 Task: Search for a stay in Zhuangyuan, China, from 6th to 18th September for 3 guests, with a price range of ₹6000 - ₹12000, 2 bedrooms, 2 beds, 2 bathrooms, and free cancellation.
Action: Mouse moved to (555, 111)
Screenshot: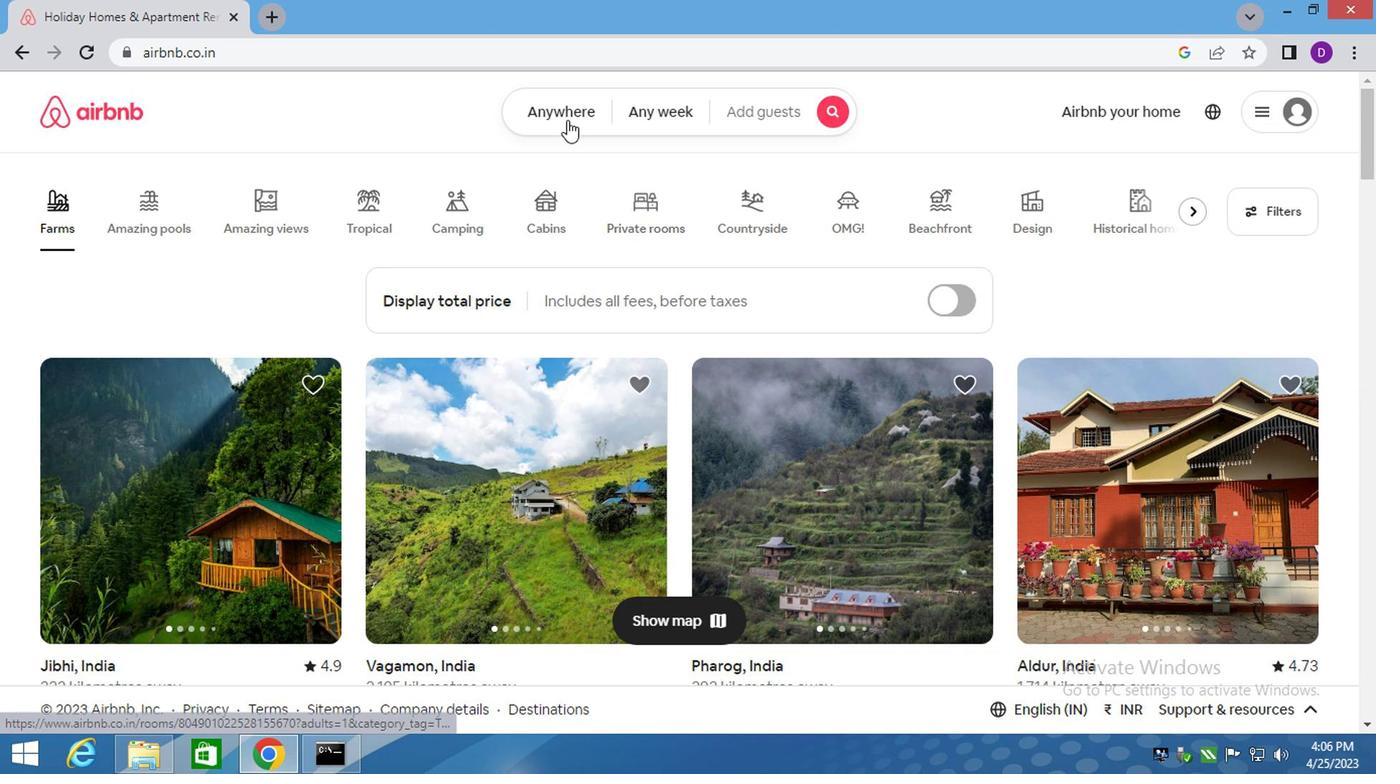 
Action: Mouse pressed left at (555, 111)
Screenshot: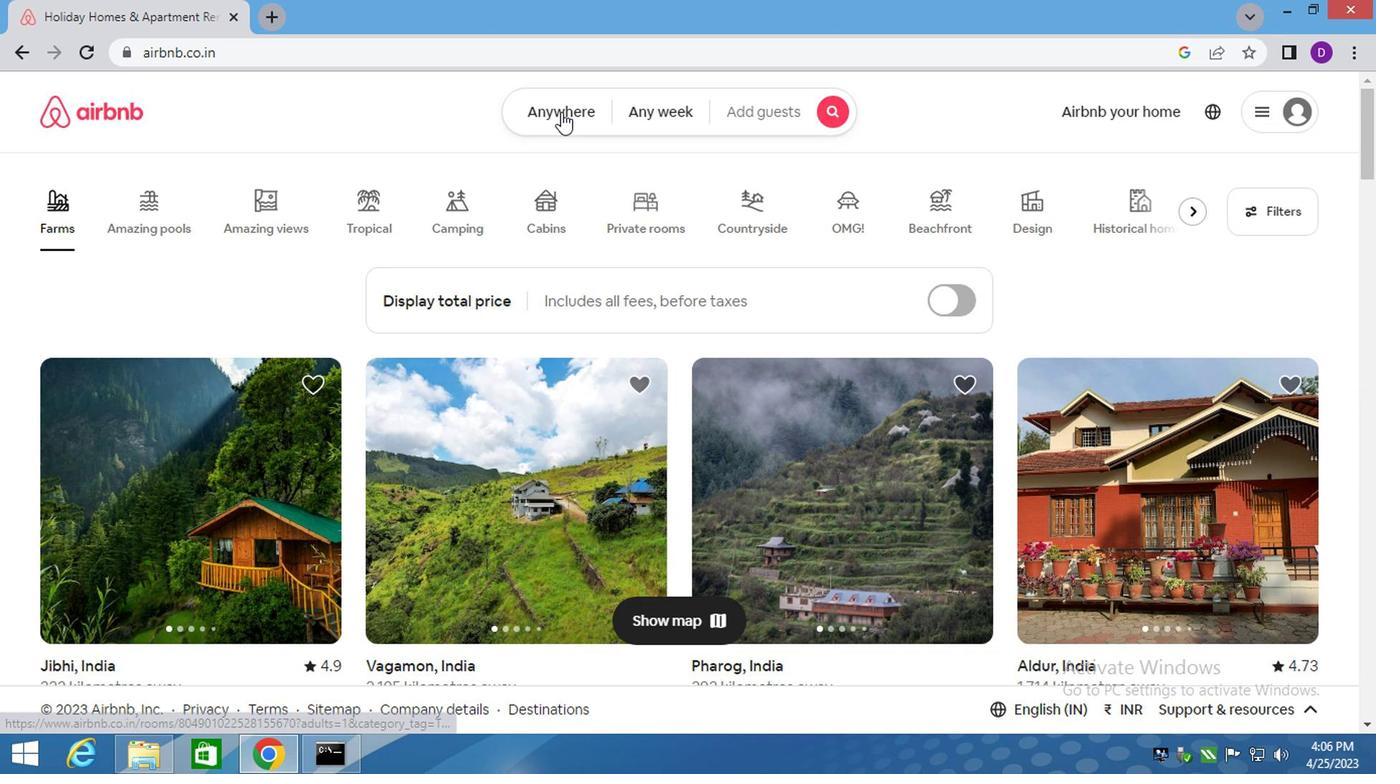 
Action: Mouse moved to (345, 200)
Screenshot: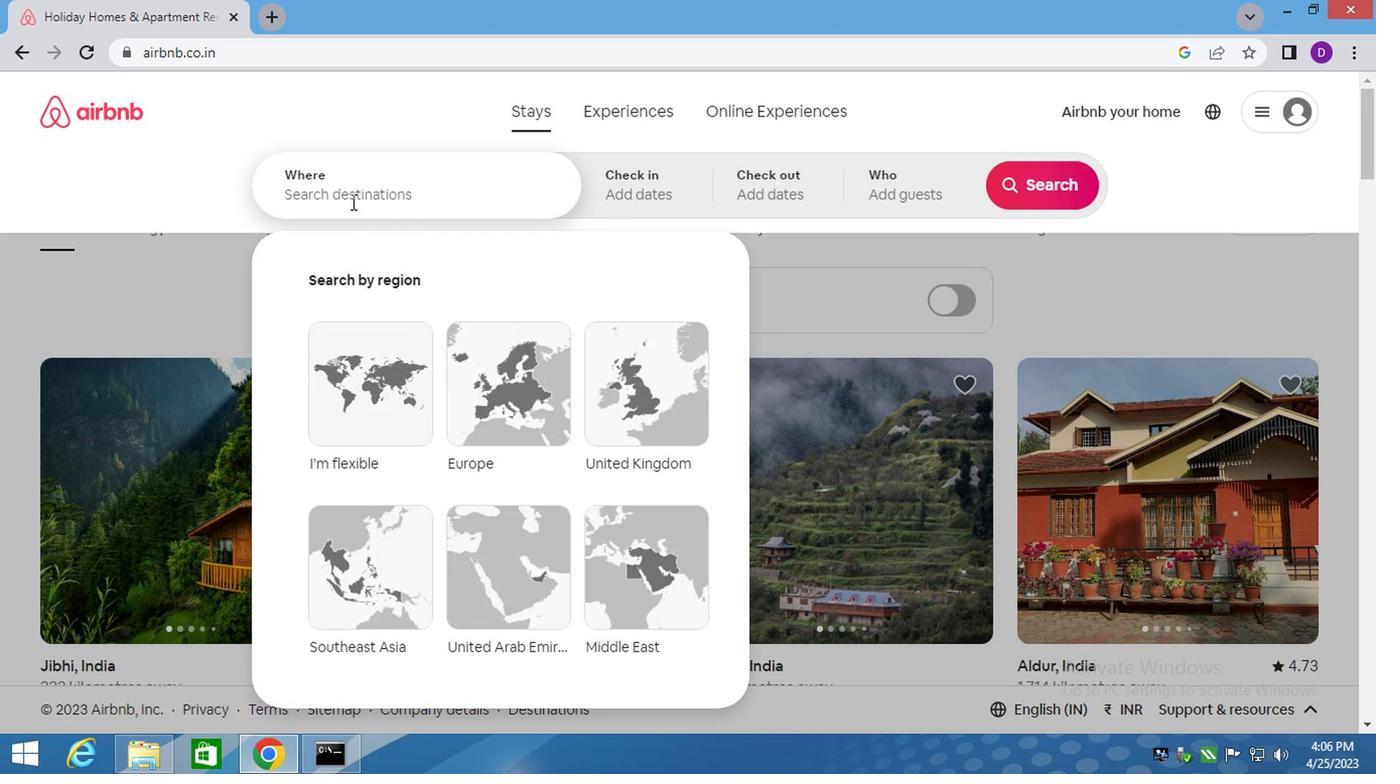 
Action: Mouse pressed left at (345, 200)
Screenshot: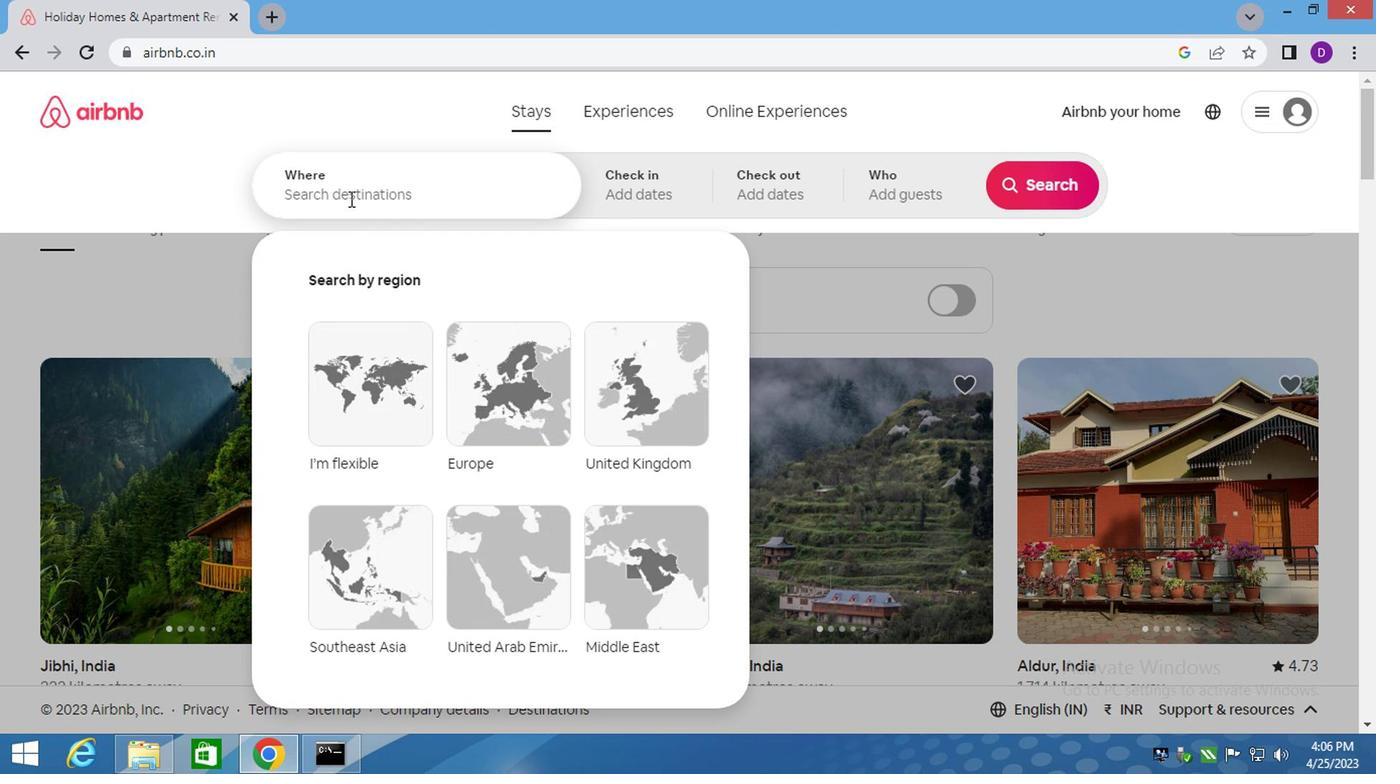 
Action: Key pressed <Key.shift>ZHUANGYUAN,<Key.space><Key.shift><Key.shift><Key.shift><Key.shift><Key.shift><Key.shift><Key.shift>CHINA<Key.enter>
Screenshot: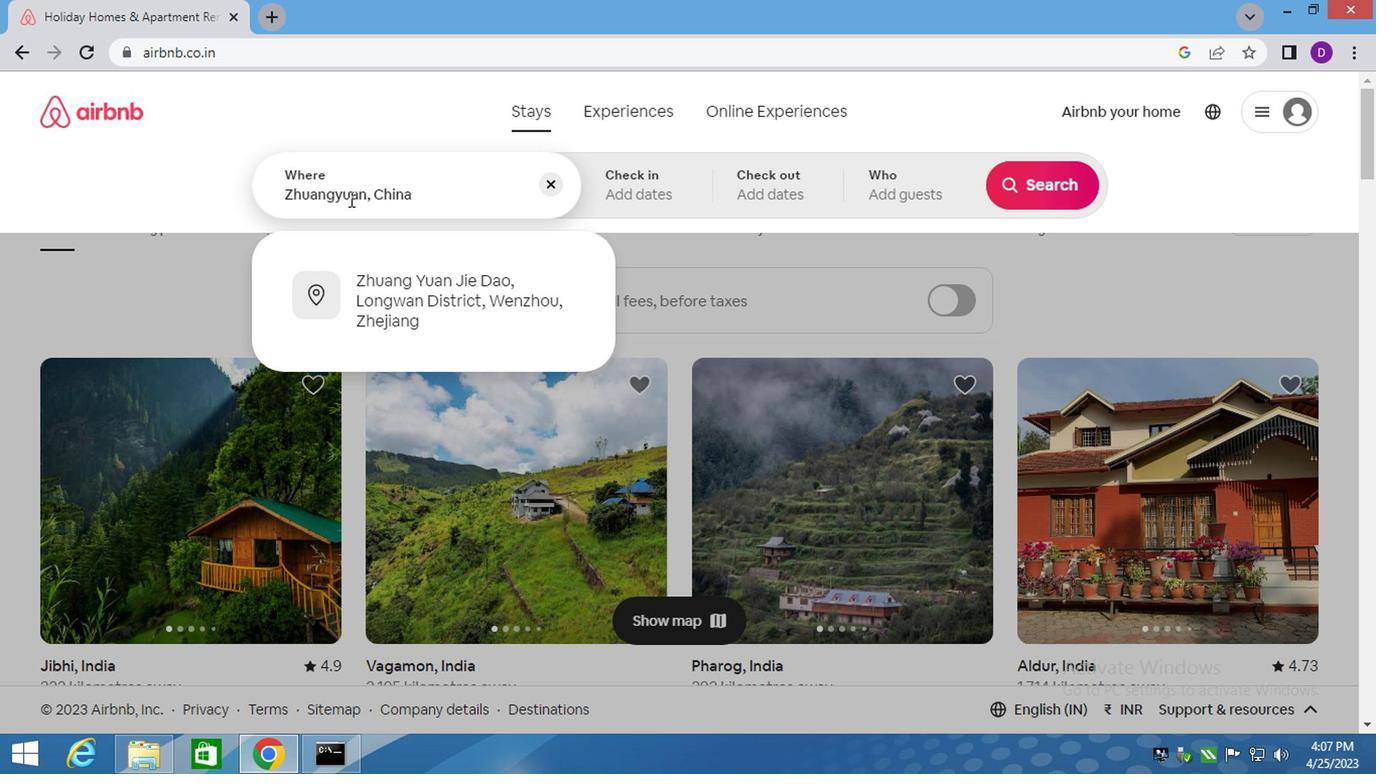 
Action: Mouse moved to (1023, 338)
Screenshot: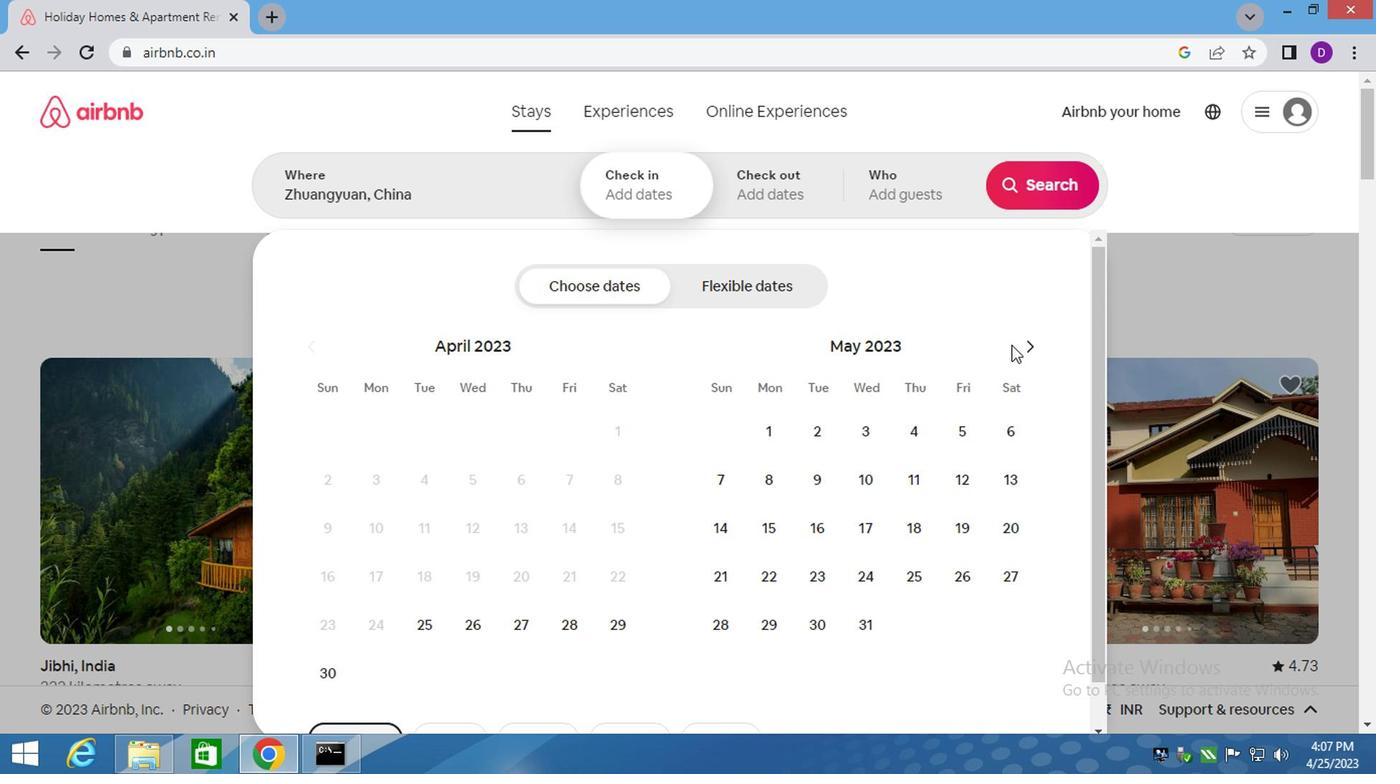 
Action: Mouse pressed left at (1023, 338)
Screenshot: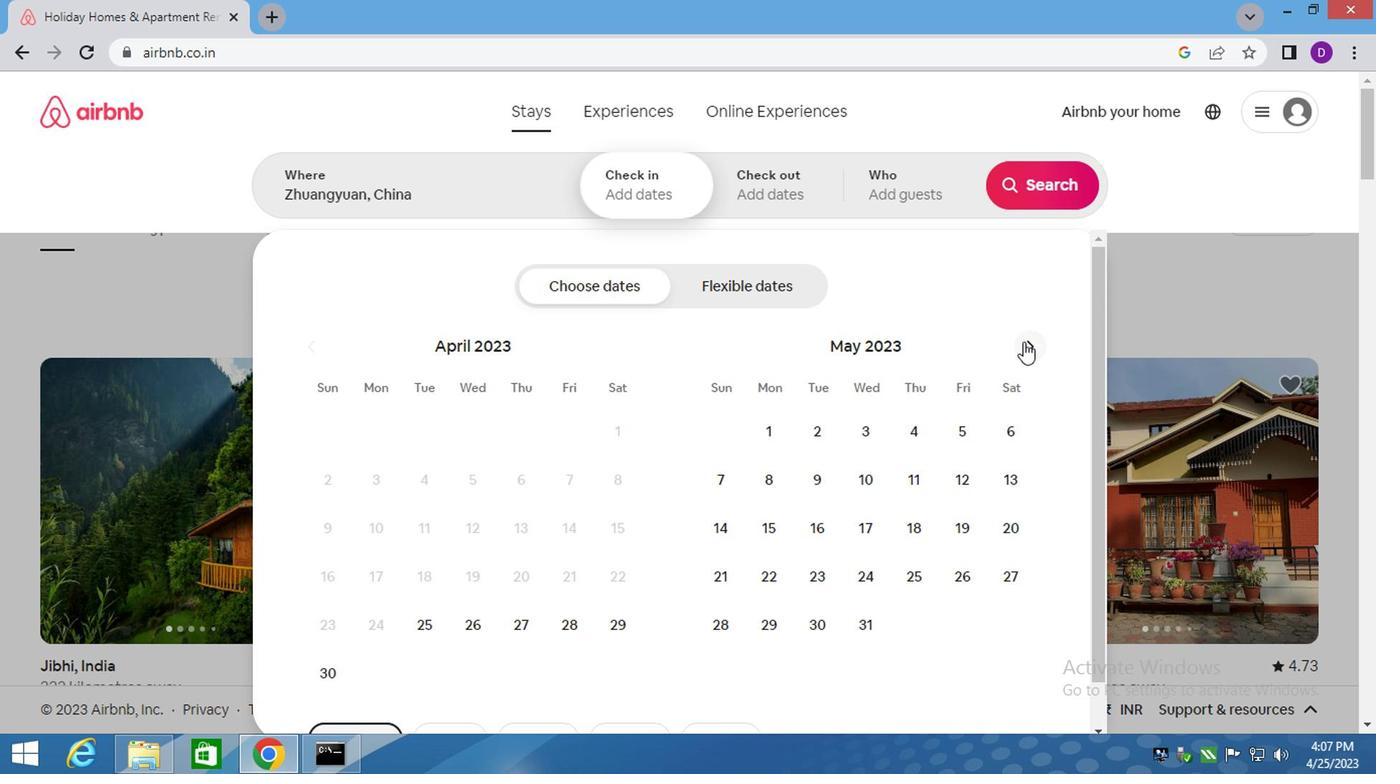 
Action: Mouse pressed left at (1023, 338)
Screenshot: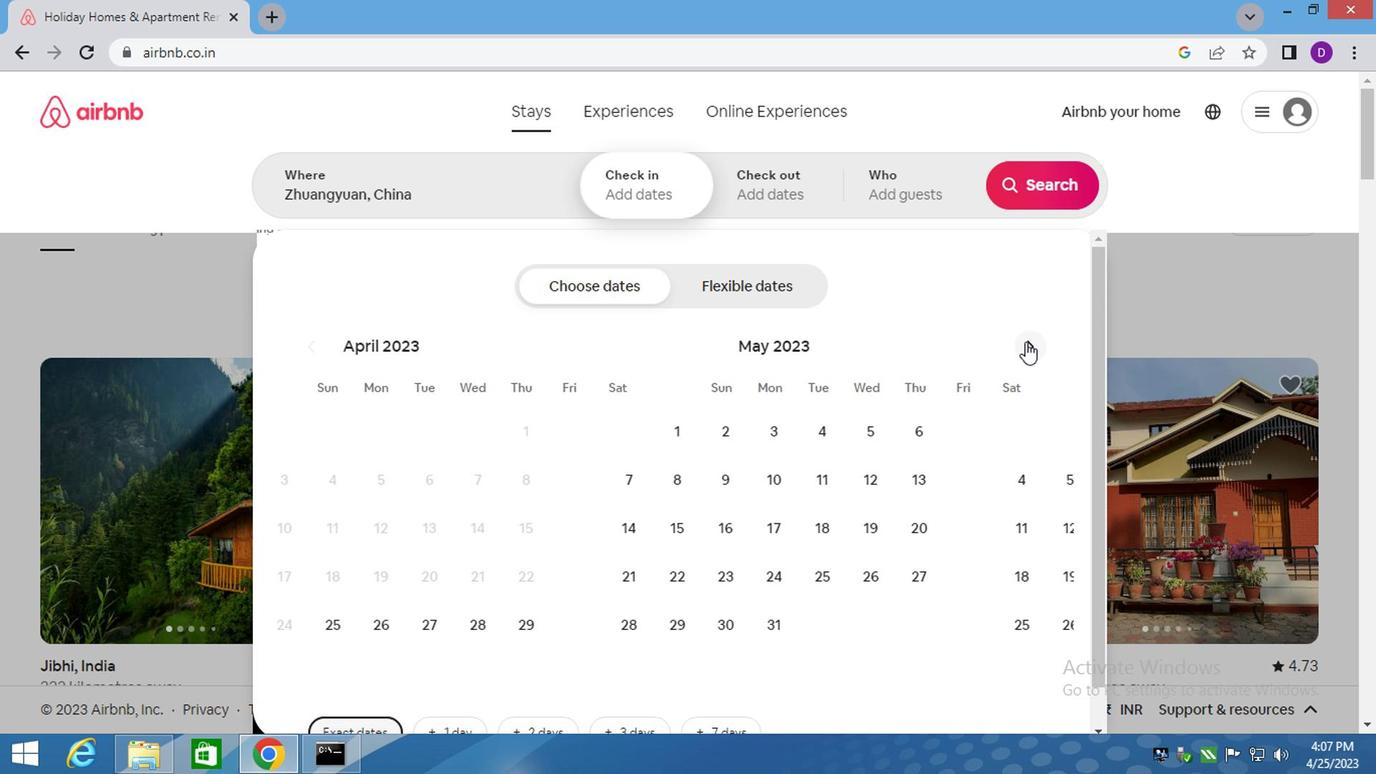 
Action: Mouse pressed left at (1023, 338)
Screenshot: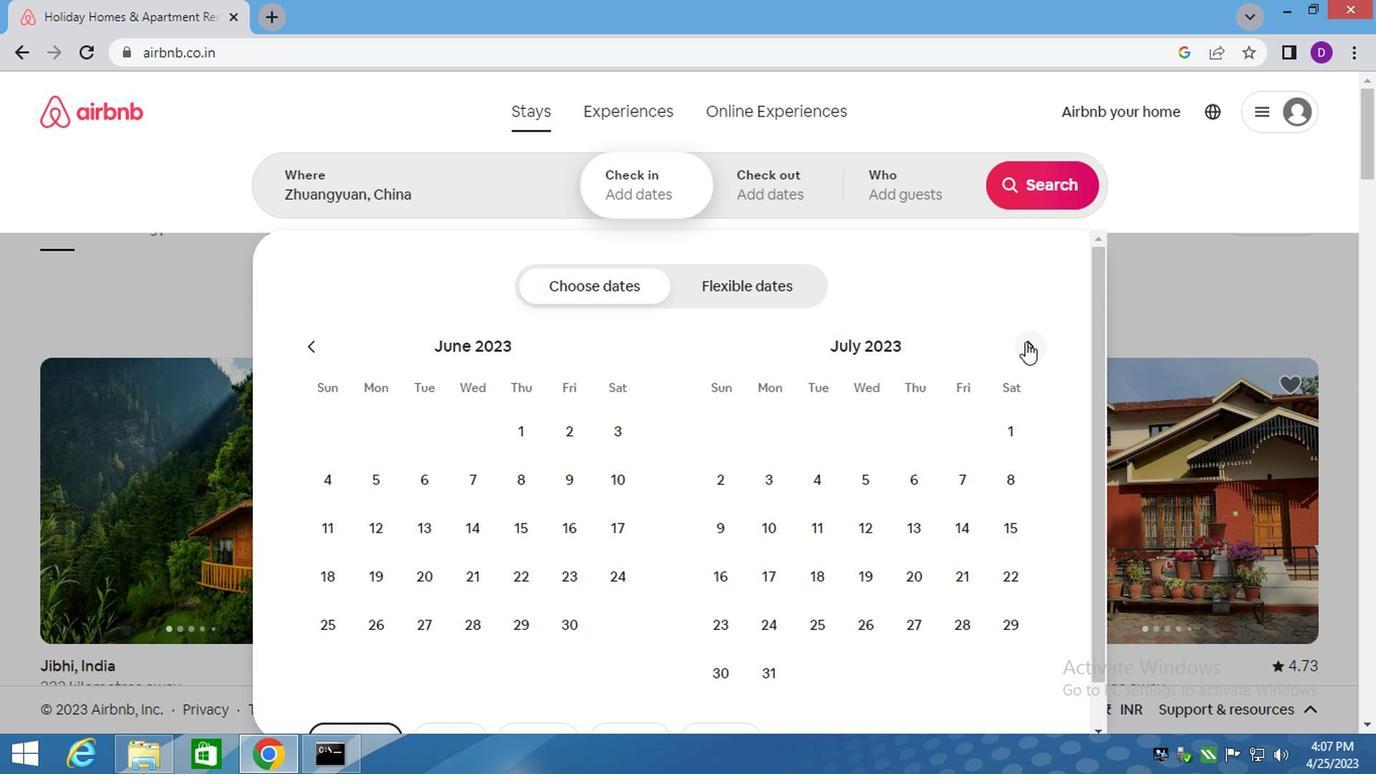 
Action: Mouse moved to (1024, 338)
Screenshot: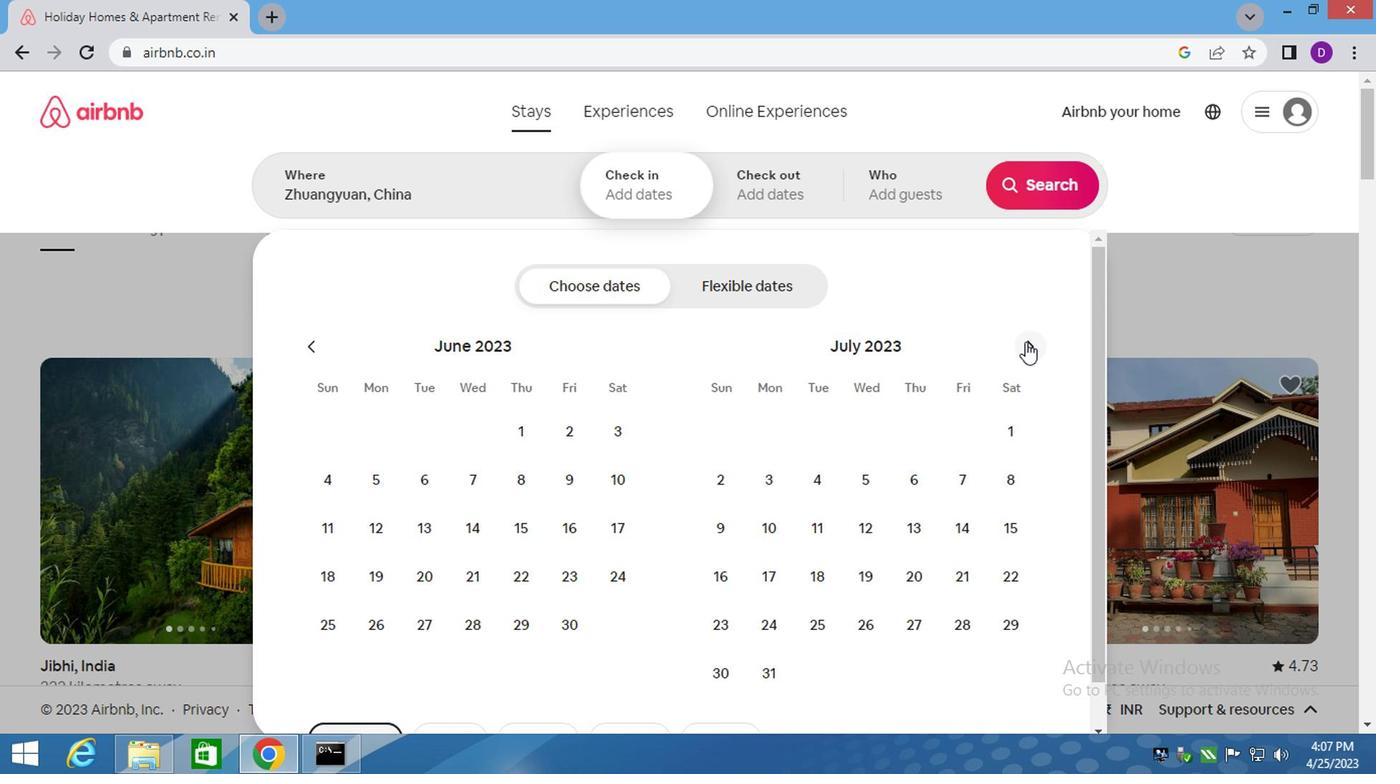 
Action: Mouse pressed left at (1024, 338)
Screenshot: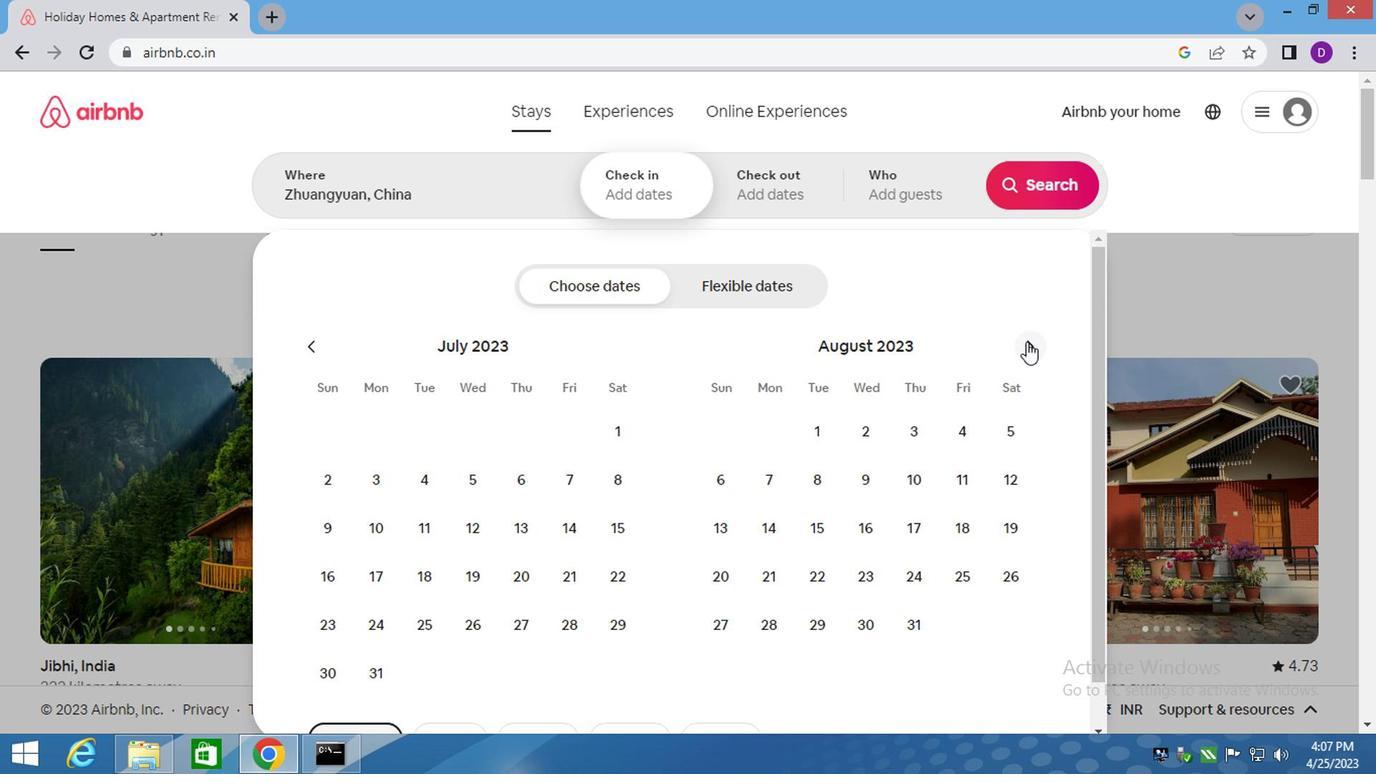 
Action: Mouse pressed left at (1024, 338)
Screenshot: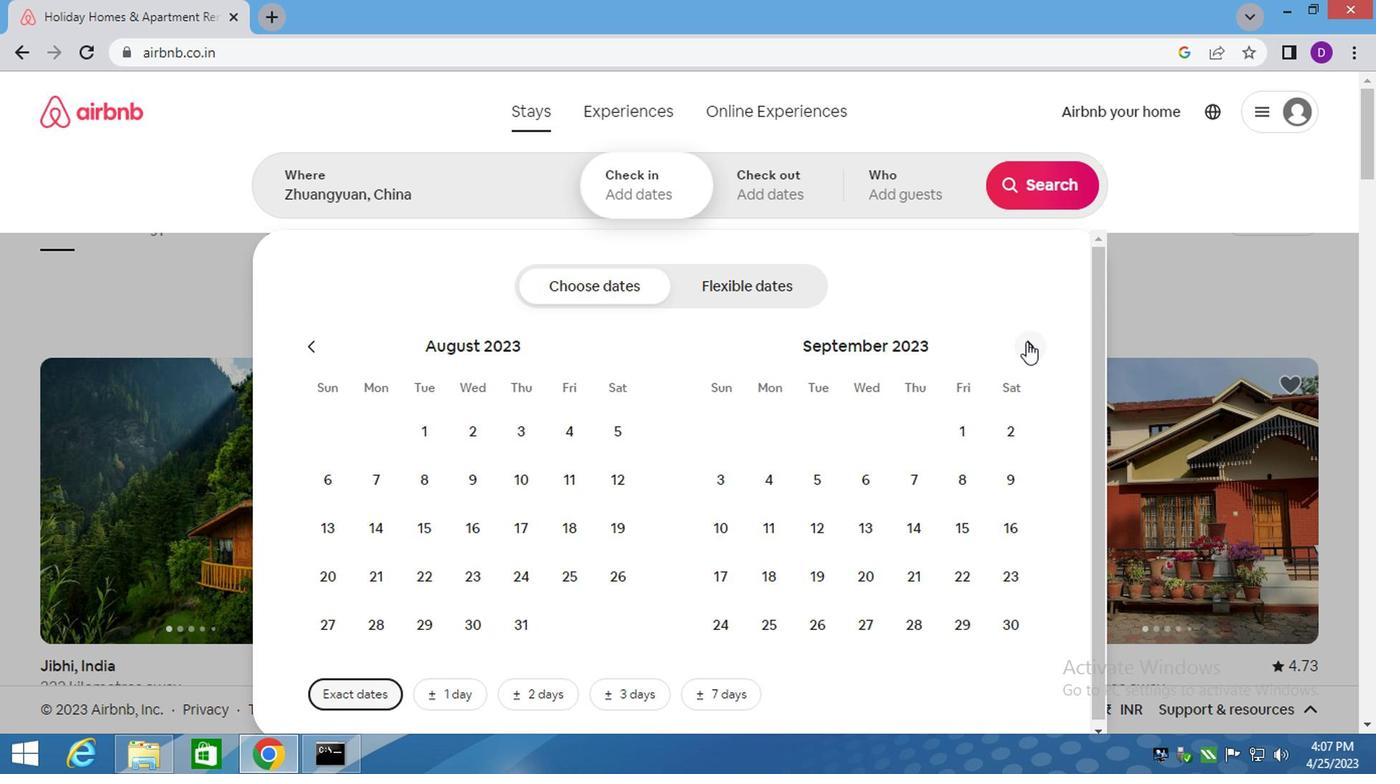 
Action: Mouse moved to (483, 468)
Screenshot: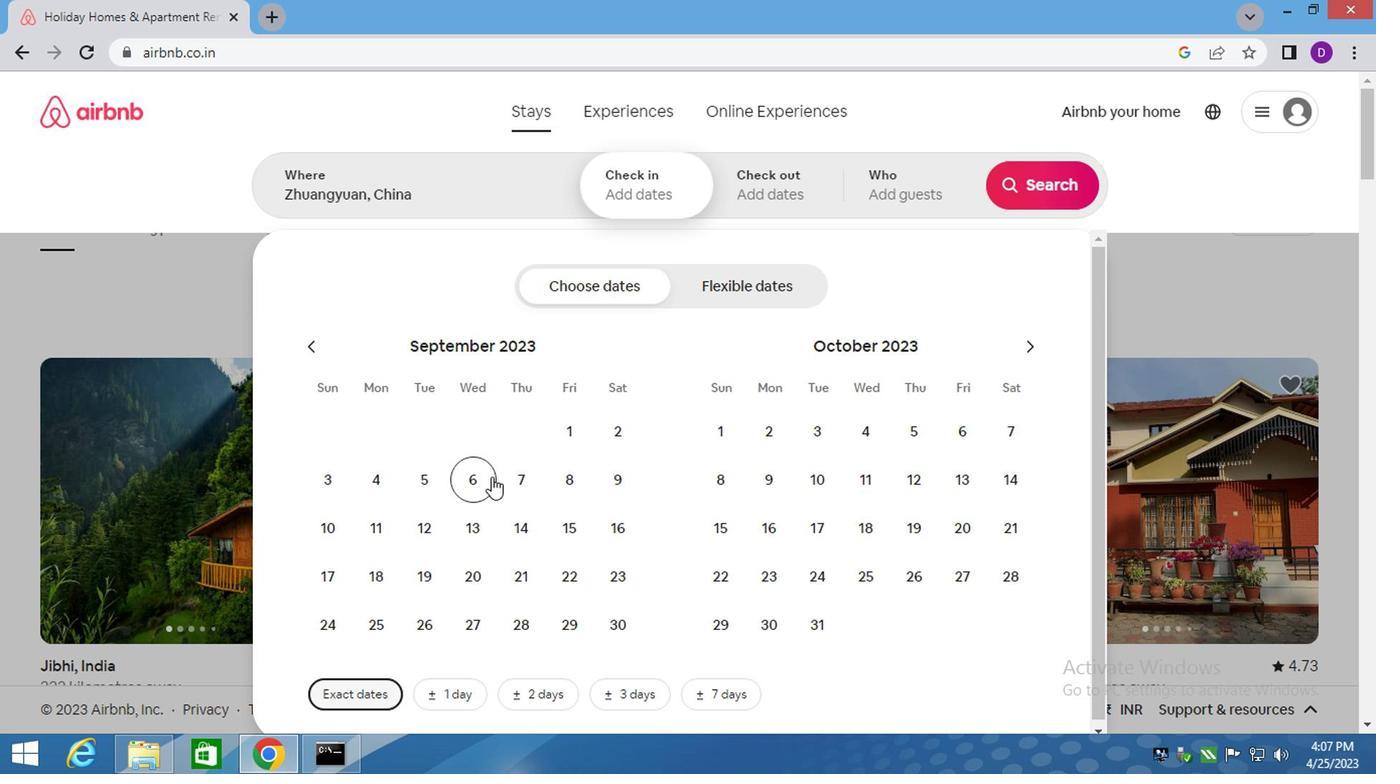 
Action: Mouse pressed left at (483, 468)
Screenshot: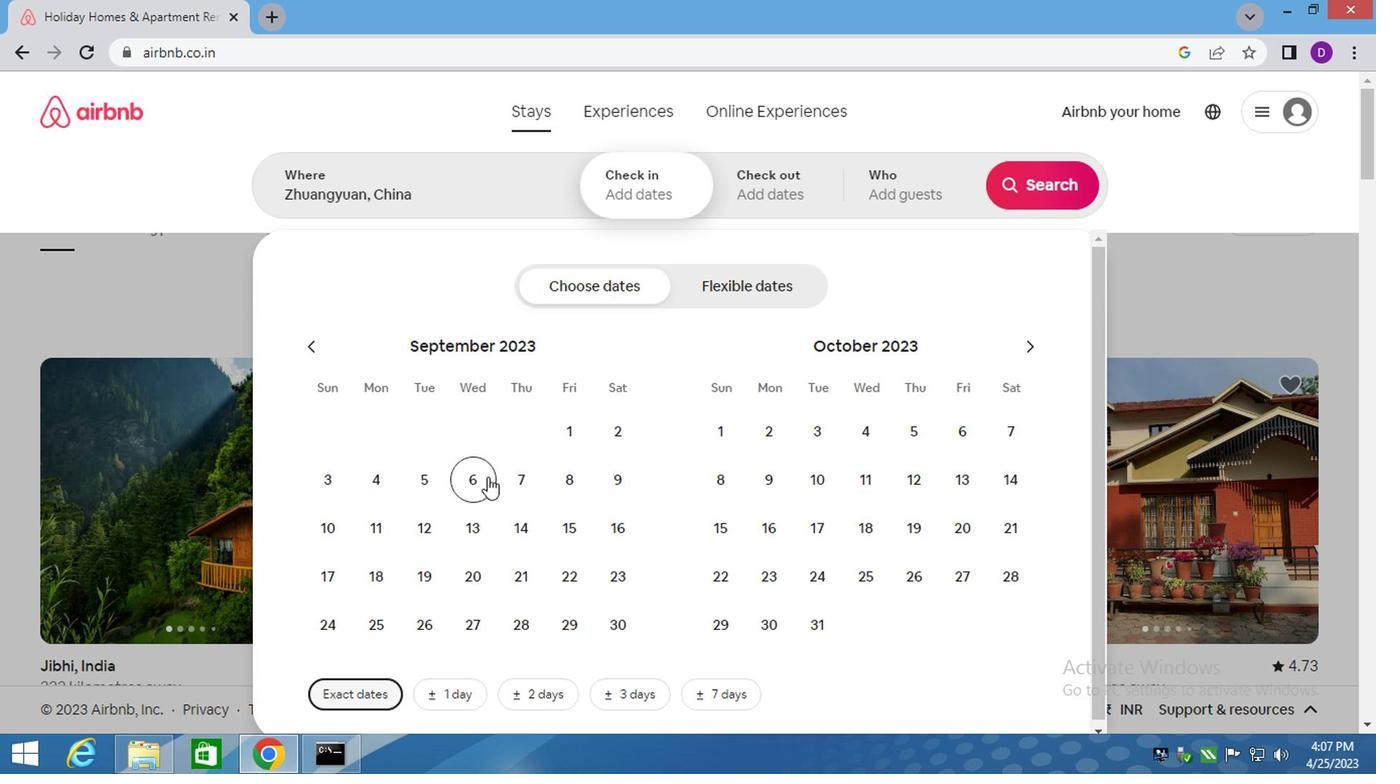 
Action: Mouse moved to (382, 568)
Screenshot: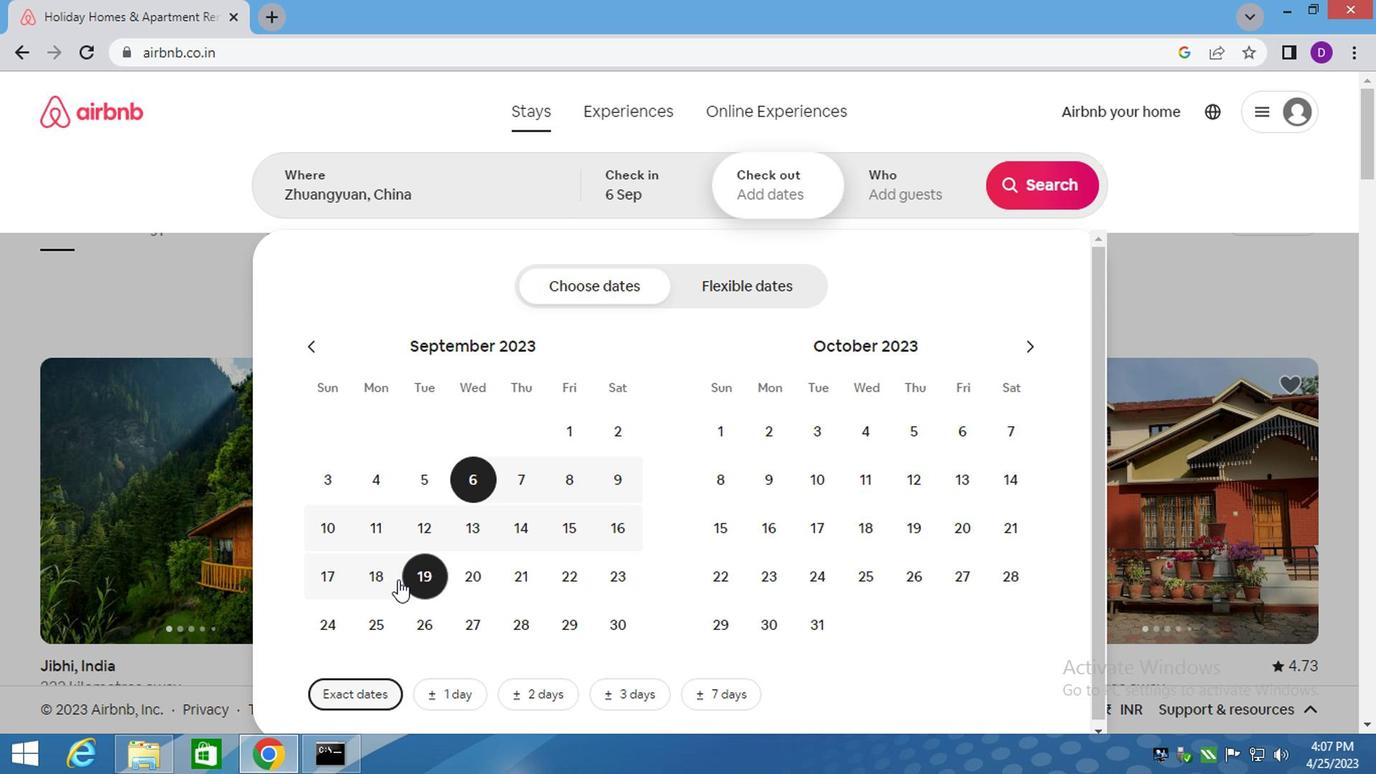 
Action: Mouse pressed left at (382, 568)
Screenshot: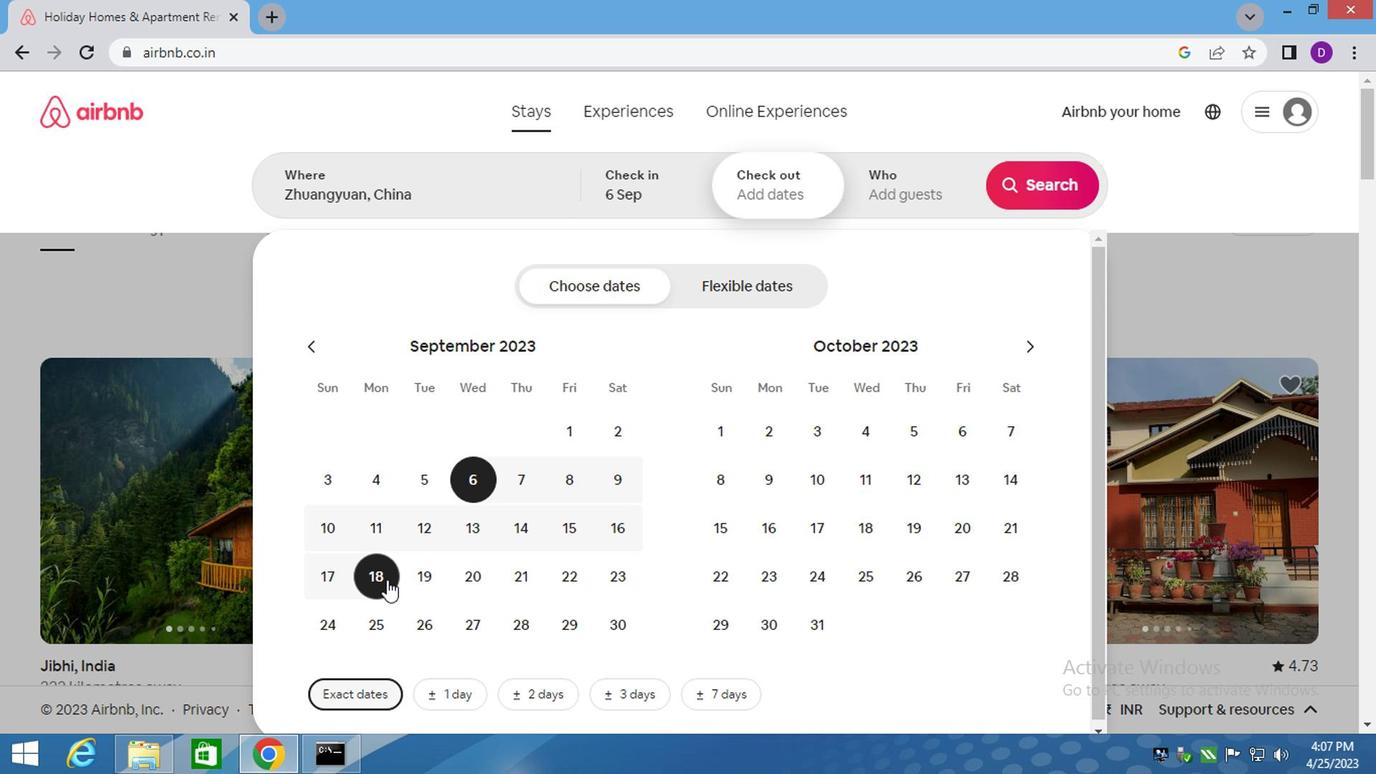 
Action: Mouse moved to (898, 202)
Screenshot: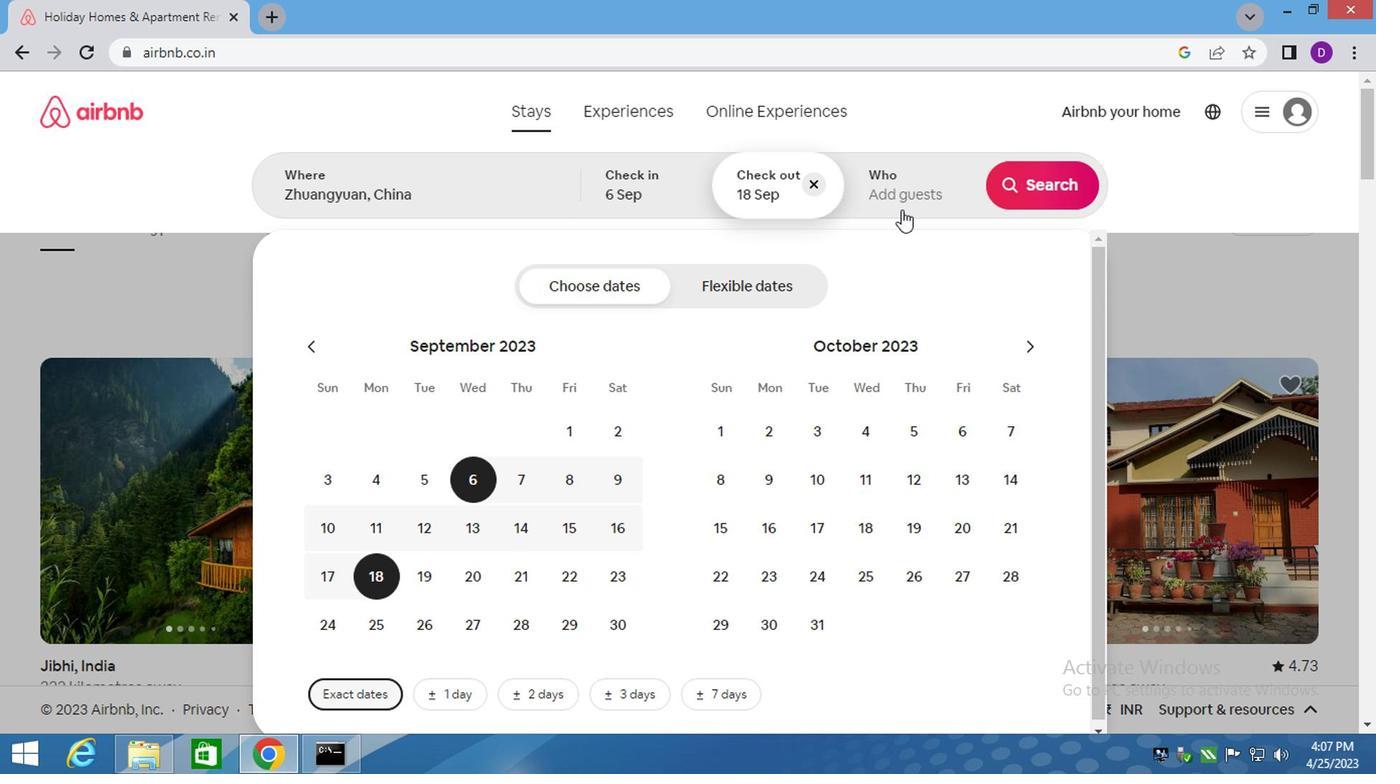 
Action: Mouse pressed left at (898, 202)
Screenshot: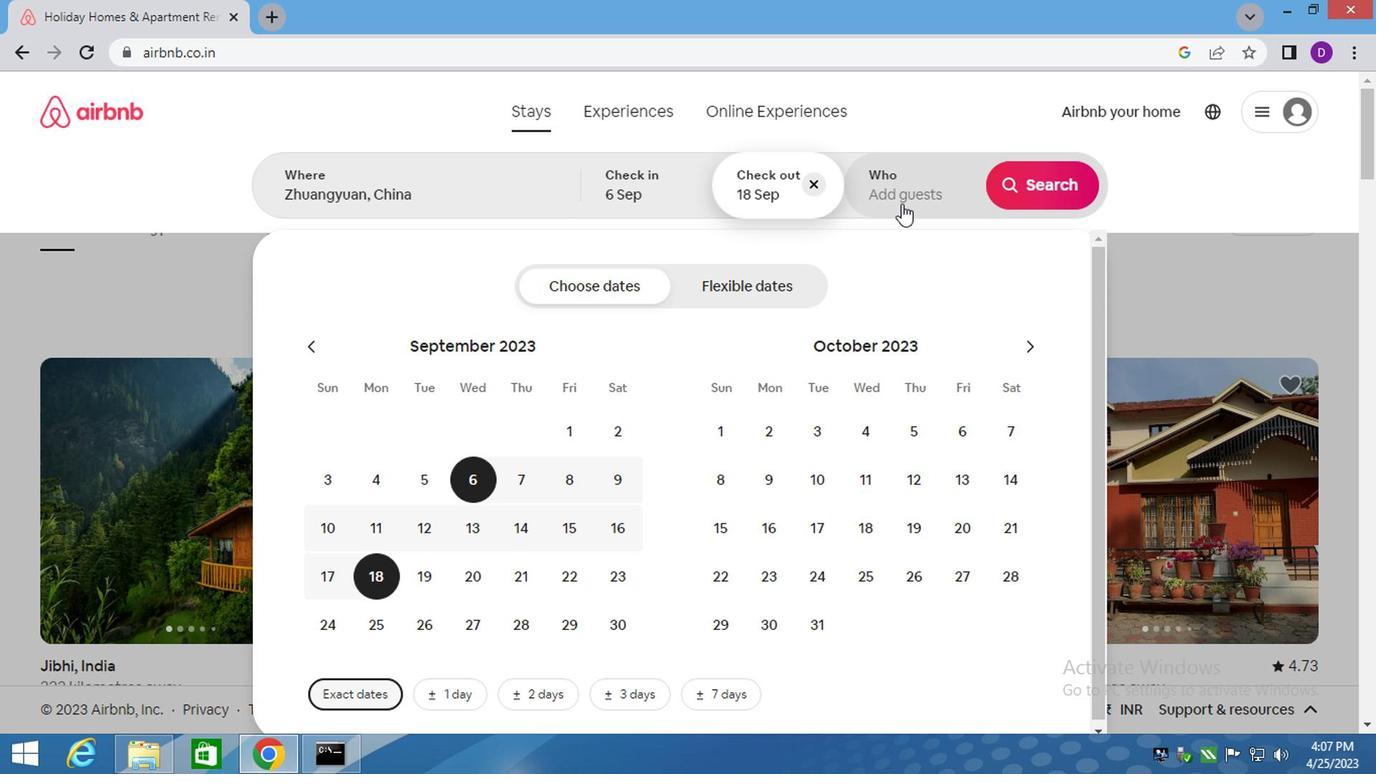 
Action: Mouse moved to (1046, 293)
Screenshot: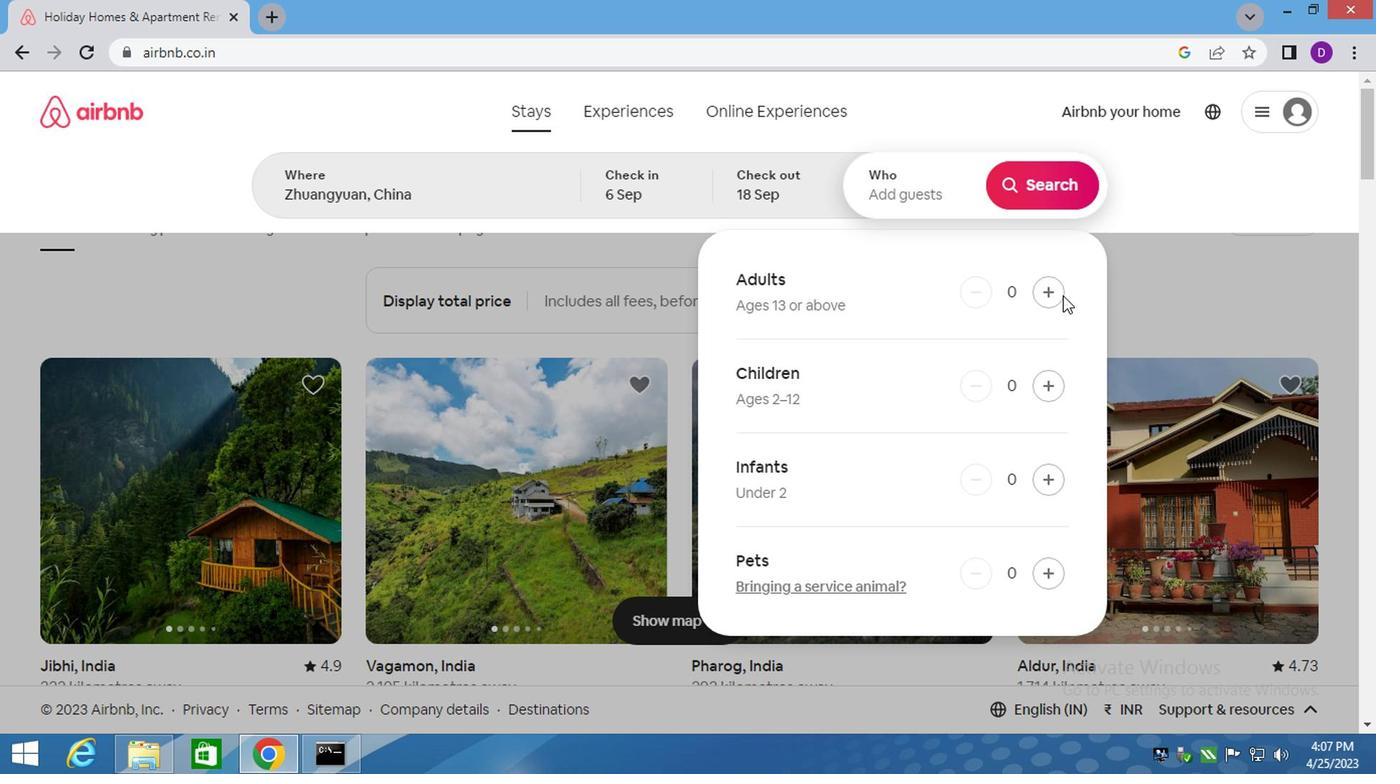 
Action: Mouse pressed left at (1046, 293)
Screenshot: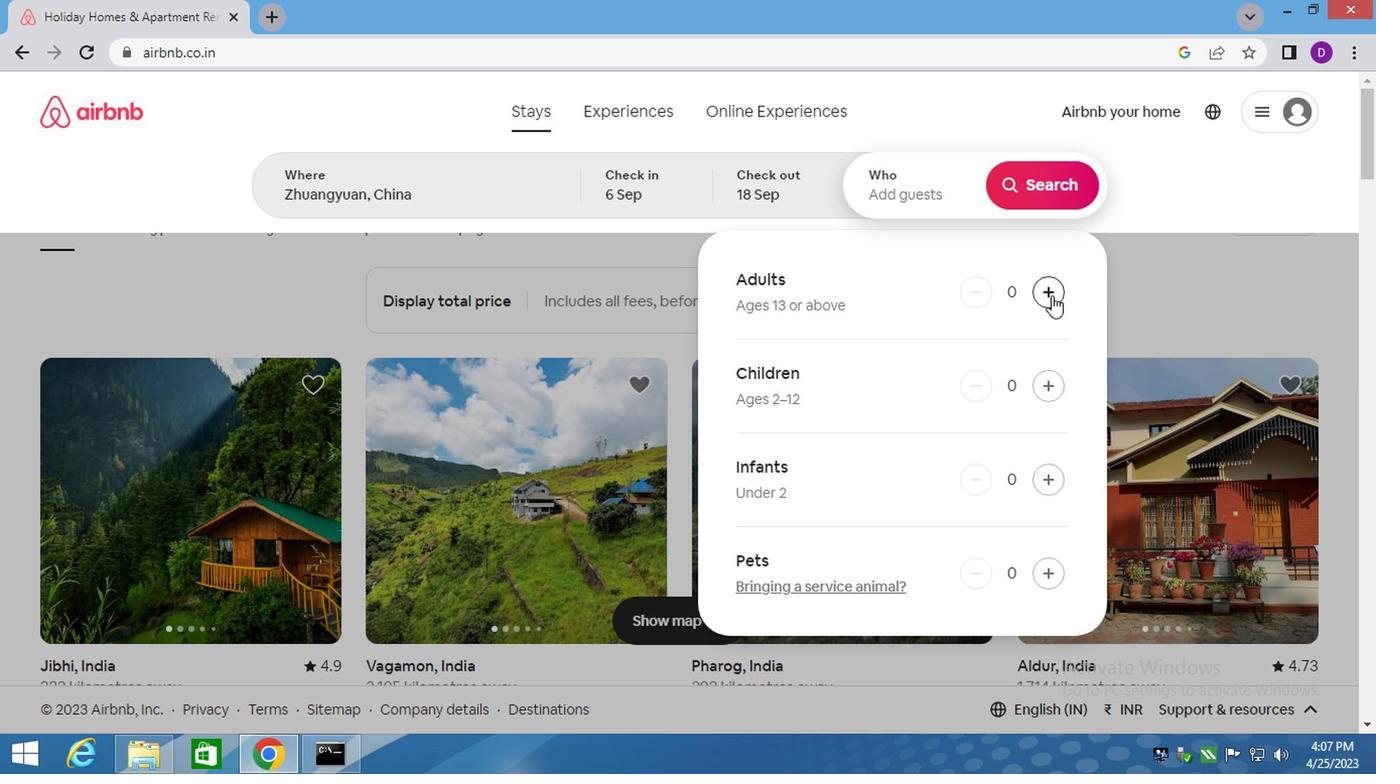 
Action: Mouse pressed left at (1046, 293)
Screenshot: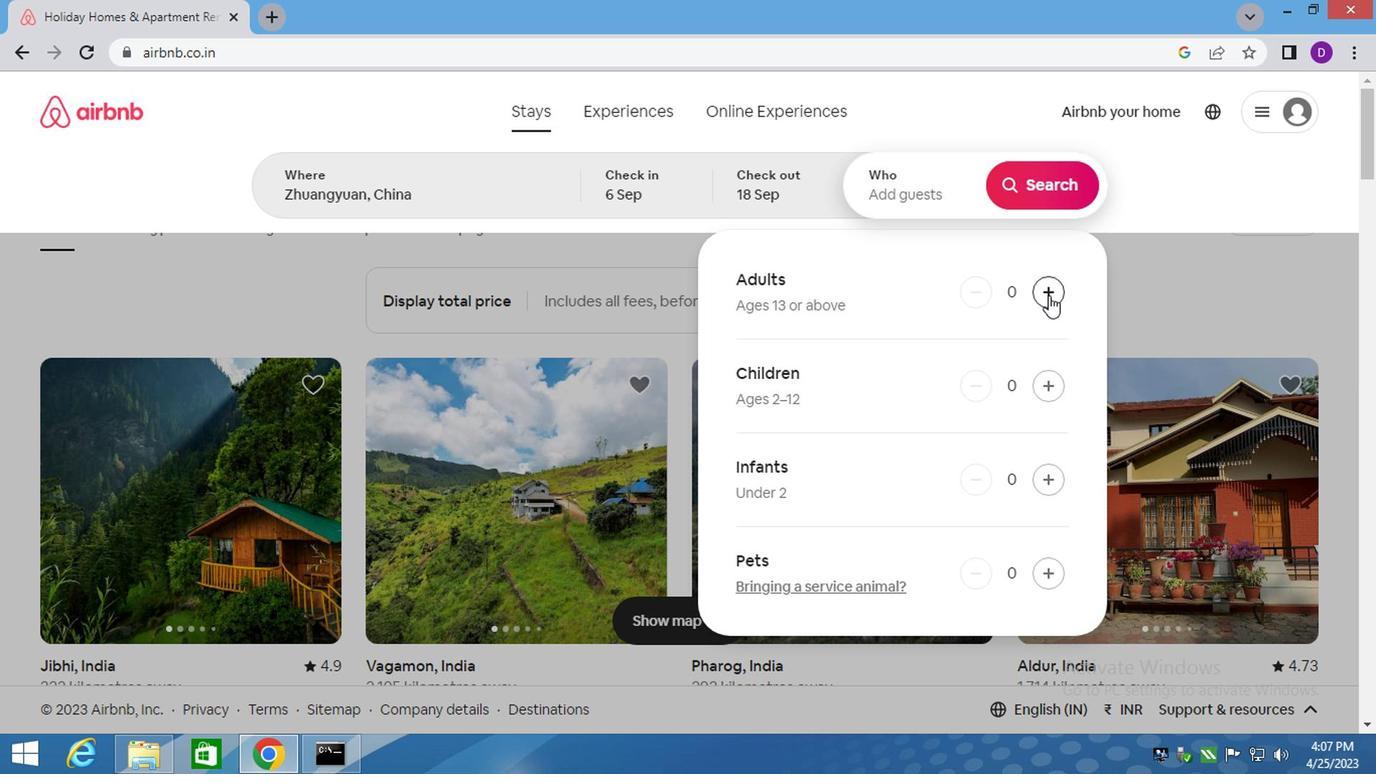 
Action: Mouse pressed left at (1046, 293)
Screenshot: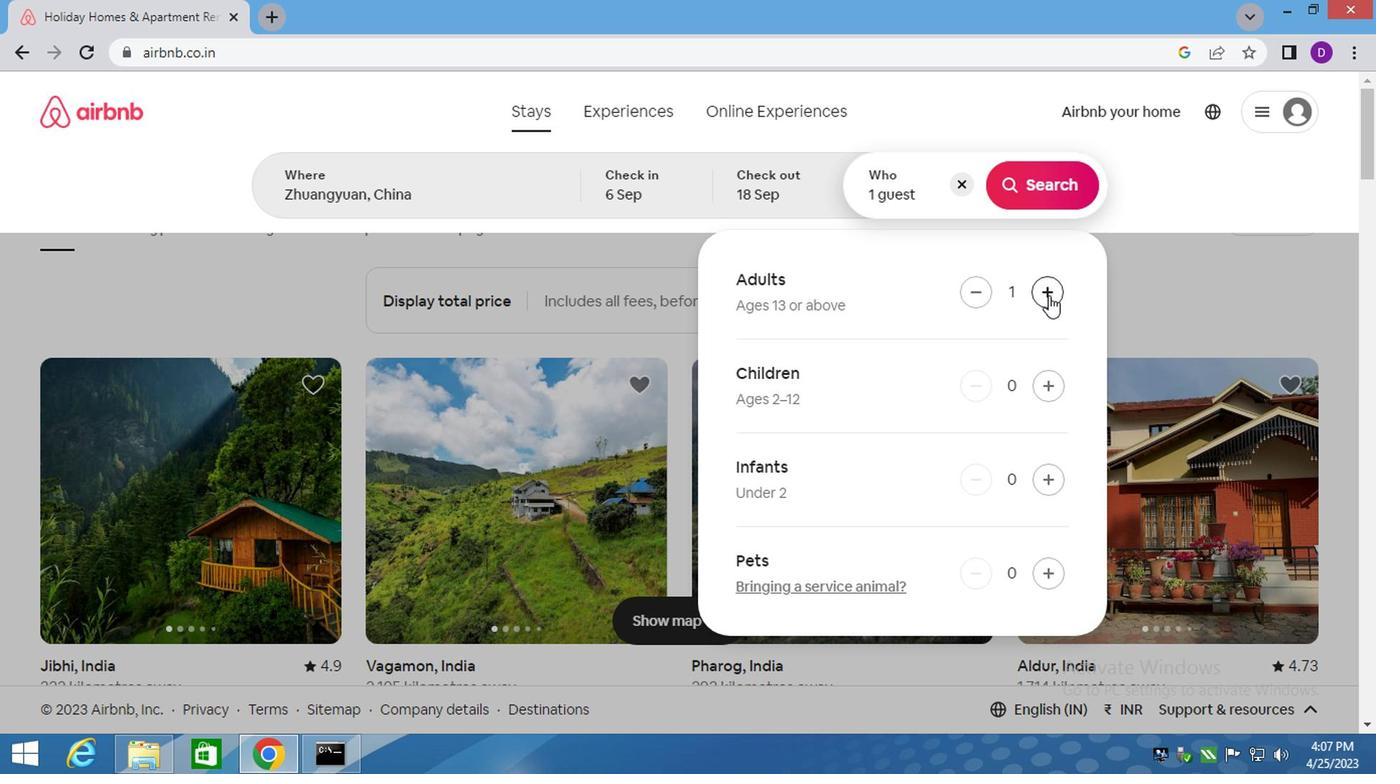 
Action: Mouse moved to (1039, 194)
Screenshot: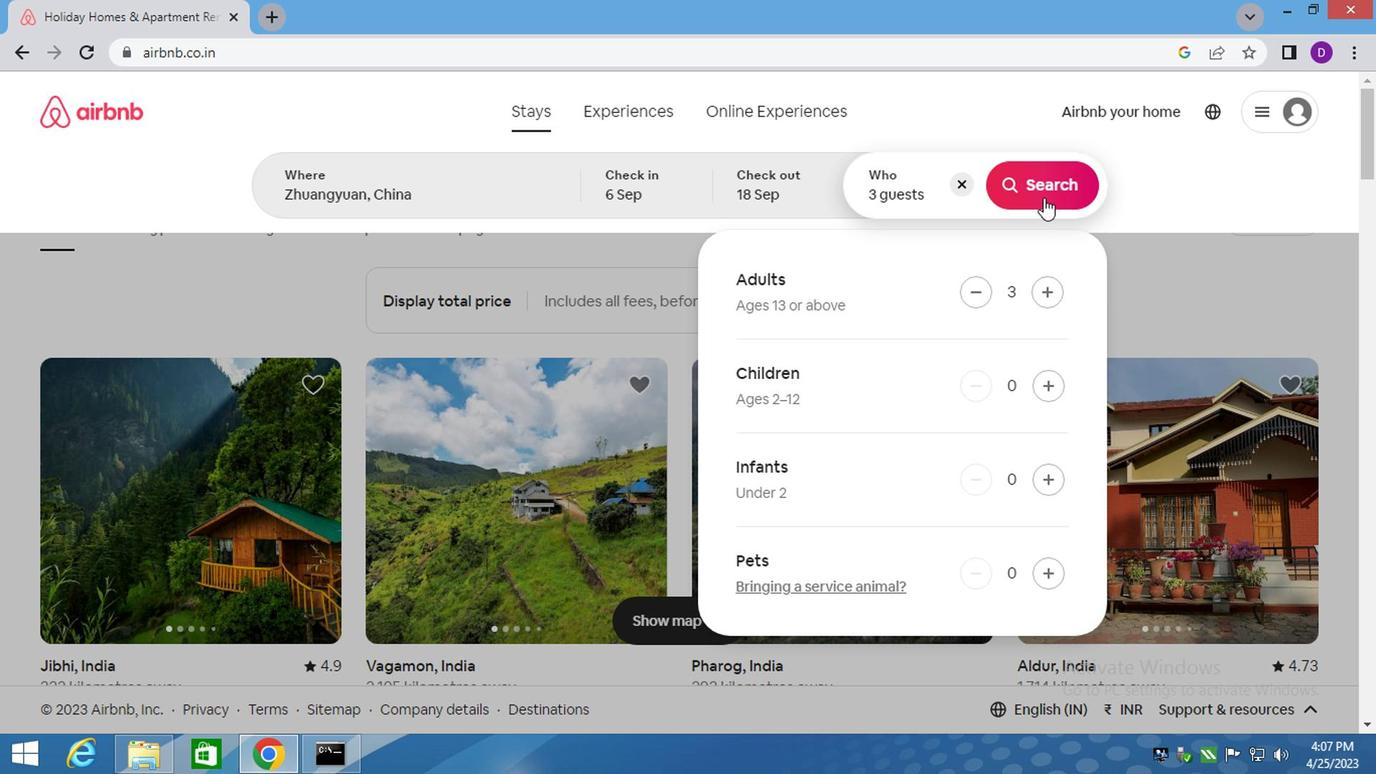 
Action: Mouse pressed left at (1039, 194)
Screenshot: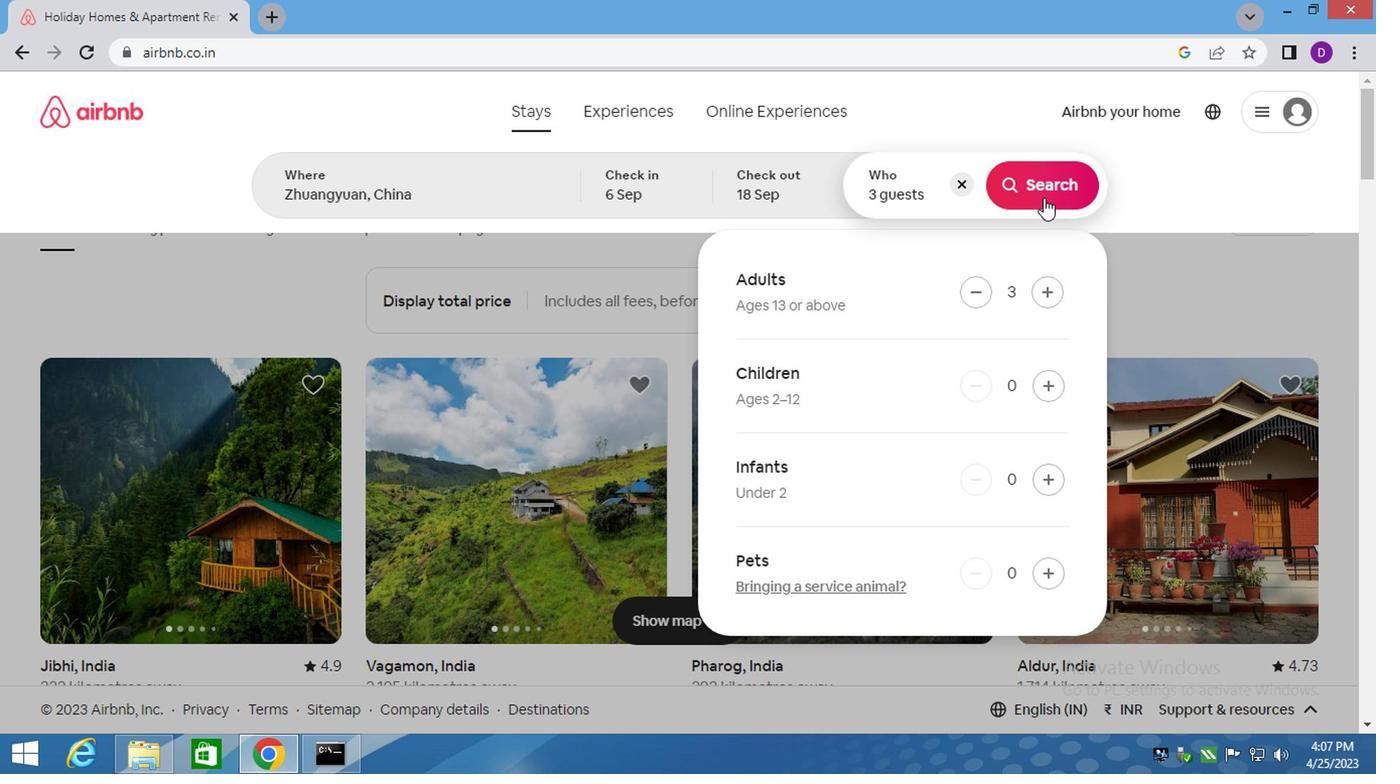 
Action: Mouse moved to (1253, 192)
Screenshot: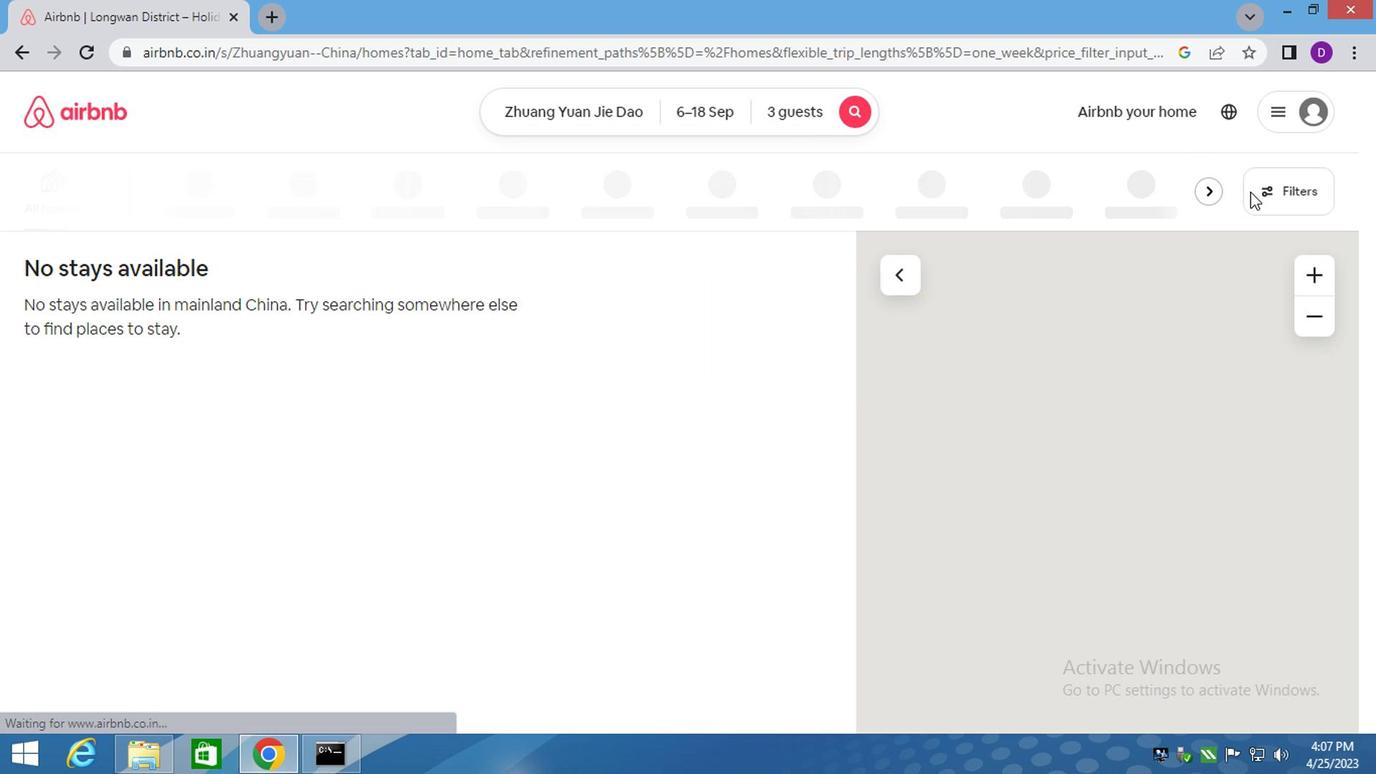 
Action: Mouse pressed left at (1253, 192)
Screenshot: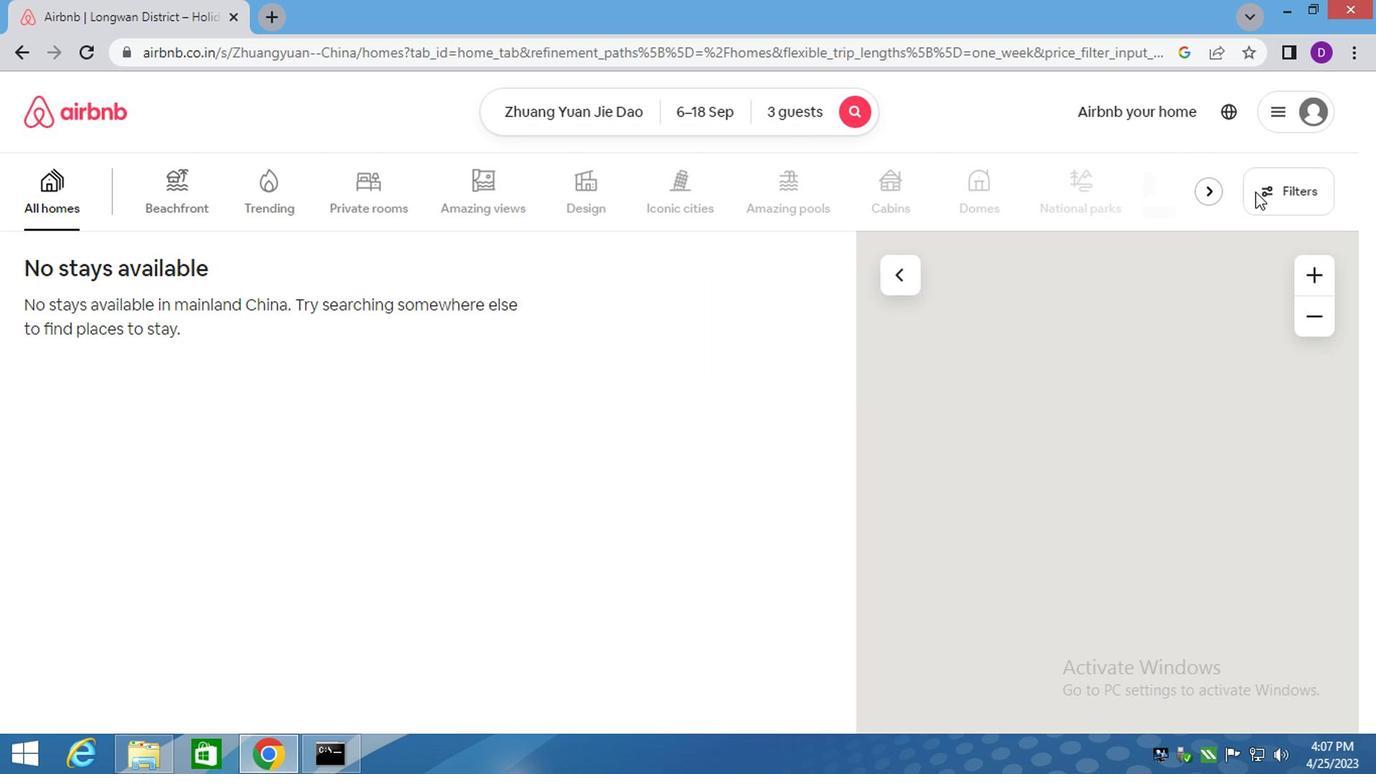 
Action: Mouse moved to (423, 321)
Screenshot: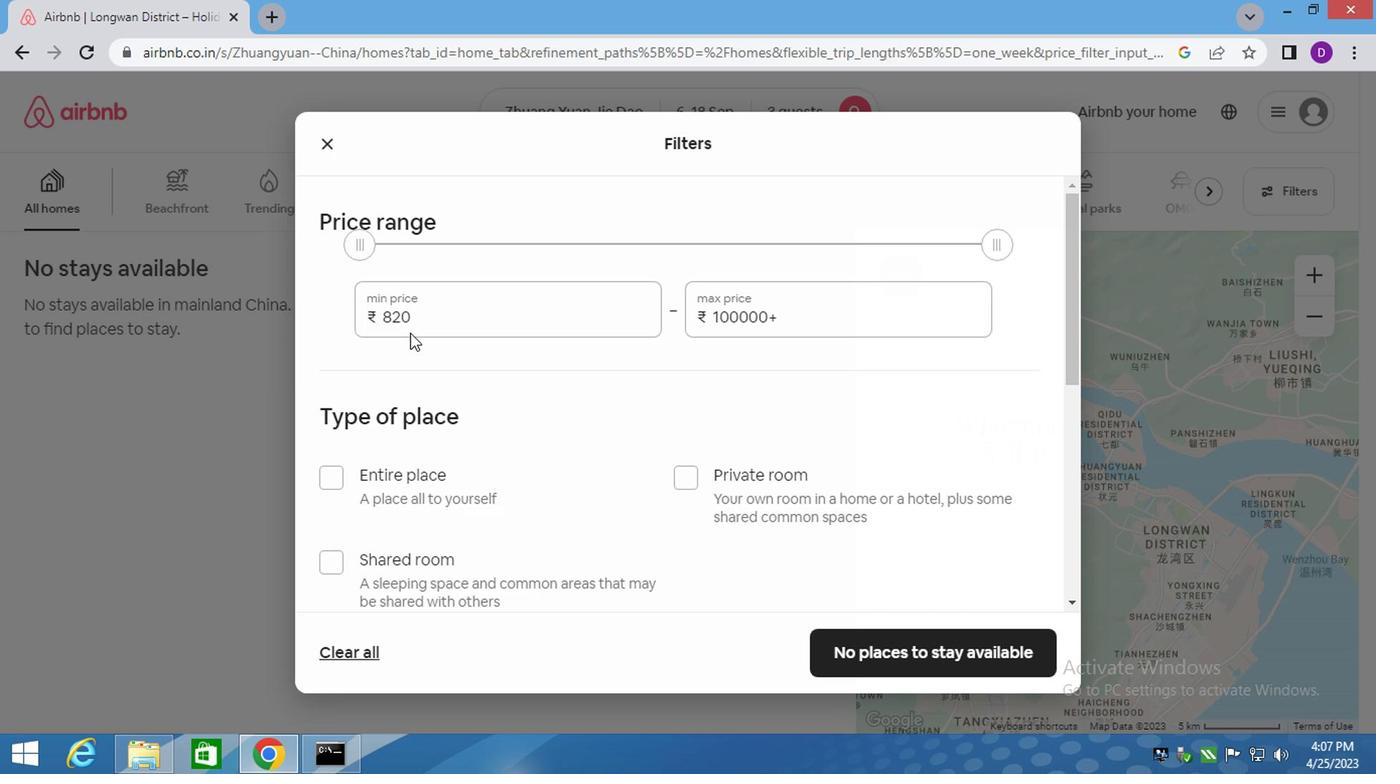 
Action: Mouse pressed left at (423, 321)
Screenshot: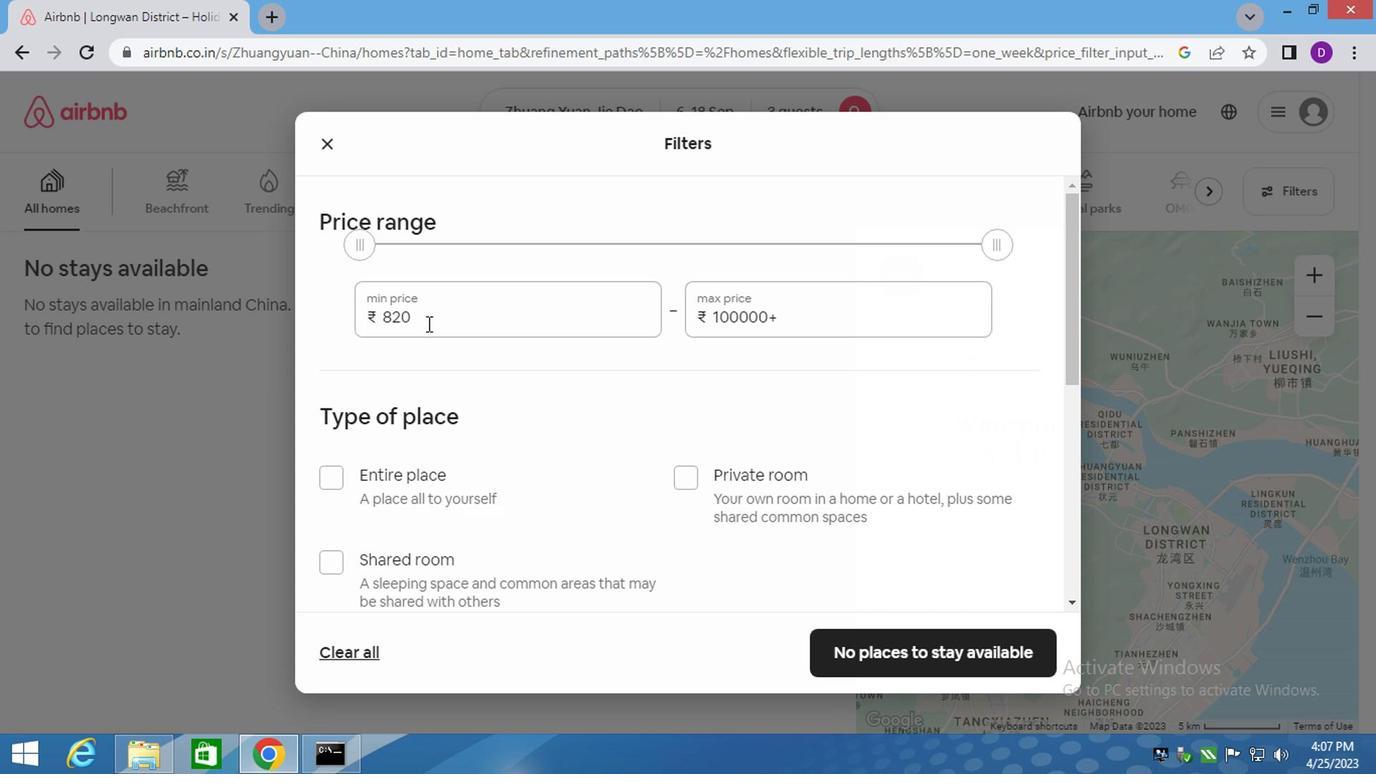 
Action: Mouse pressed left at (423, 321)
Screenshot: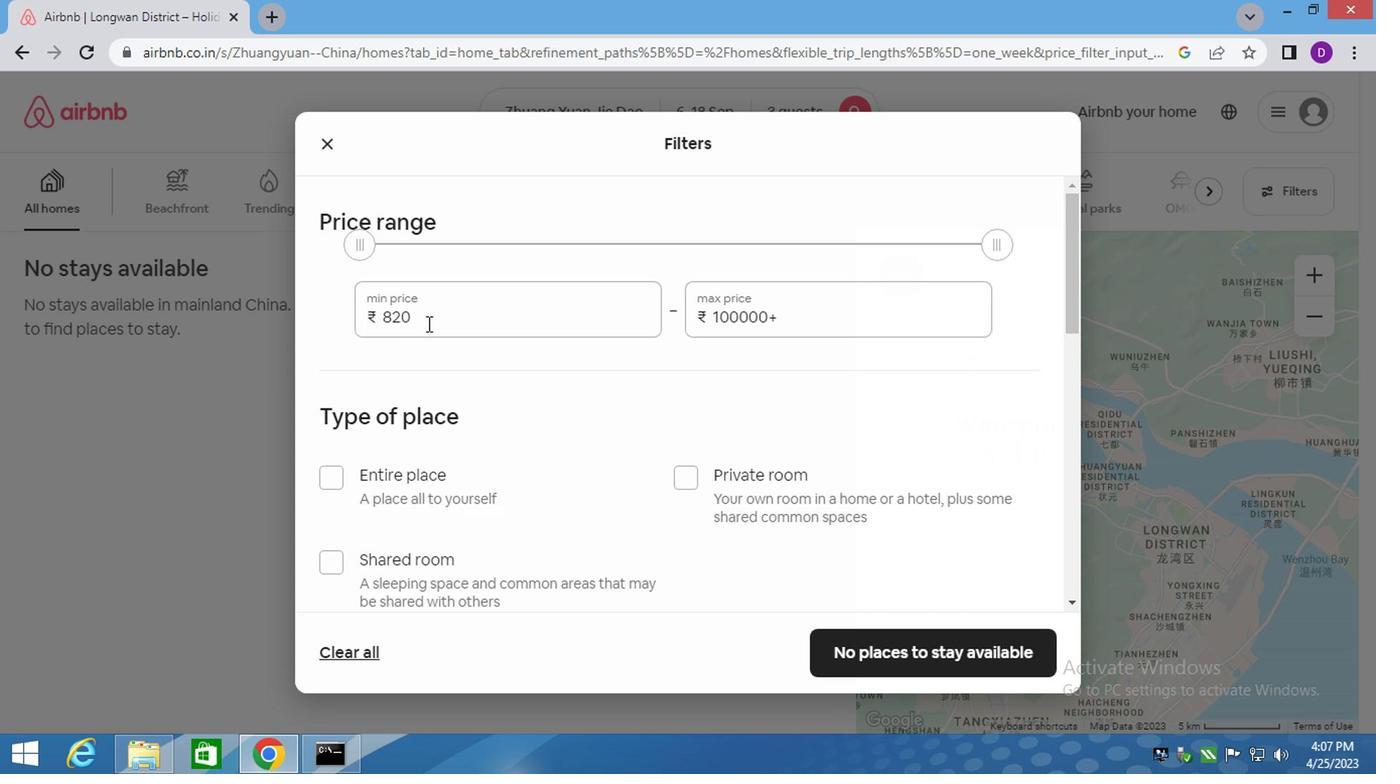 
Action: Key pressed 6000<Key.tab>12000
Screenshot: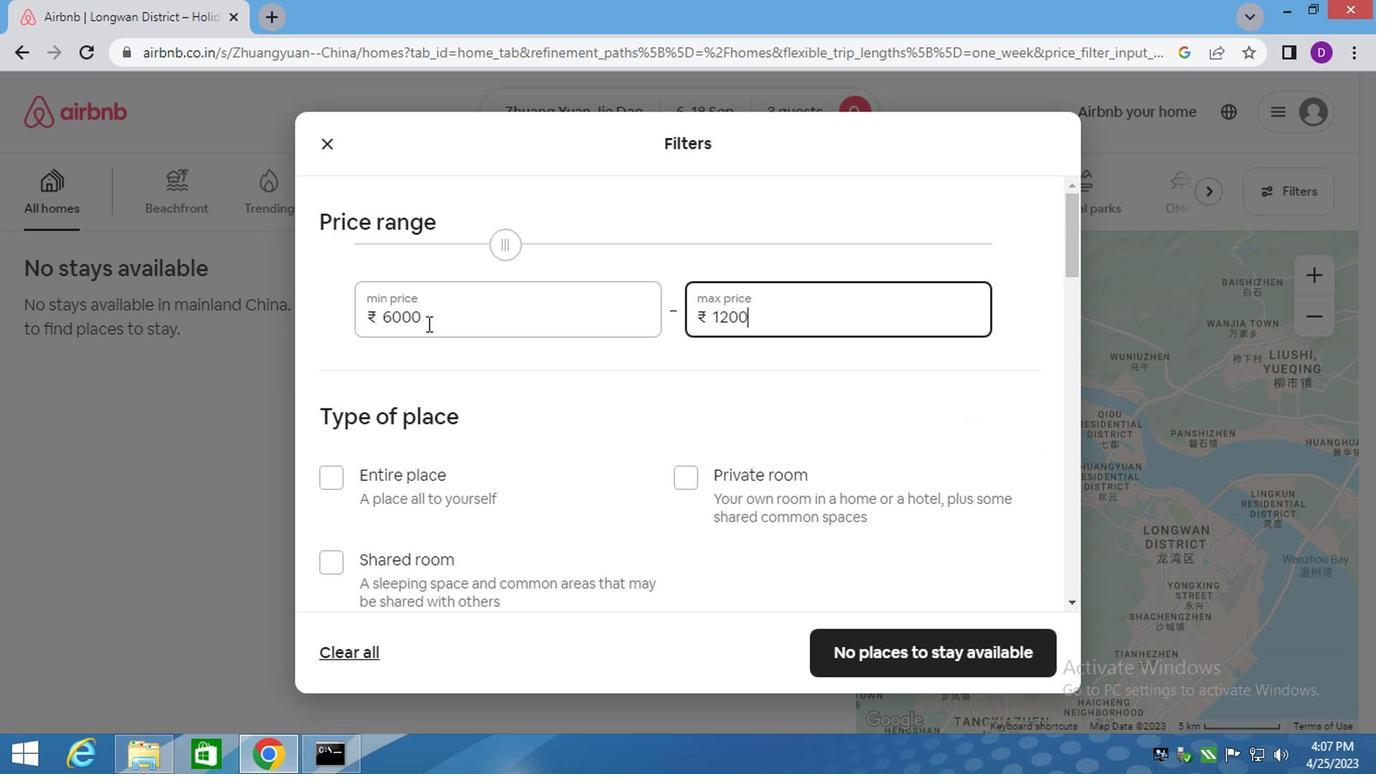 
Action: Mouse moved to (414, 382)
Screenshot: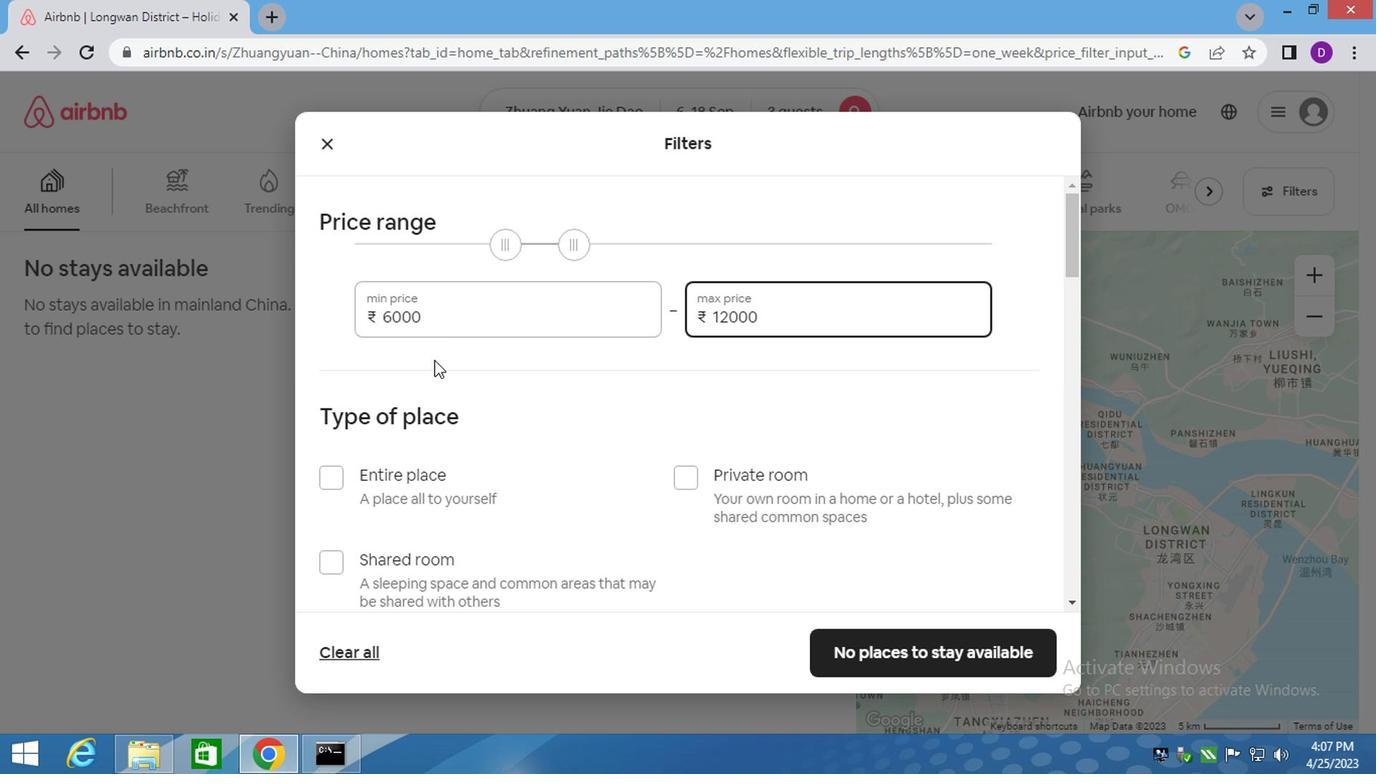 
Action: Mouse scrolled (414, 381) with delta (0, 0)
Screenshot: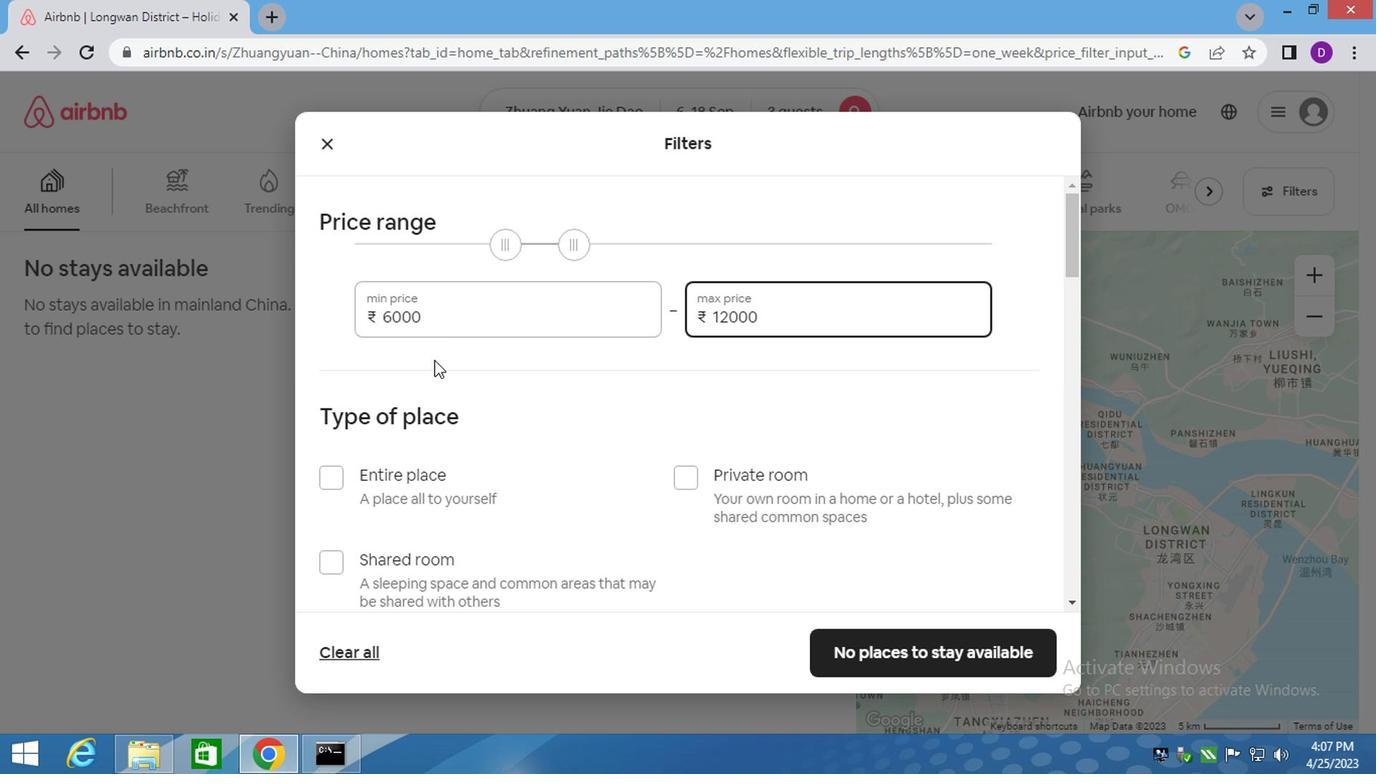 
Action: Mouse moved to (407, 390)
Screenshot: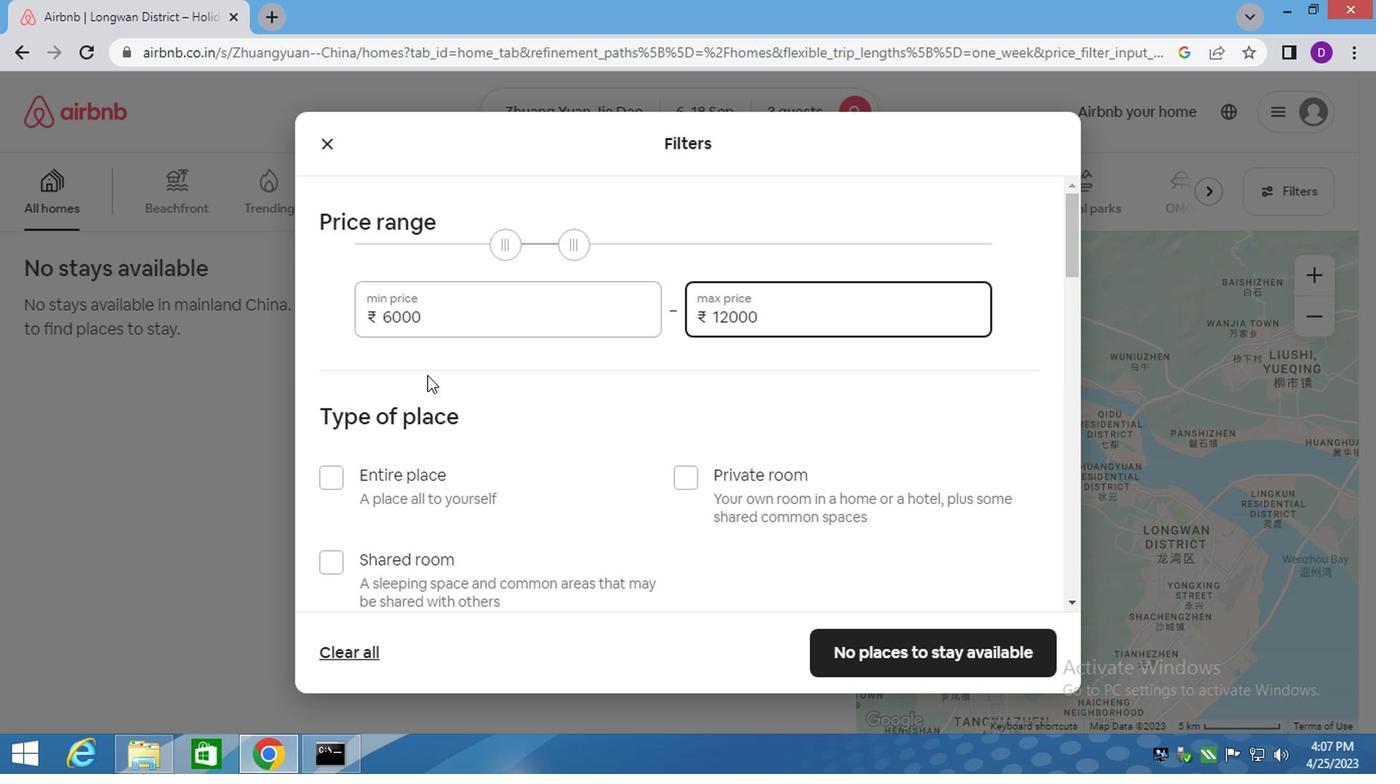 
Action: Mouse scrolled (407, 389) with delta (0, 0)
Screenshot: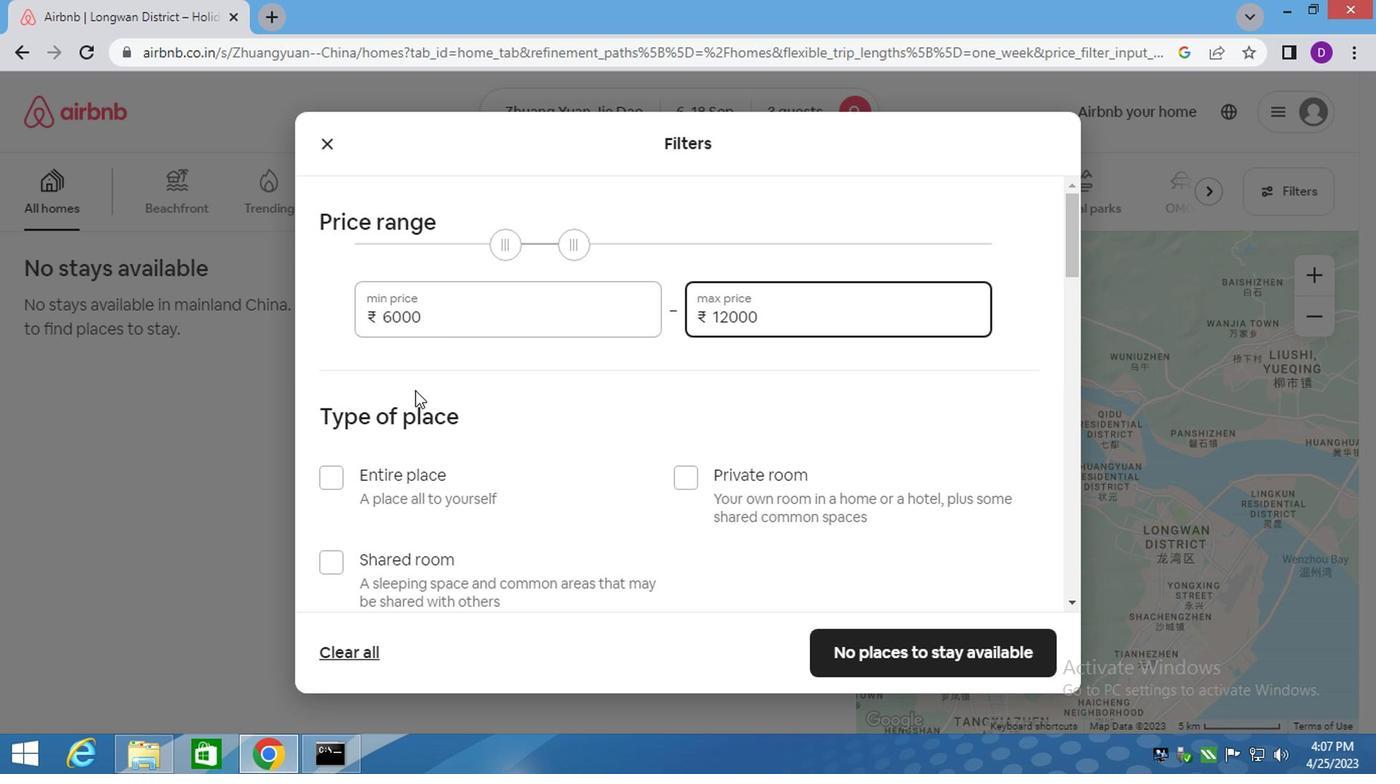 
Action: Mouse moved to (327, 283)
Screenshot: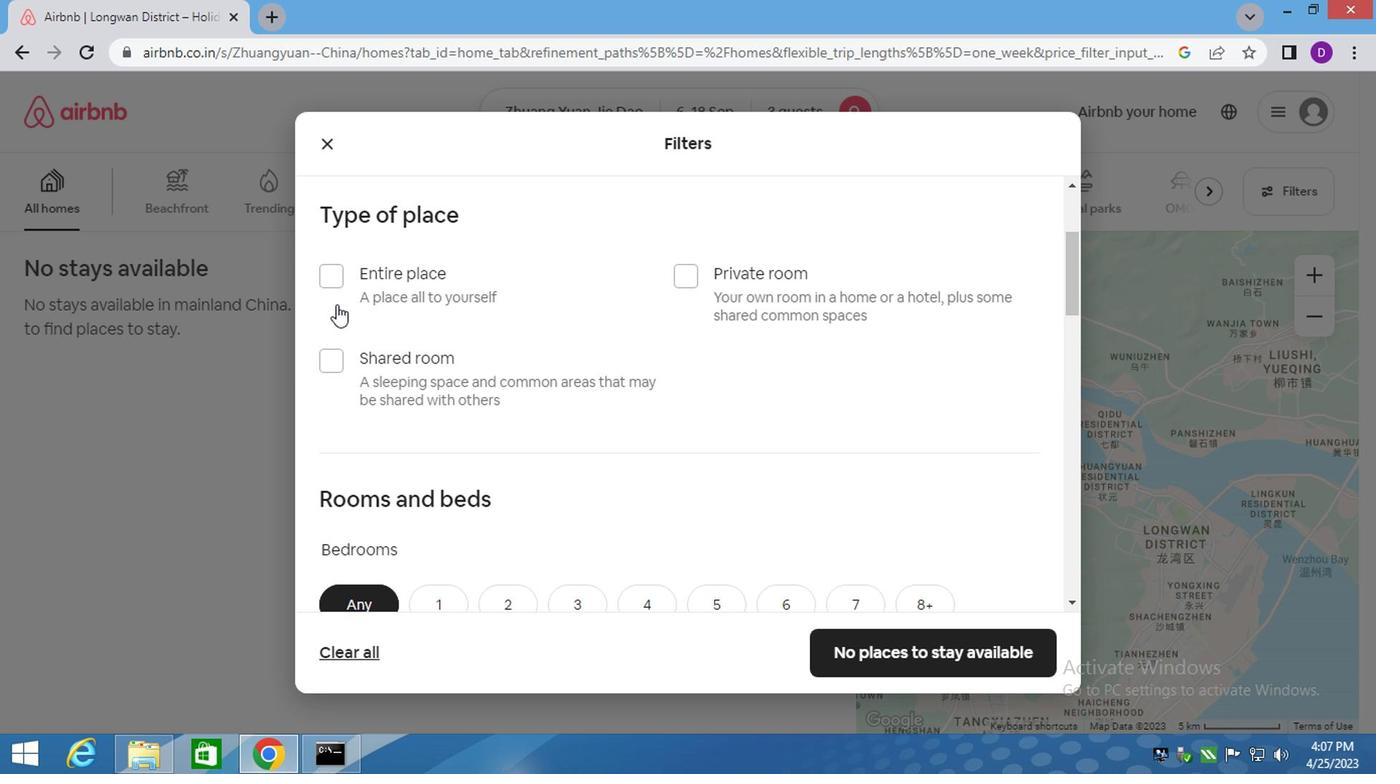
Action: Mouse pressed left at (327, 283)
Screenshot: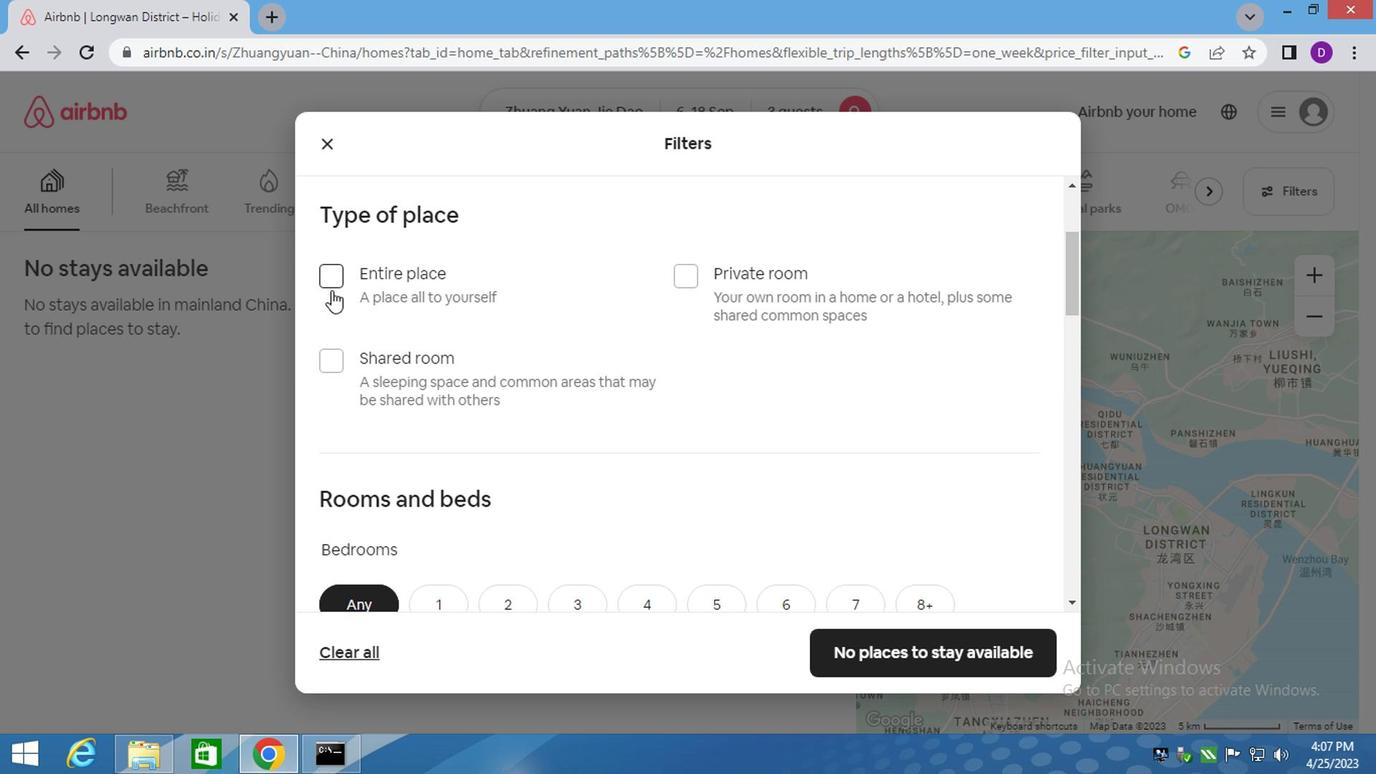 
Action: Mouse moved to (512, 376)
Screenshot: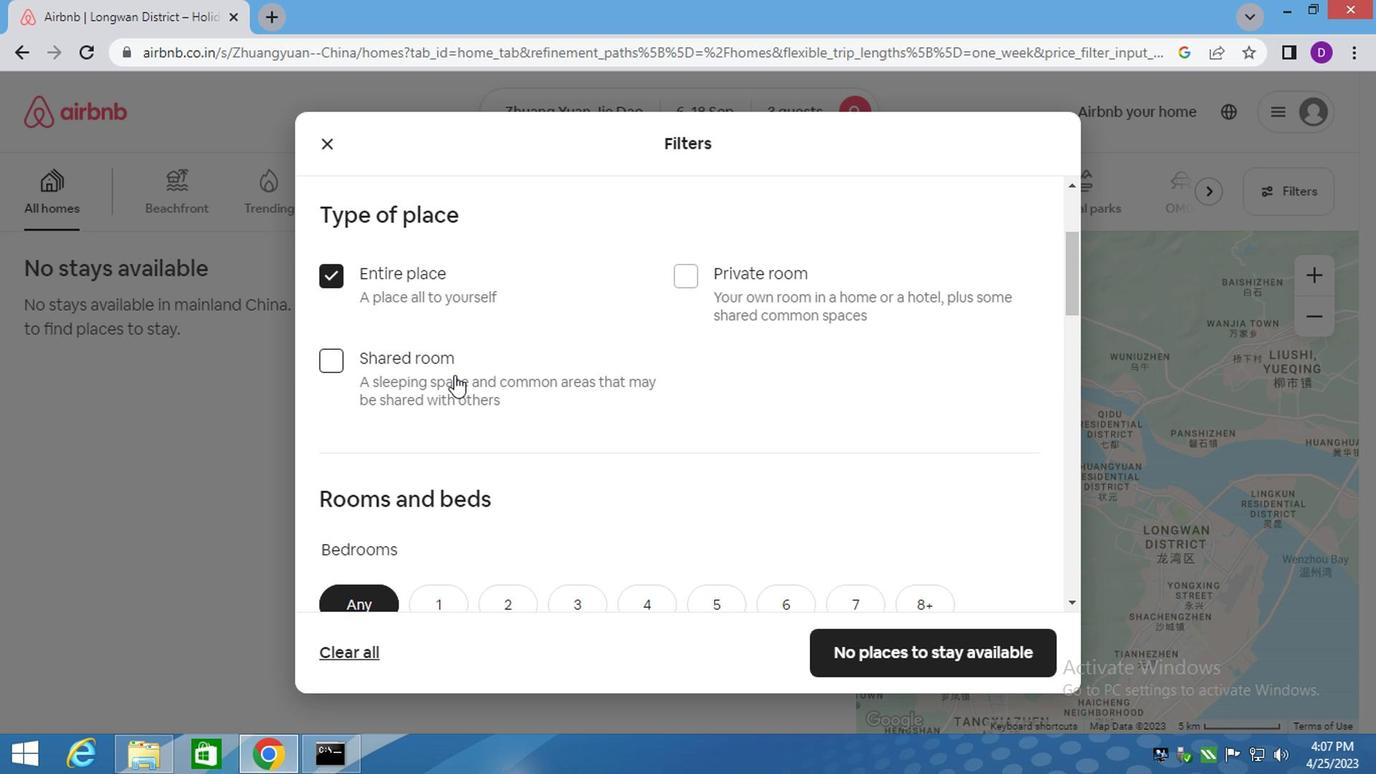 
Action: Mouse scrolled (512, 375) with delta (0, 0)
Screenshot: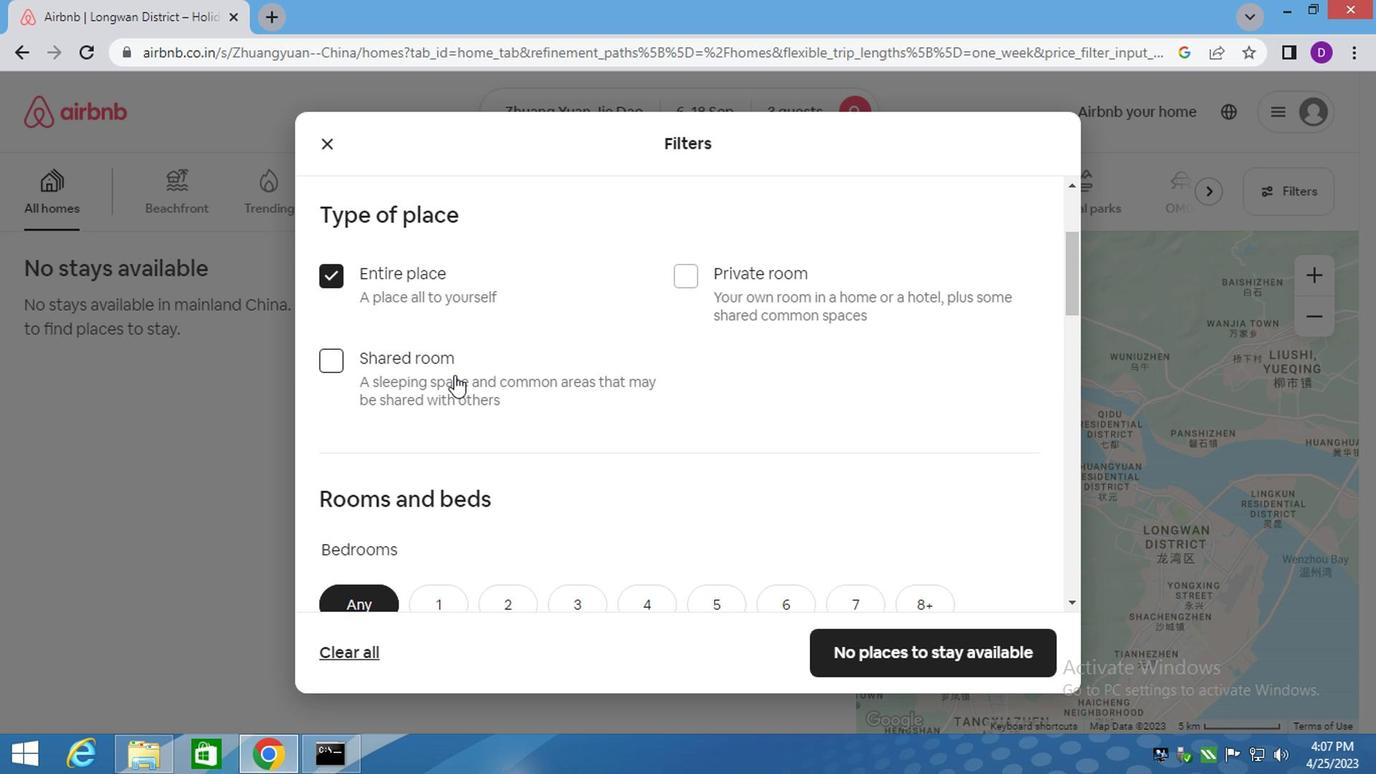 
Action: Mouse moved to (513, 378)
Screenshot: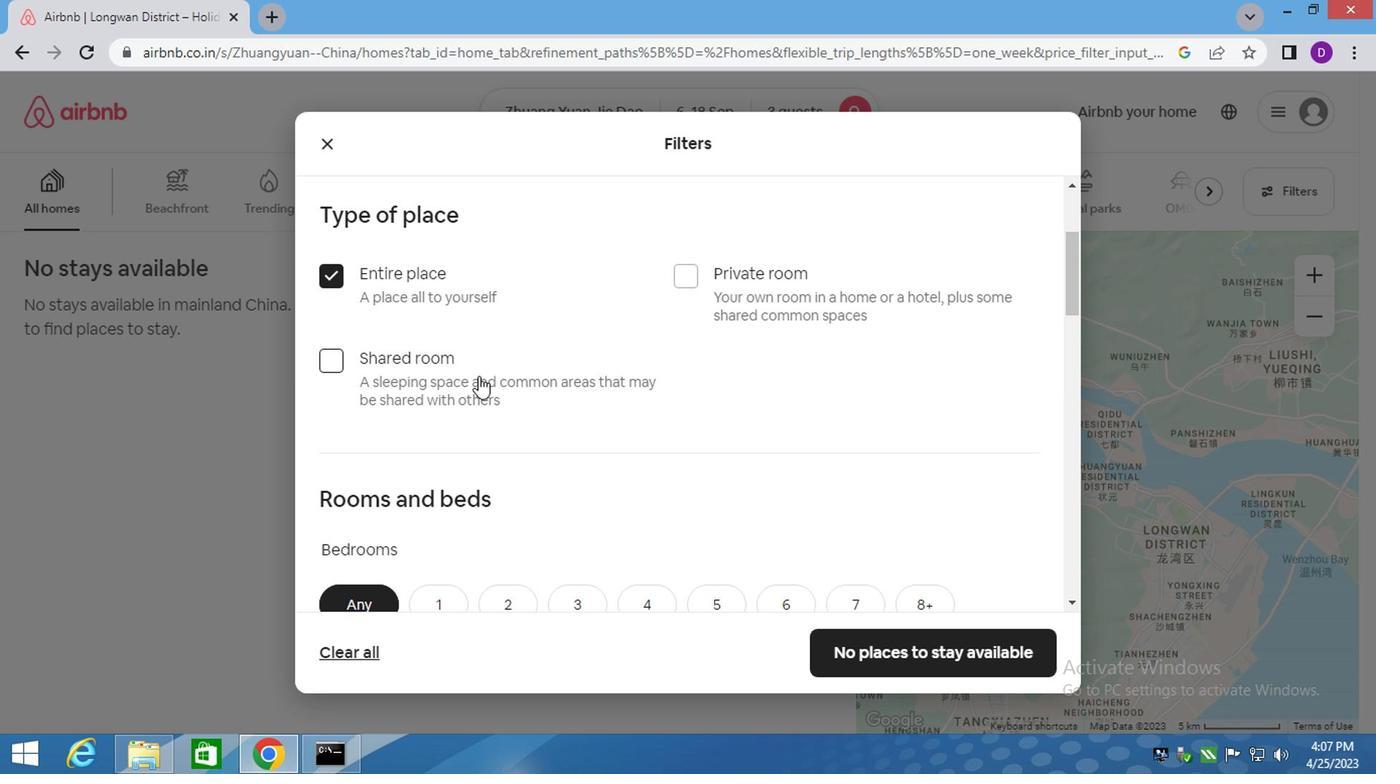 
Action: Mouse scrolled (513, 377) with delta (0, -1)
Screenshot: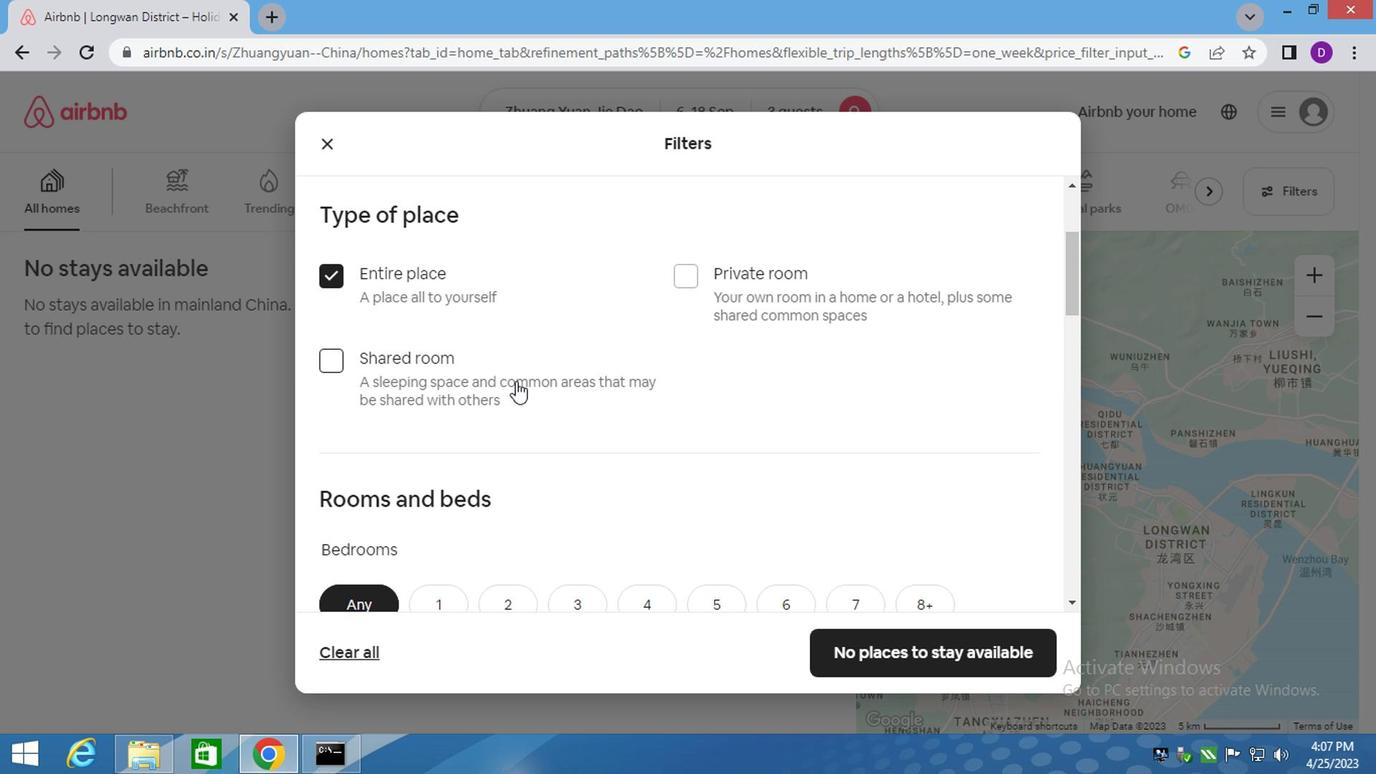 
Action: Mouse moved to (500, 394)
Screenshot: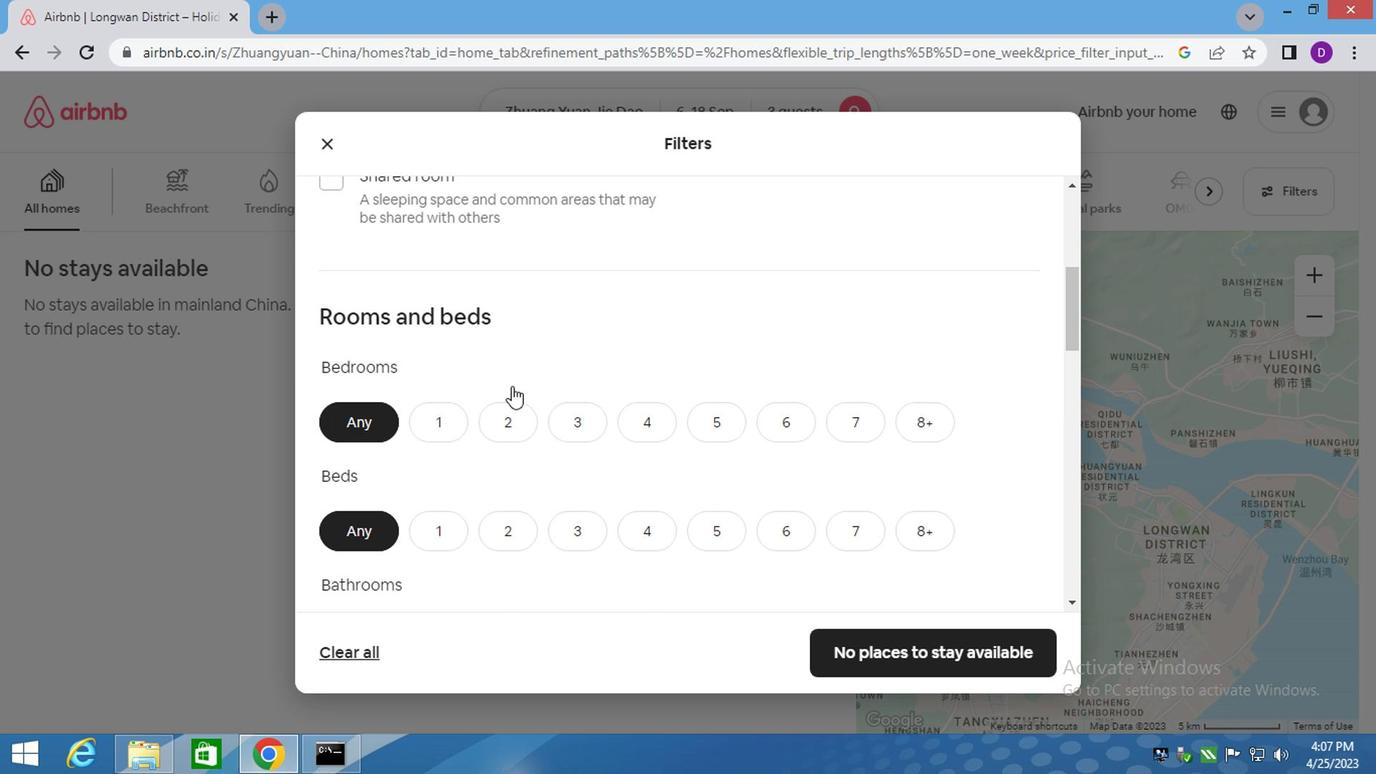 
Action: Mouse pressed left at (500, 394)
Screenshot: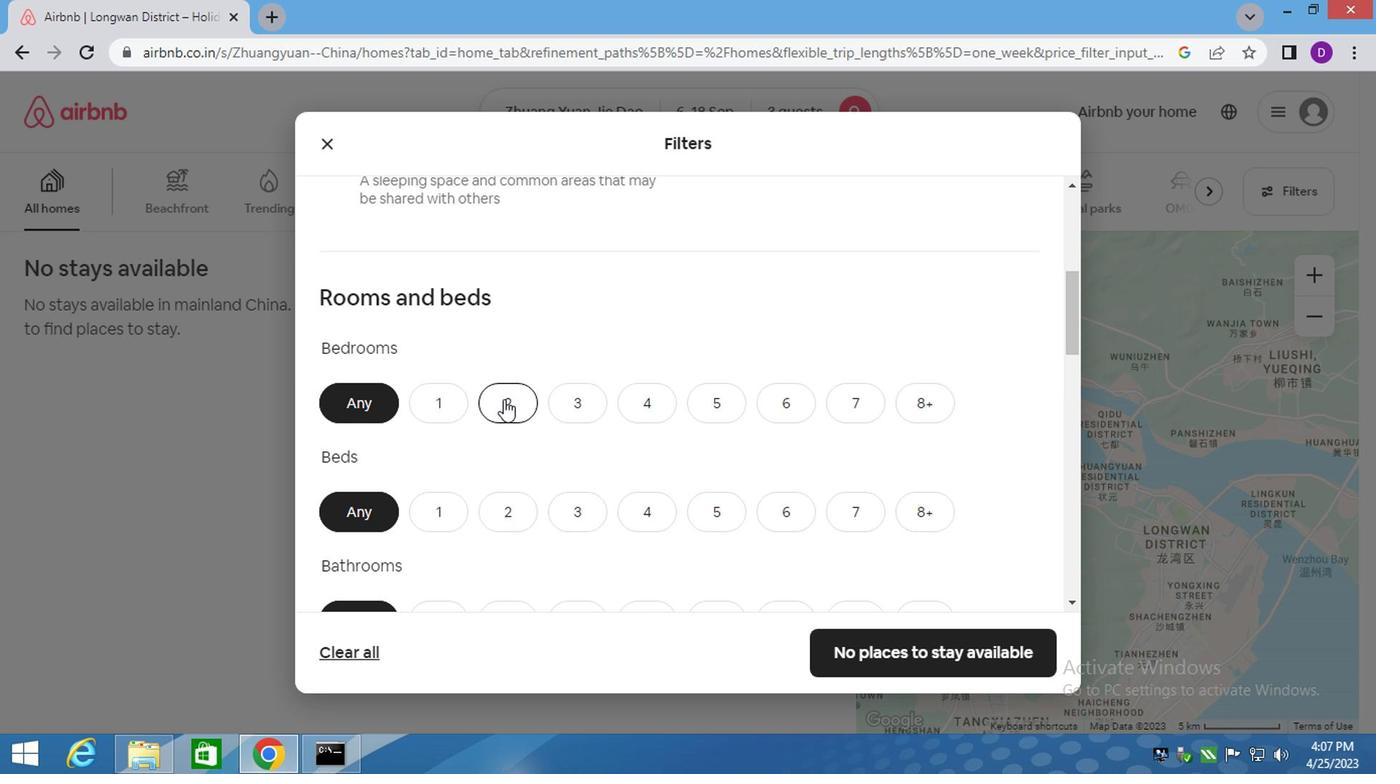 
Action: Mouse moved to (503, 398)
Screenshot: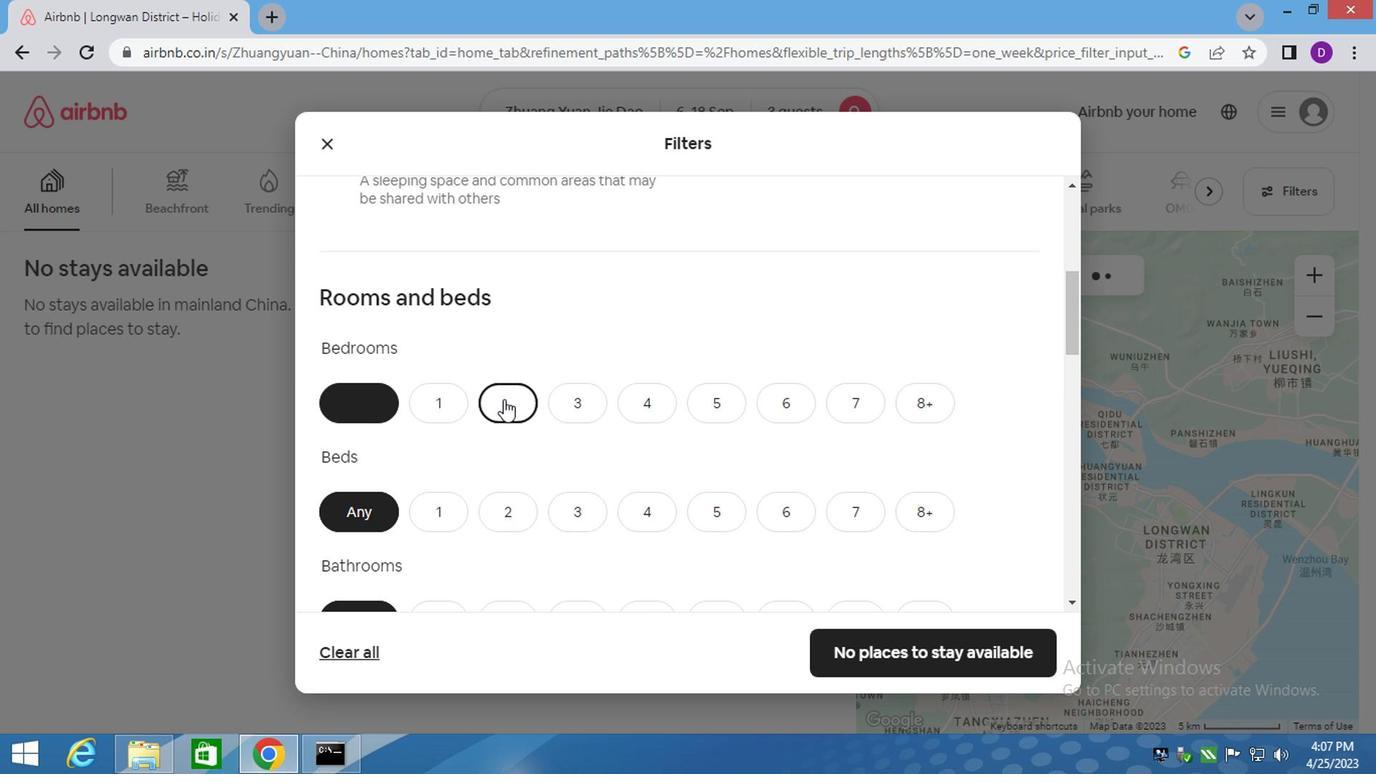 
Action: Mouse scrolled (502, 397) with delta (0, 0)
Screenshot: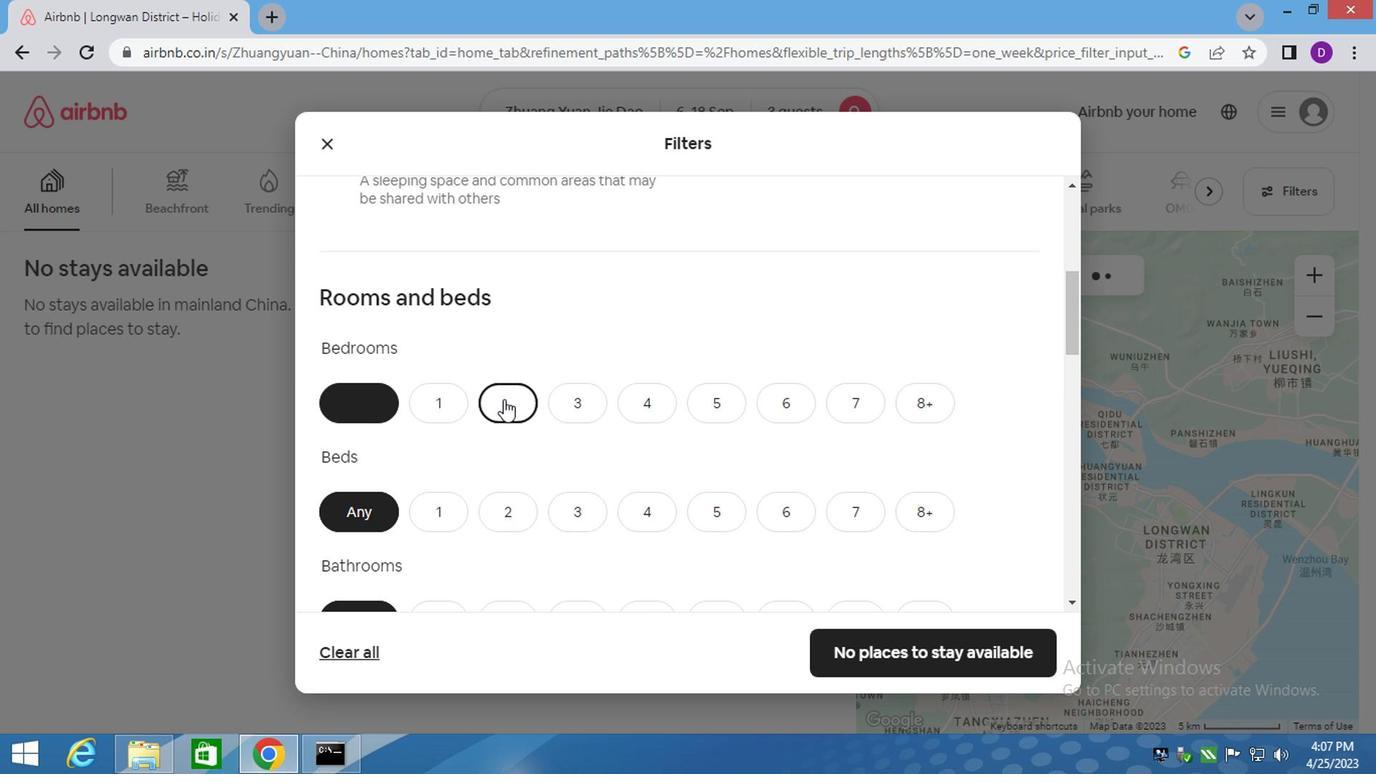 
Action: Mouse moved to (498, 394)
Screenshot: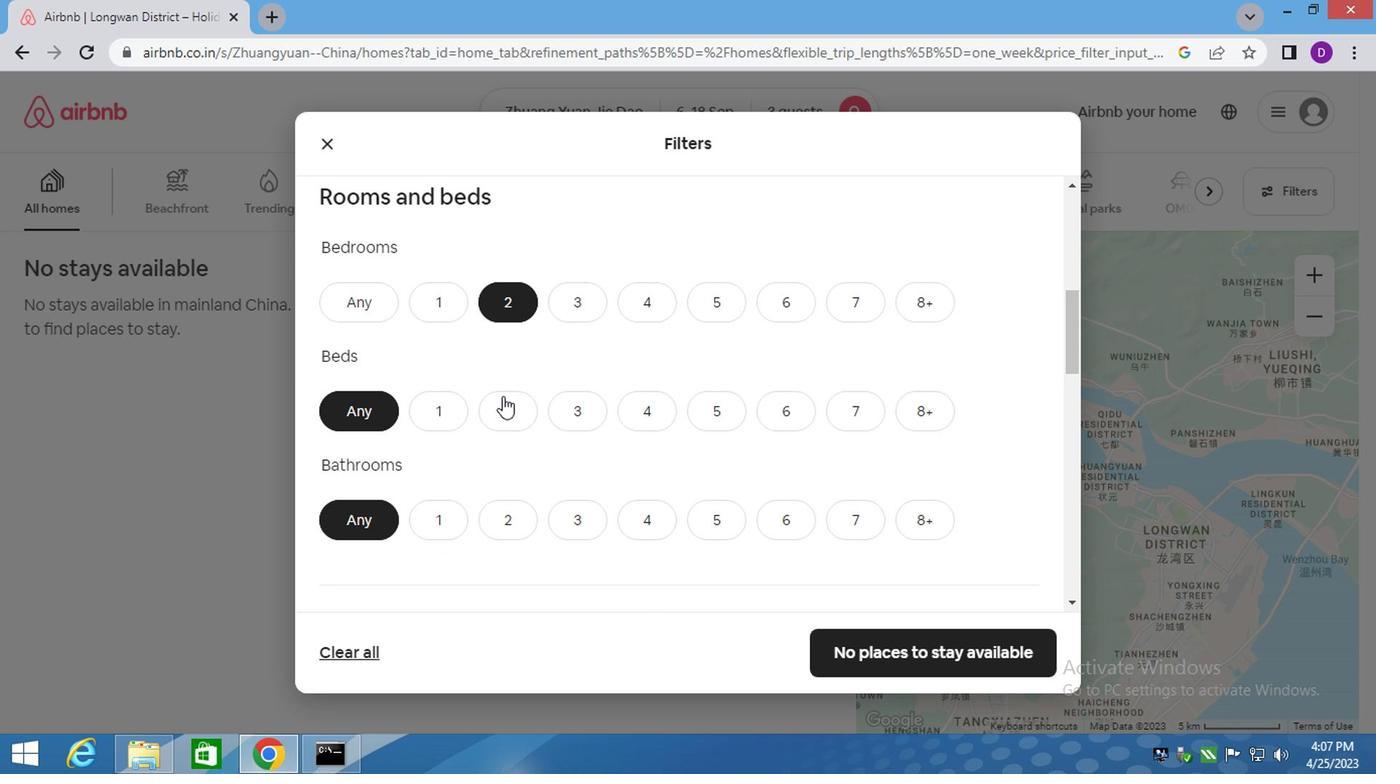 
Action: Mouse pressed left at (498, 394)
Screenshot: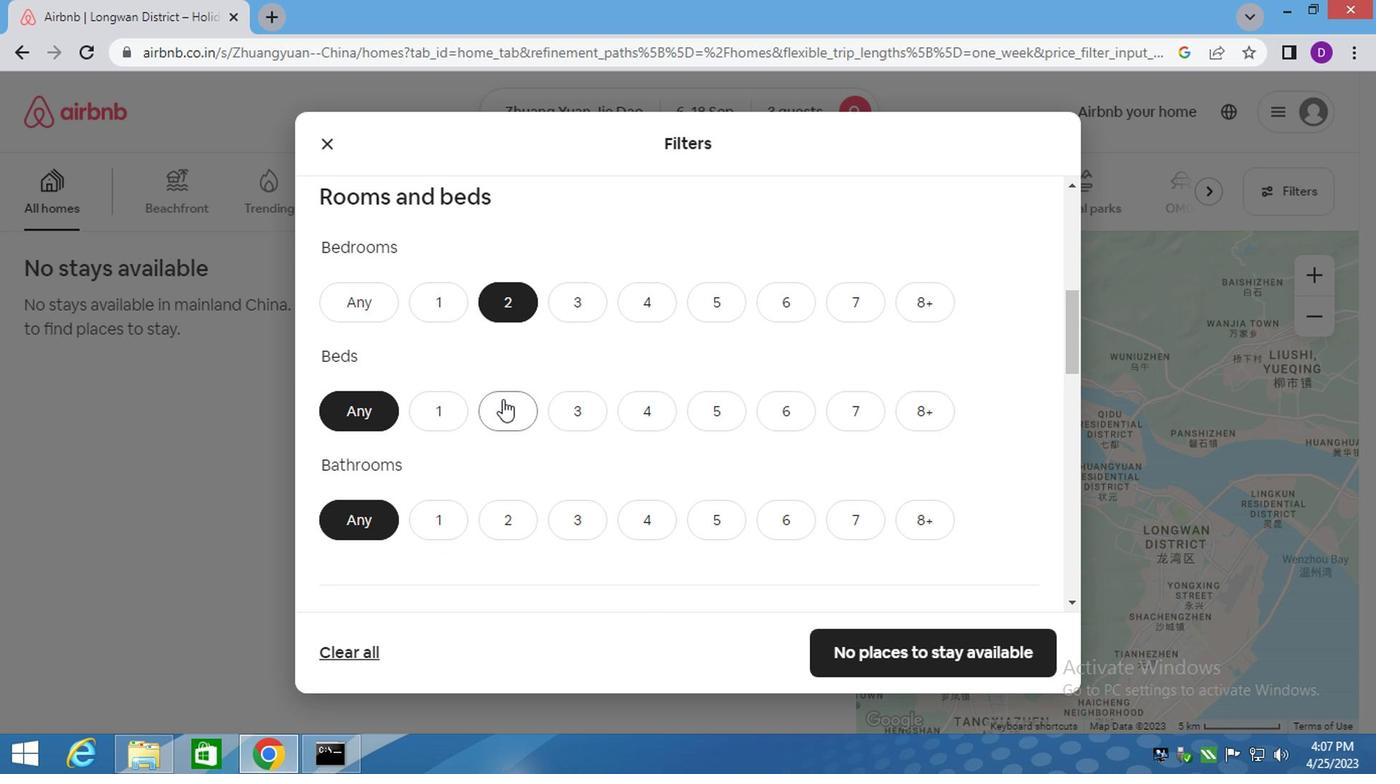 
Action: Mouse moved to (511, 501)
Screenshot: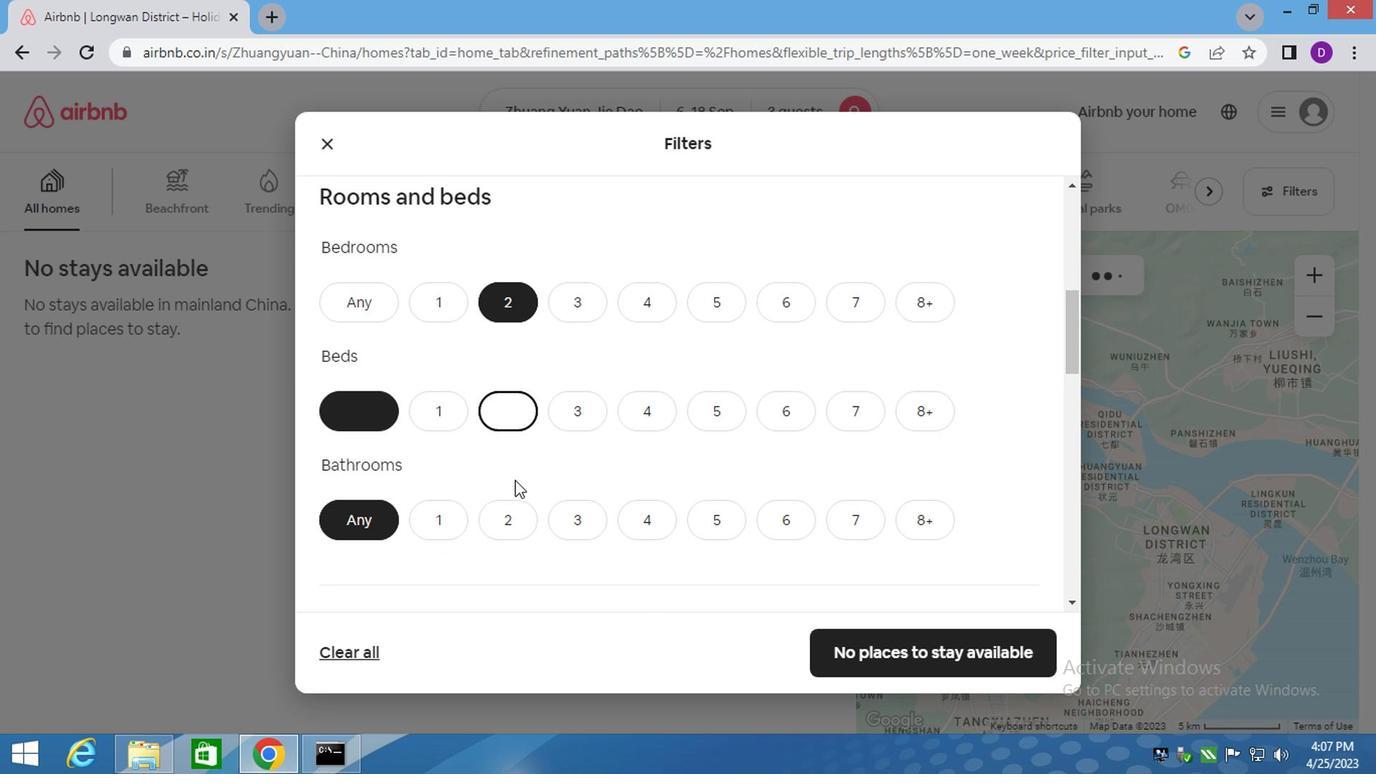 
Action: Mouse pressed left at (511, 501)
Screenshot: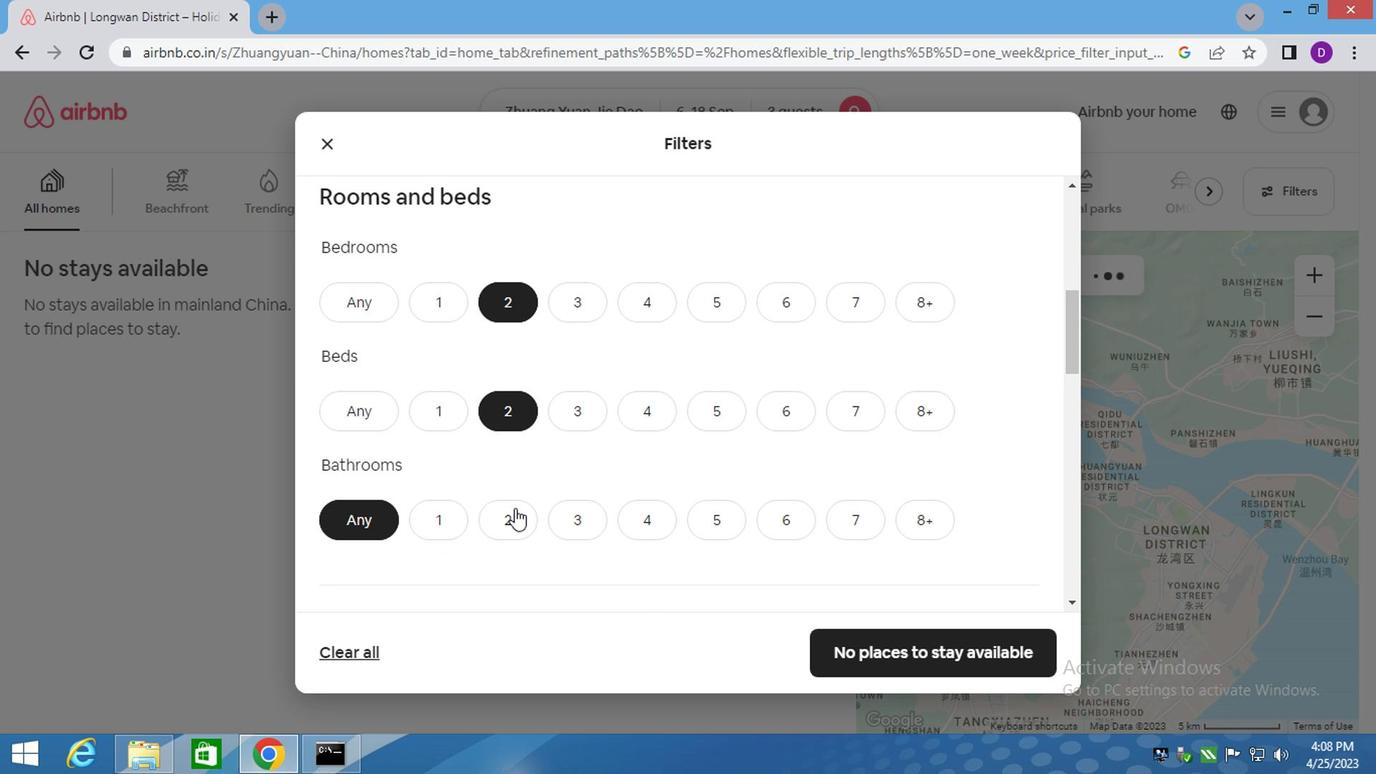 
Action: Mouse moved to (535, 465)
Screenshot: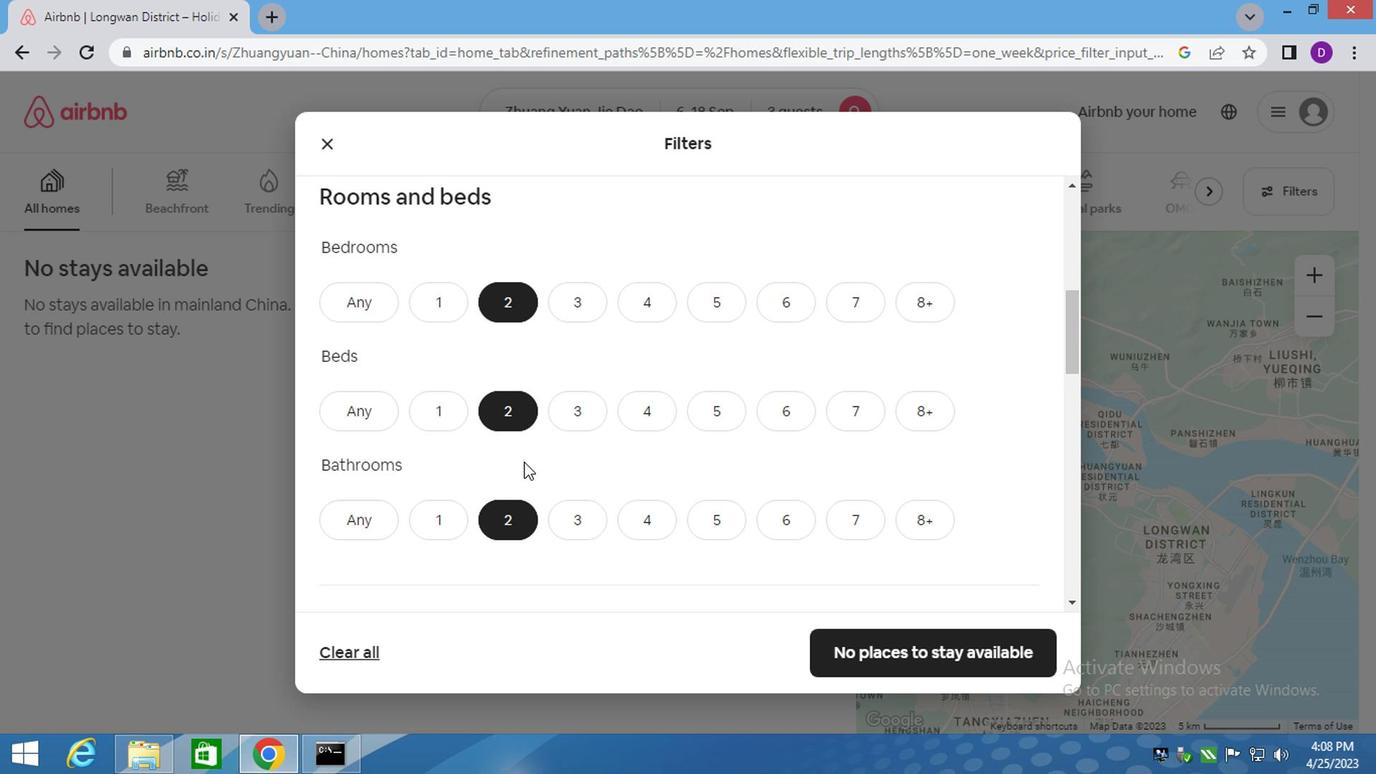 
Action: Mouse scrolled (535, 463) with delta (0, -1)
Screenshot: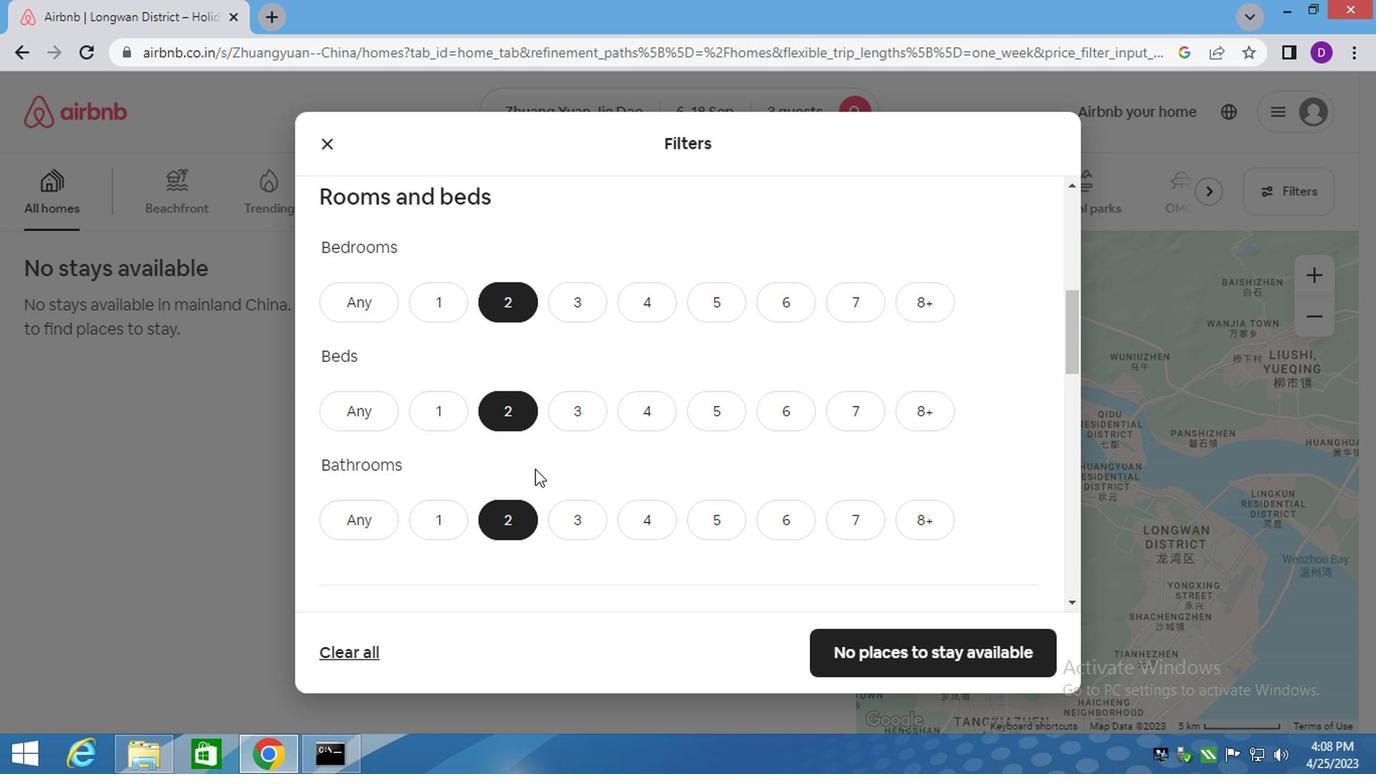 
Action: Mouse moved to (567, 432)
Screenshot: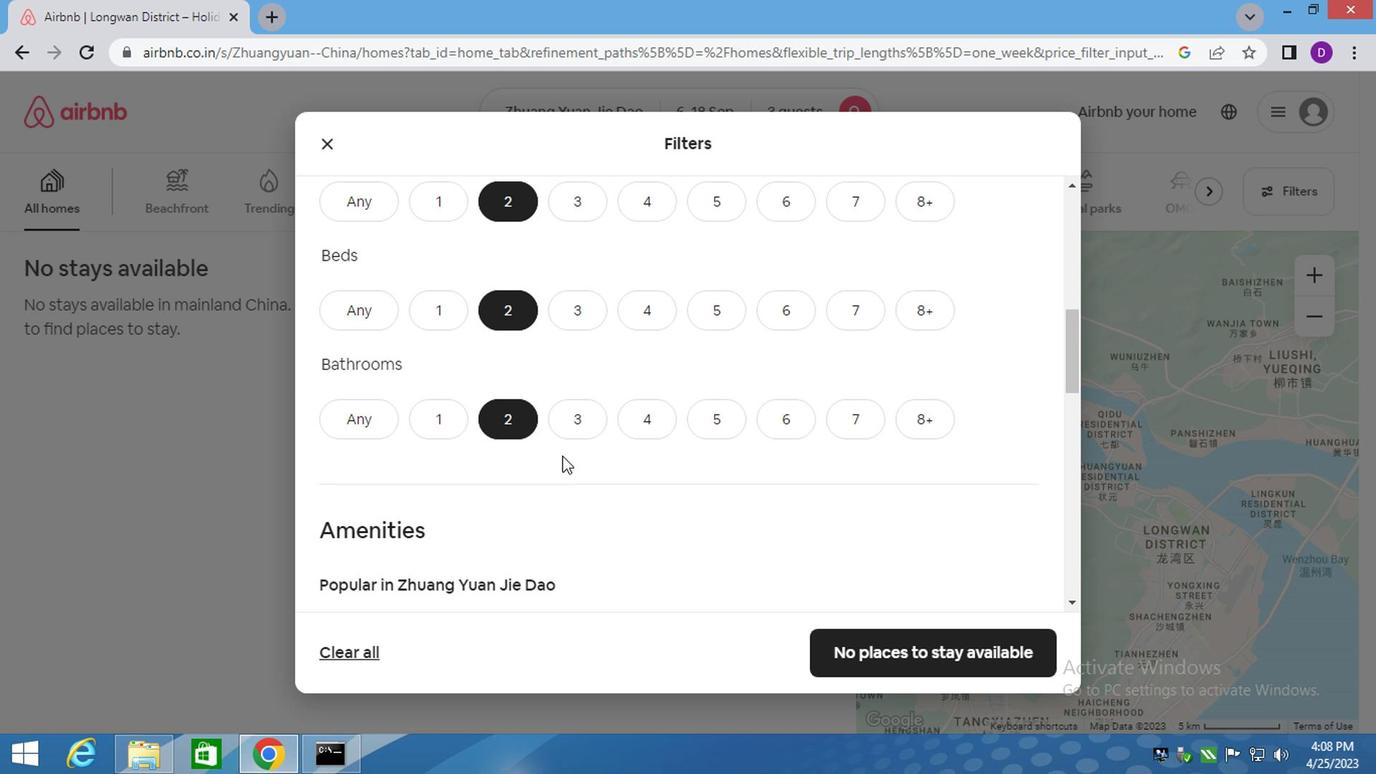 
Action: Mouse scrolled (567, 432) with delta (0, 0)
Screenshot: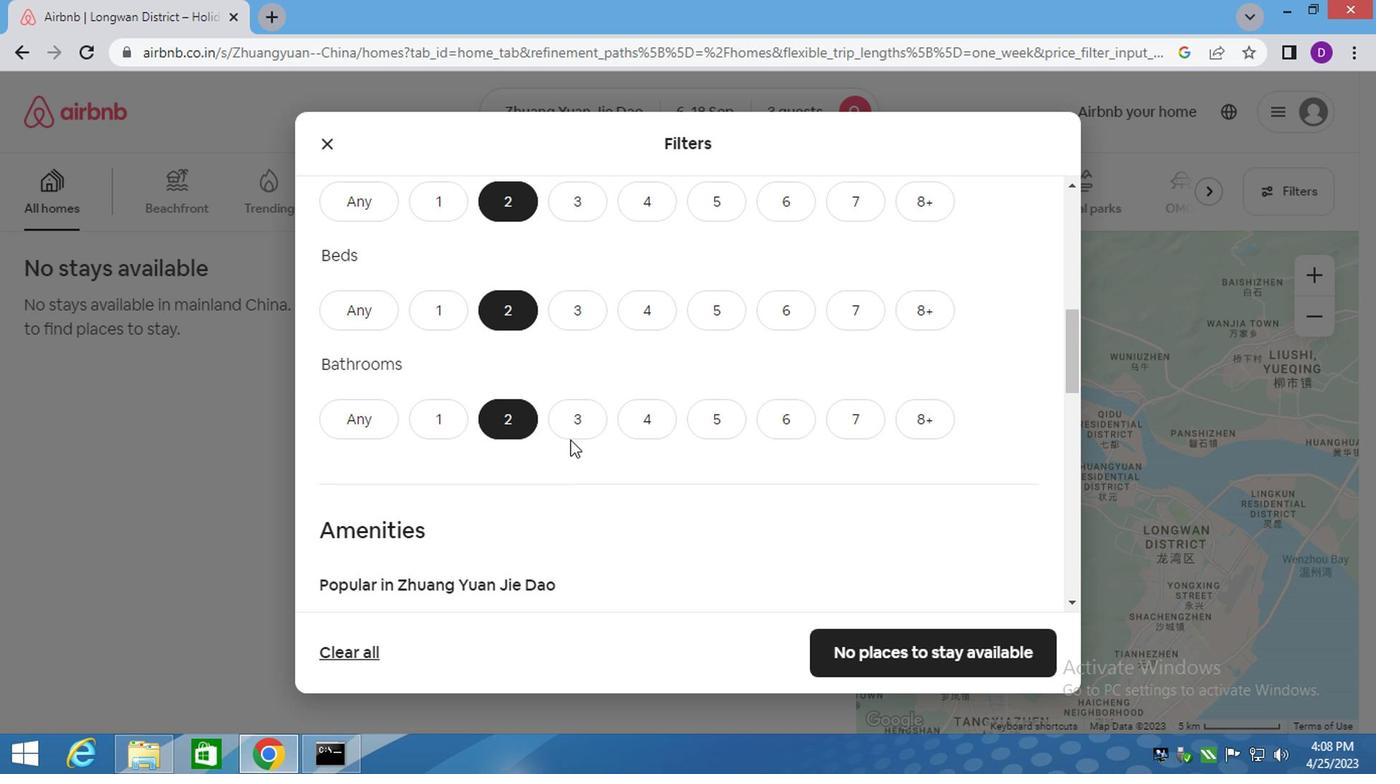
Action: Mouse scrolled (567, 432) with delta (0, 0)
Screenshot: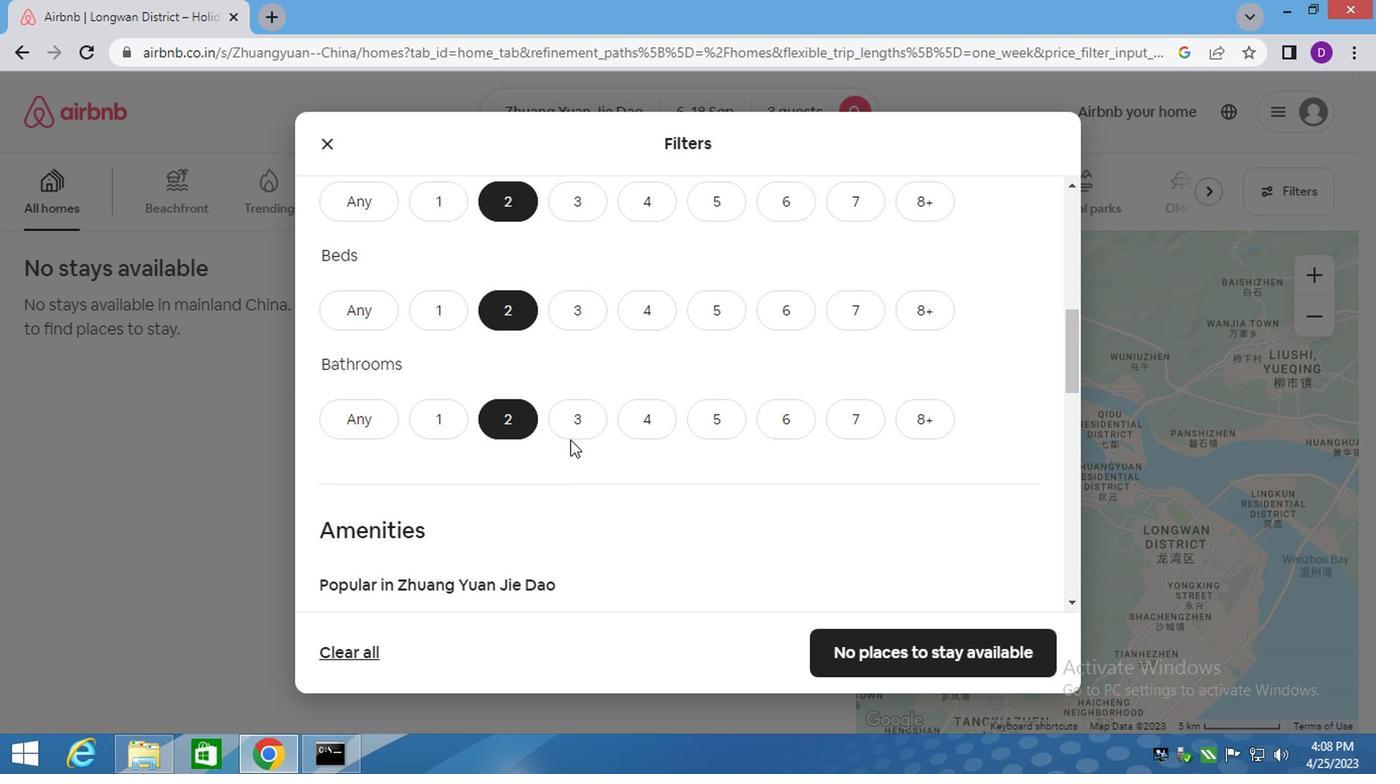 
Action: Mouse moved to (557, 432)
Screenshot: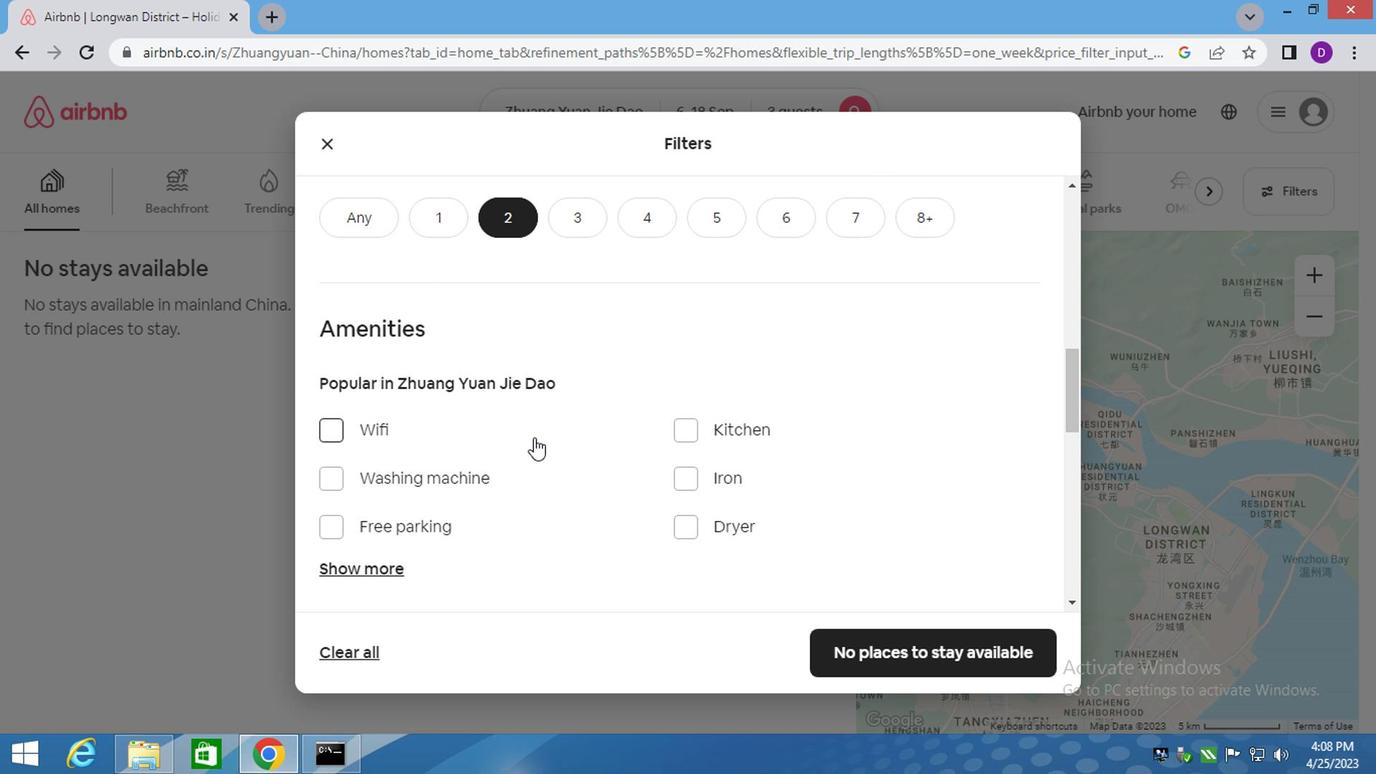 
Action: Mouse scrolled (557, 430) with delta (0, -1)
Screenshot: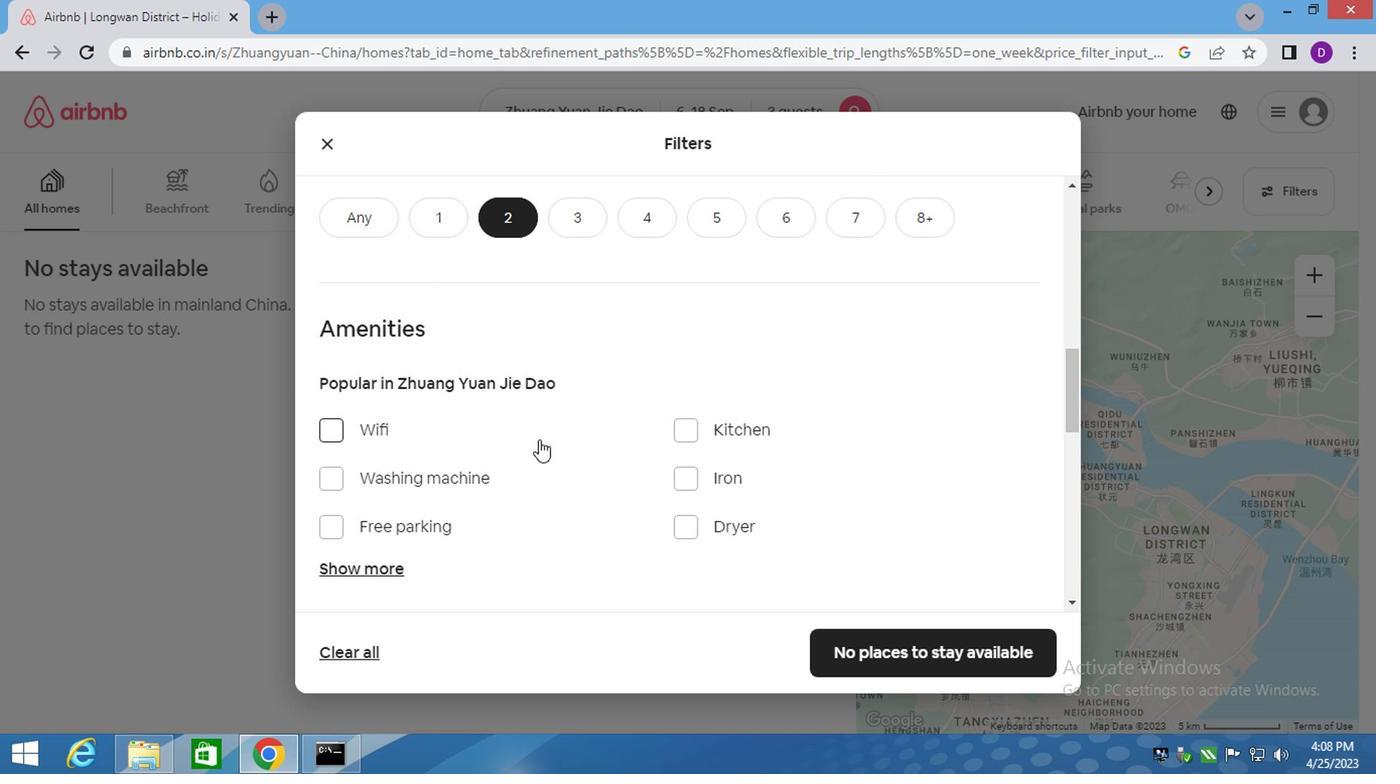 
Action: Mouse moved to (564, 442)
Screenshot: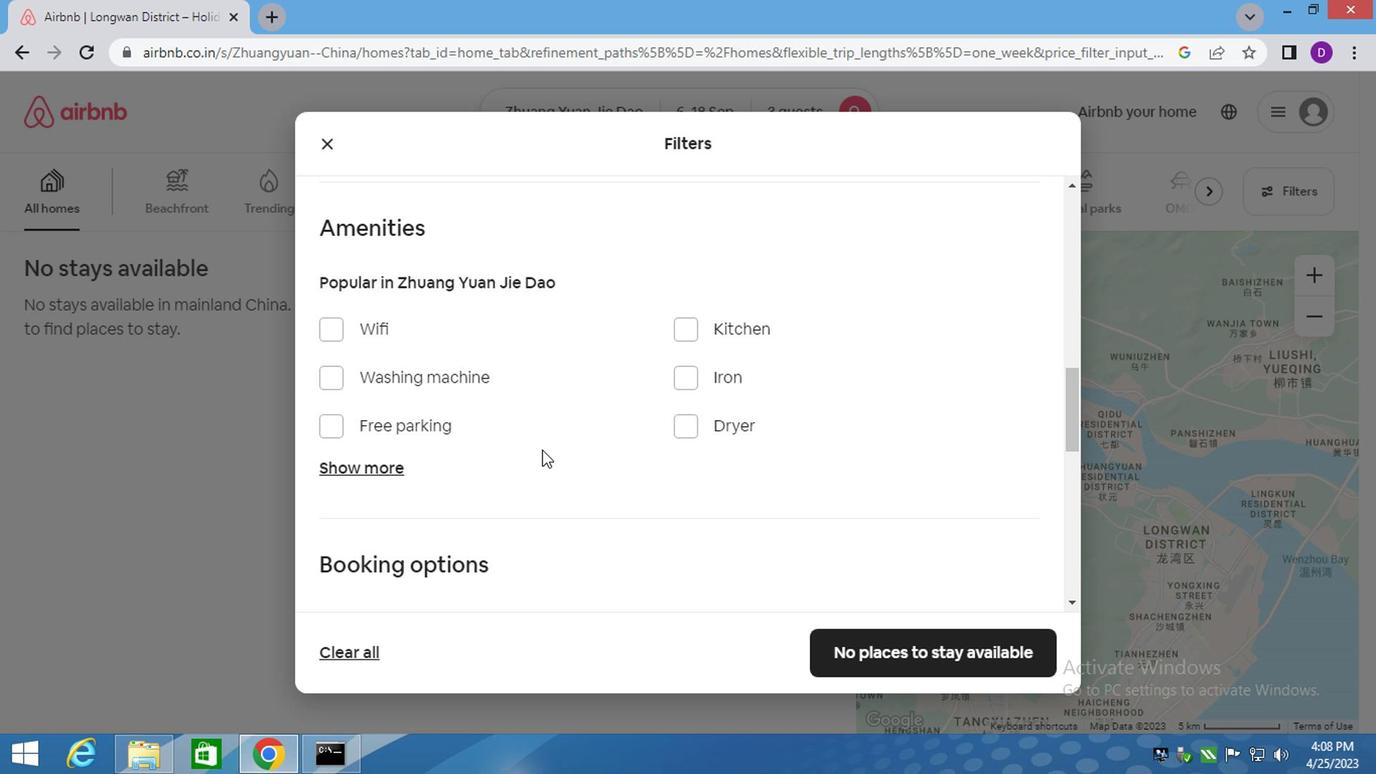 
Action: Mouse scrolled (564, 441) with delta (0, 0)
Screenshot: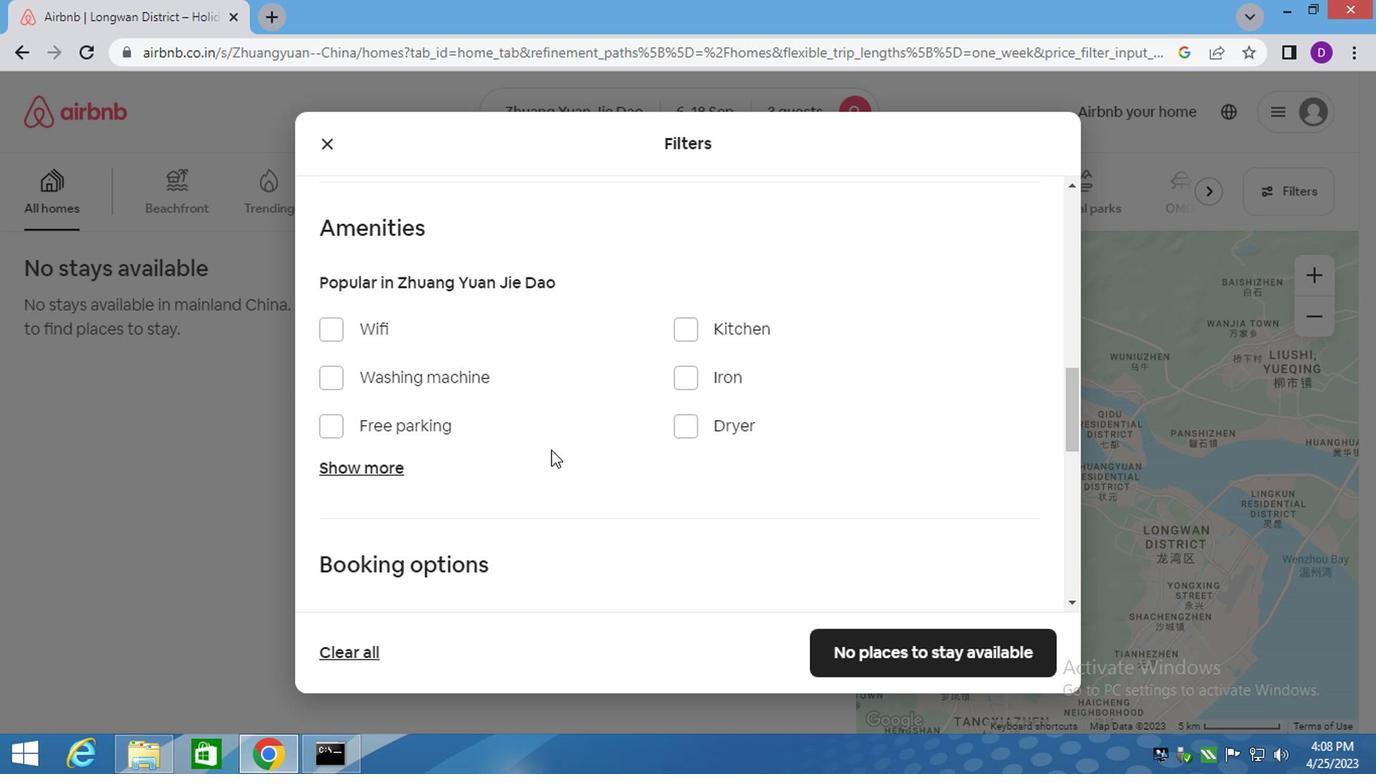 
Action: Mouse moved to (470, 458)
Screenshot: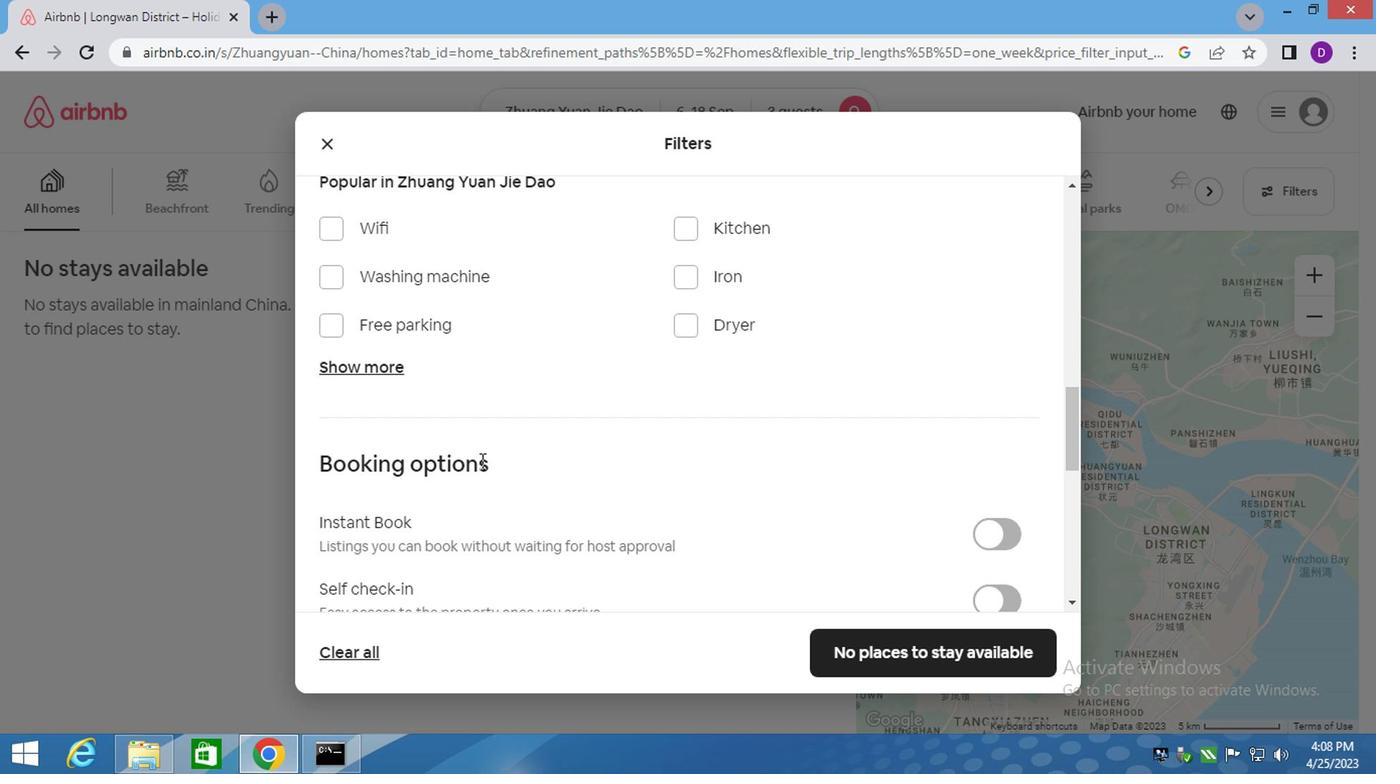 
Action: Mouse scrolled (470, 457) with delta (0, 0)
Screenshot: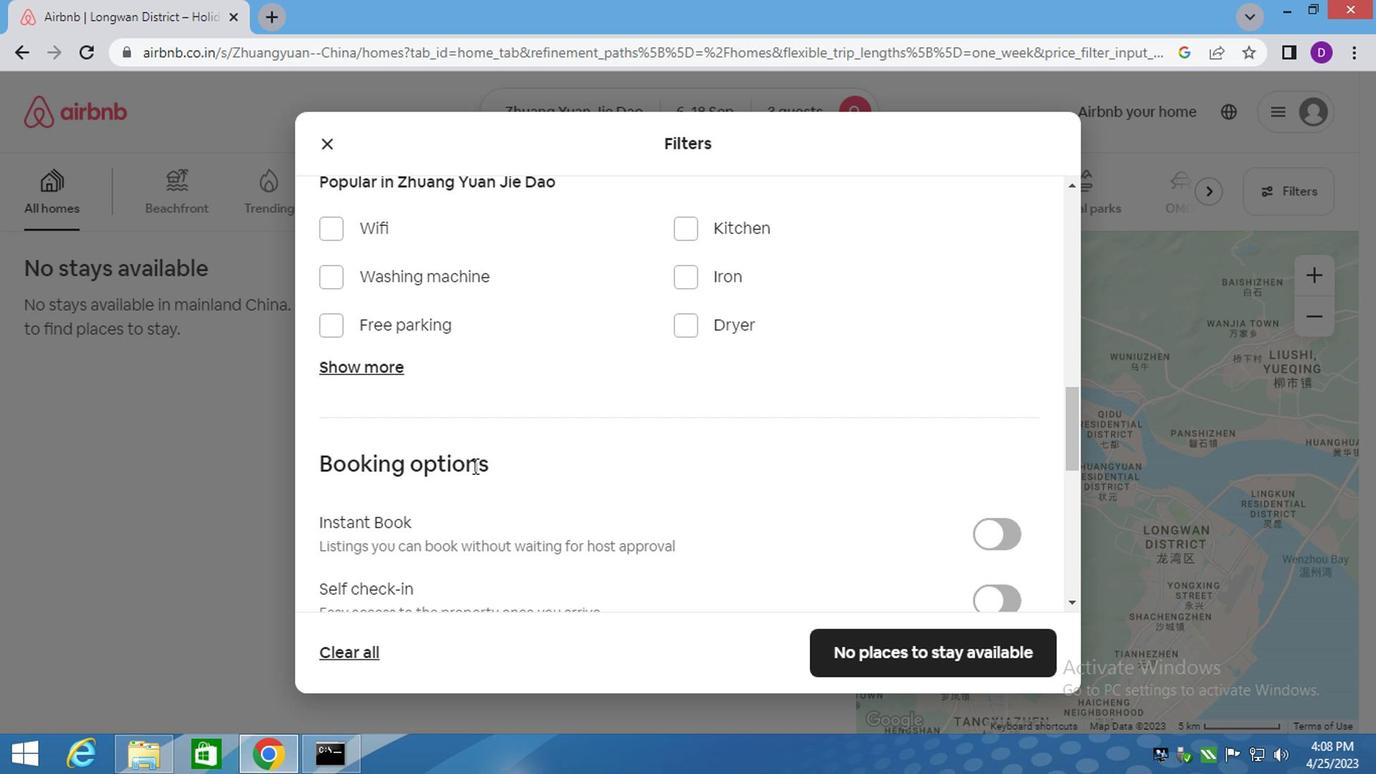 
Action: Mouse scrolled (470, 457) with delta (0, 0)
Screenshot: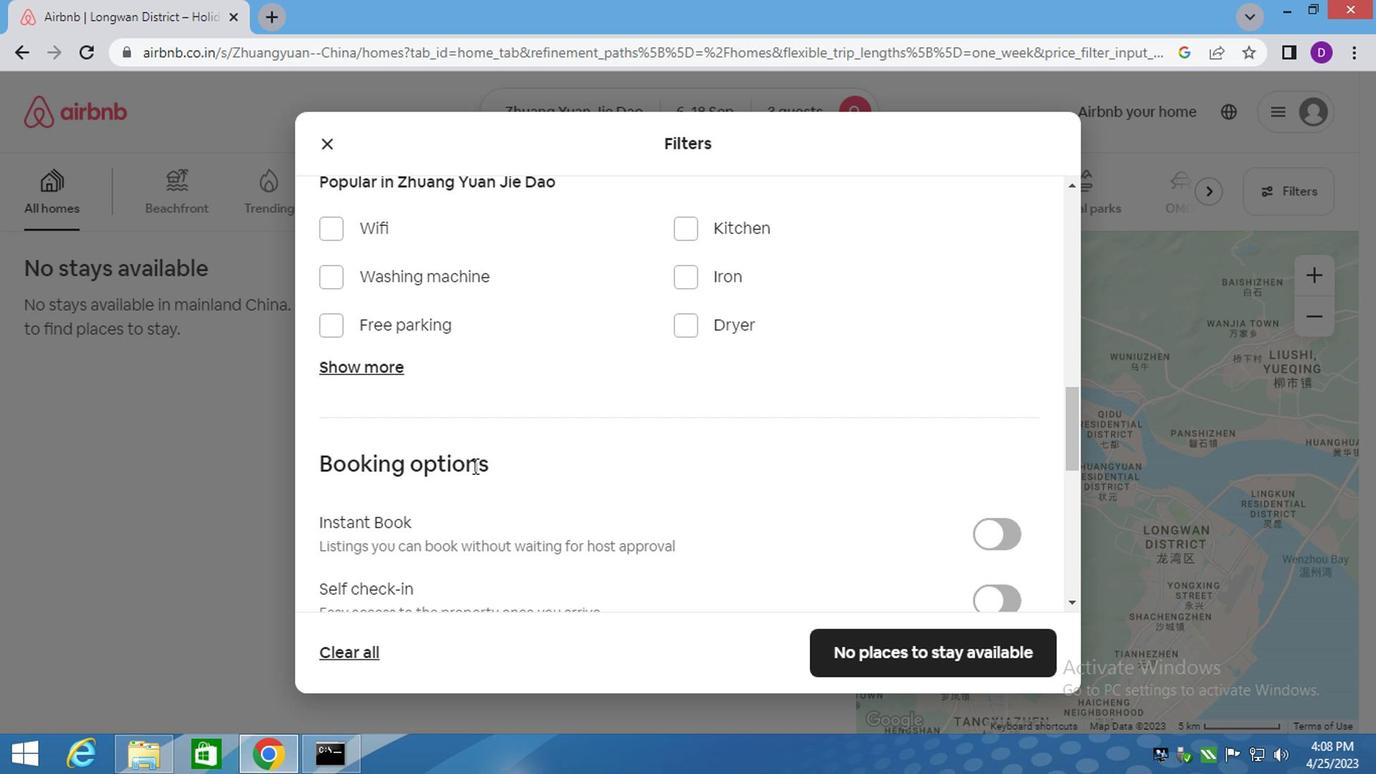 
Action: Mouse scrolled (470, 457) with delta (0, 0)
Screenshot: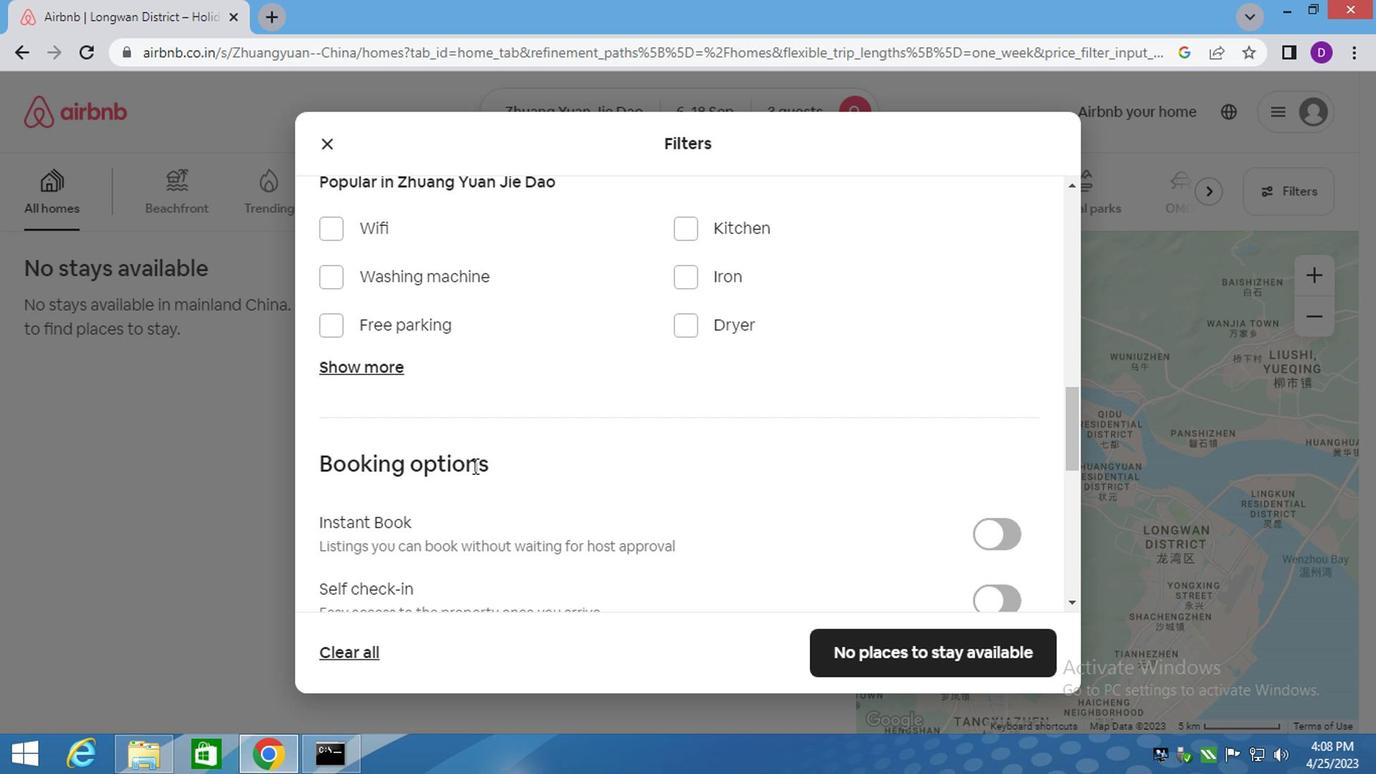 
Action: Mouse moved to (979, 302)
Screenshot: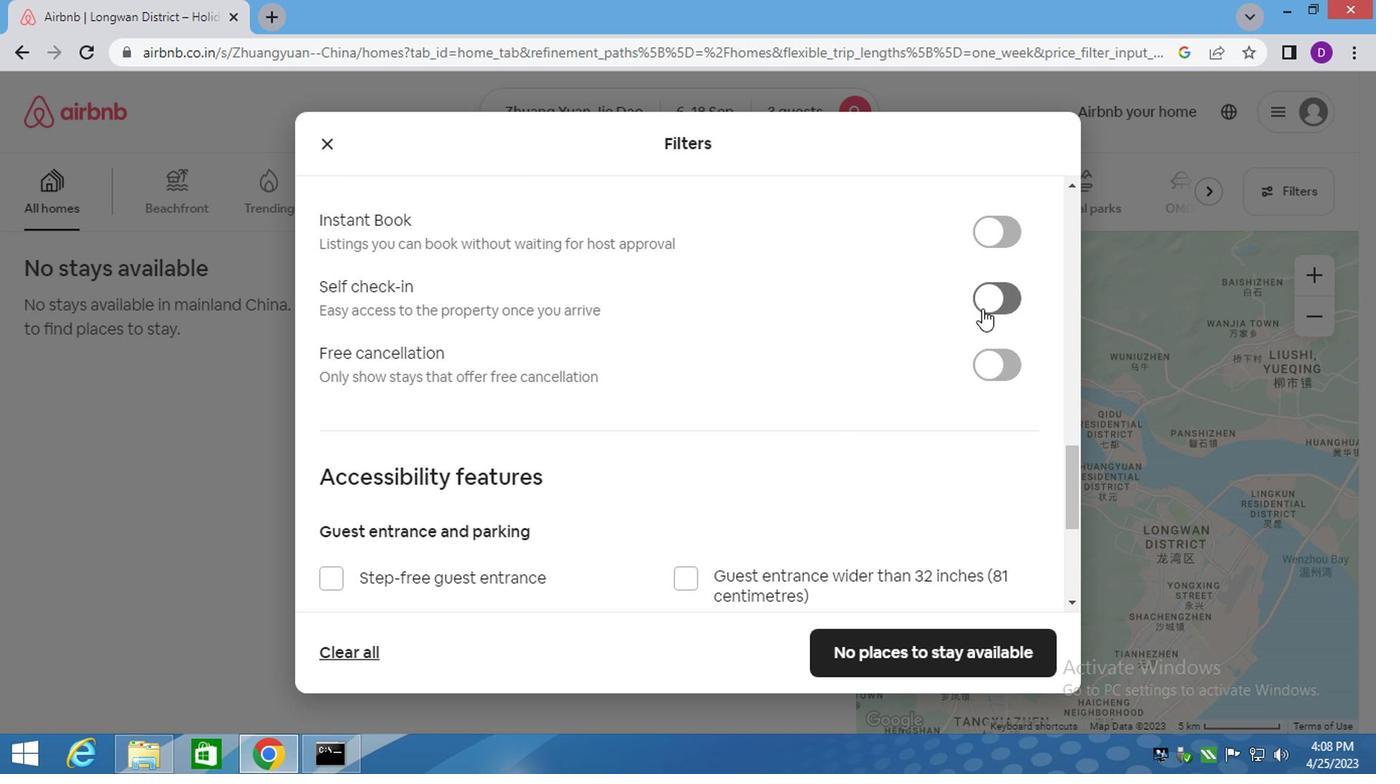 
Action: Mouse pressed left at (979, 302)
Screenshot: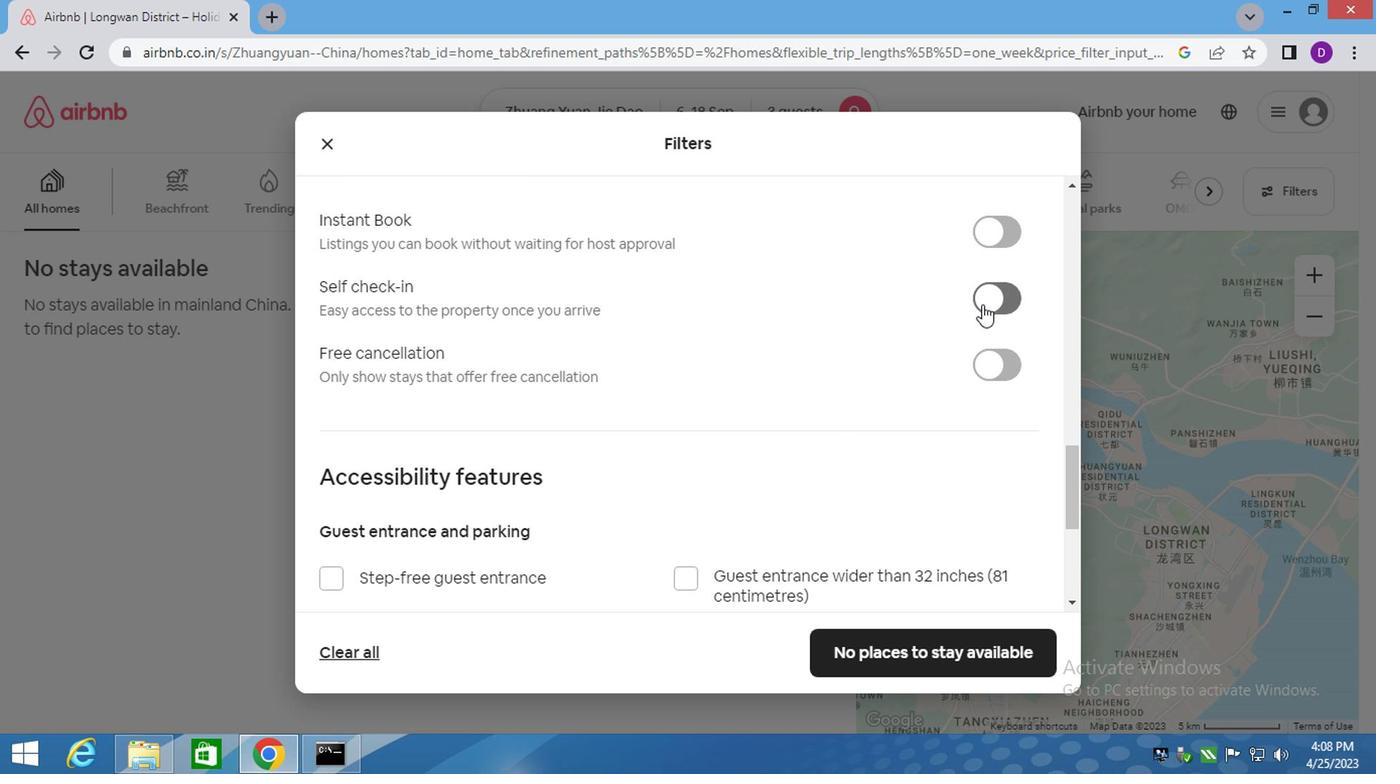 
Action: Mouse moved to (584, 422)
Screenshot: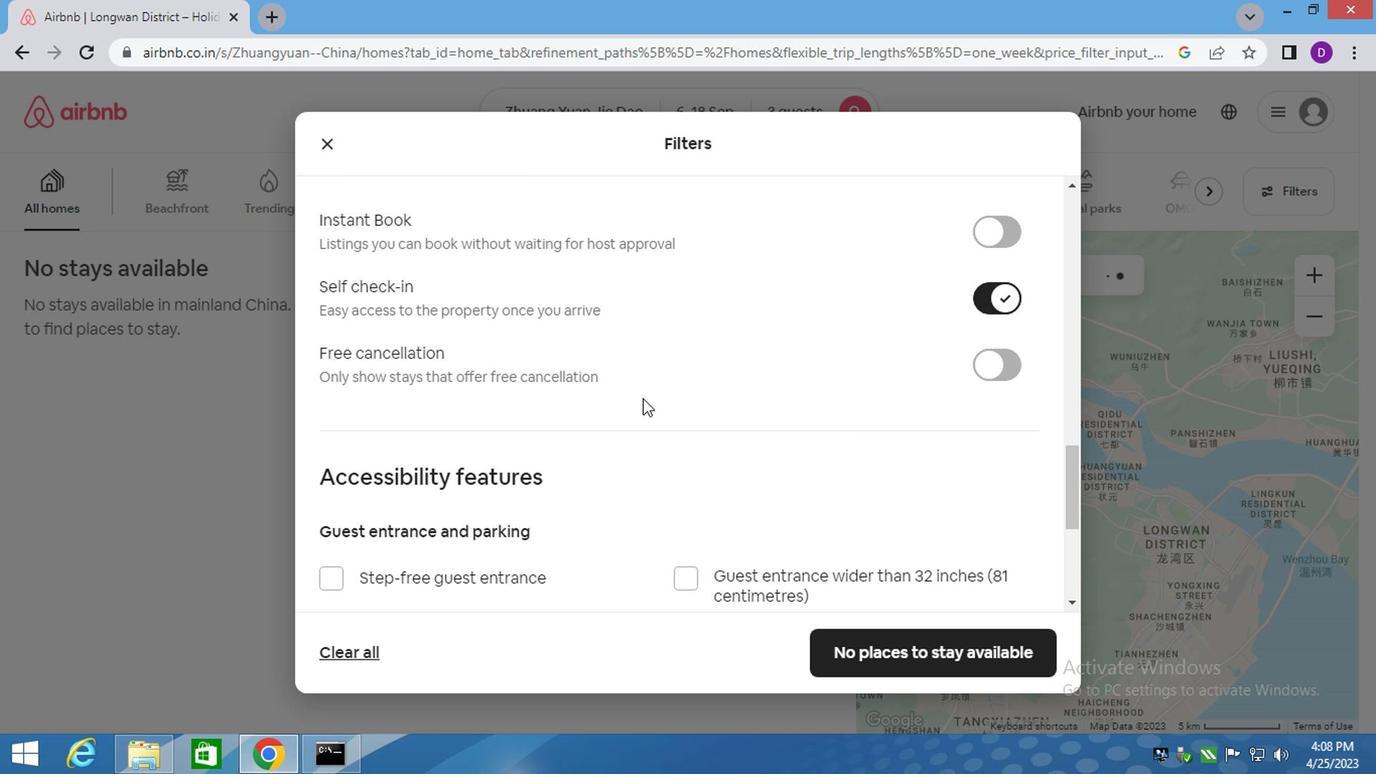 
Action: Mouse scrolled (587, 416) with delta (0, 0)
Screenshot: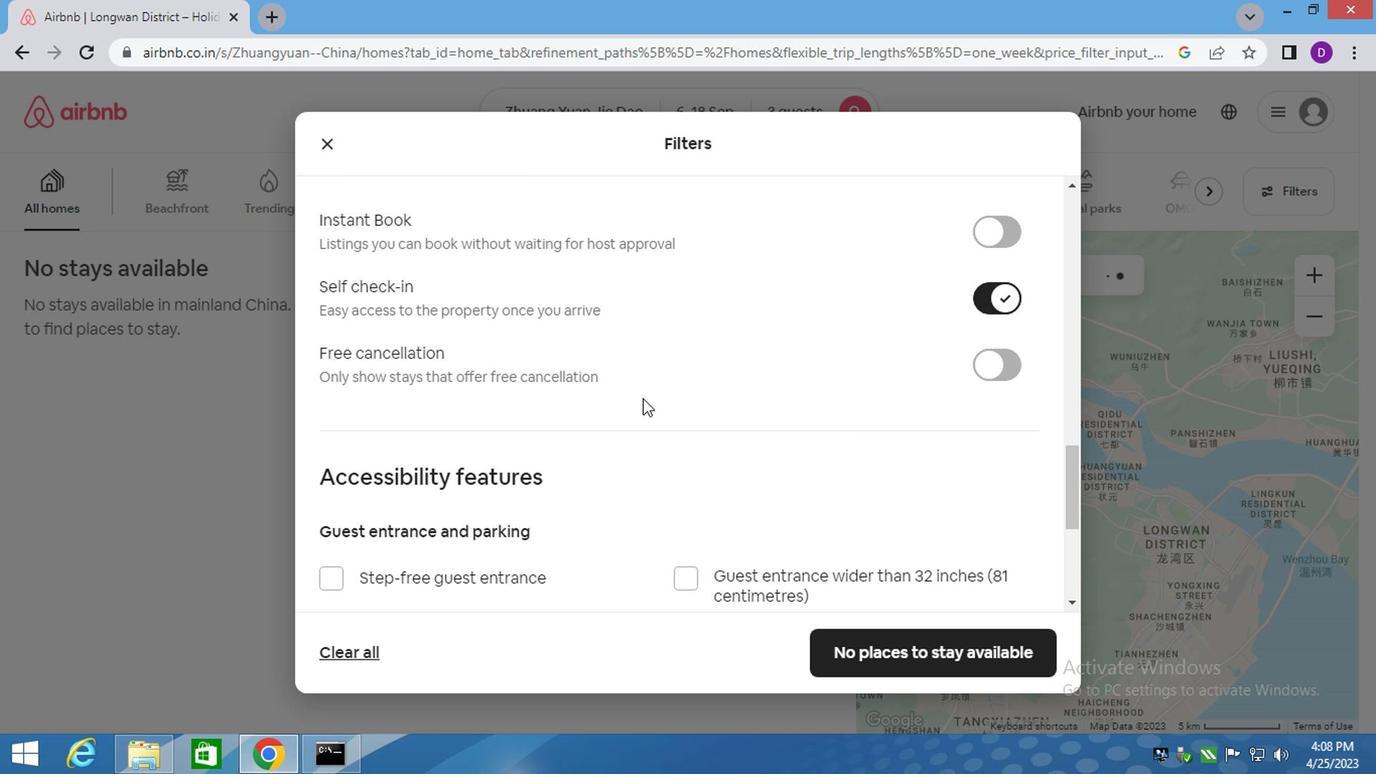 
Action: Mouse moved to (572, 440)
Screenshot: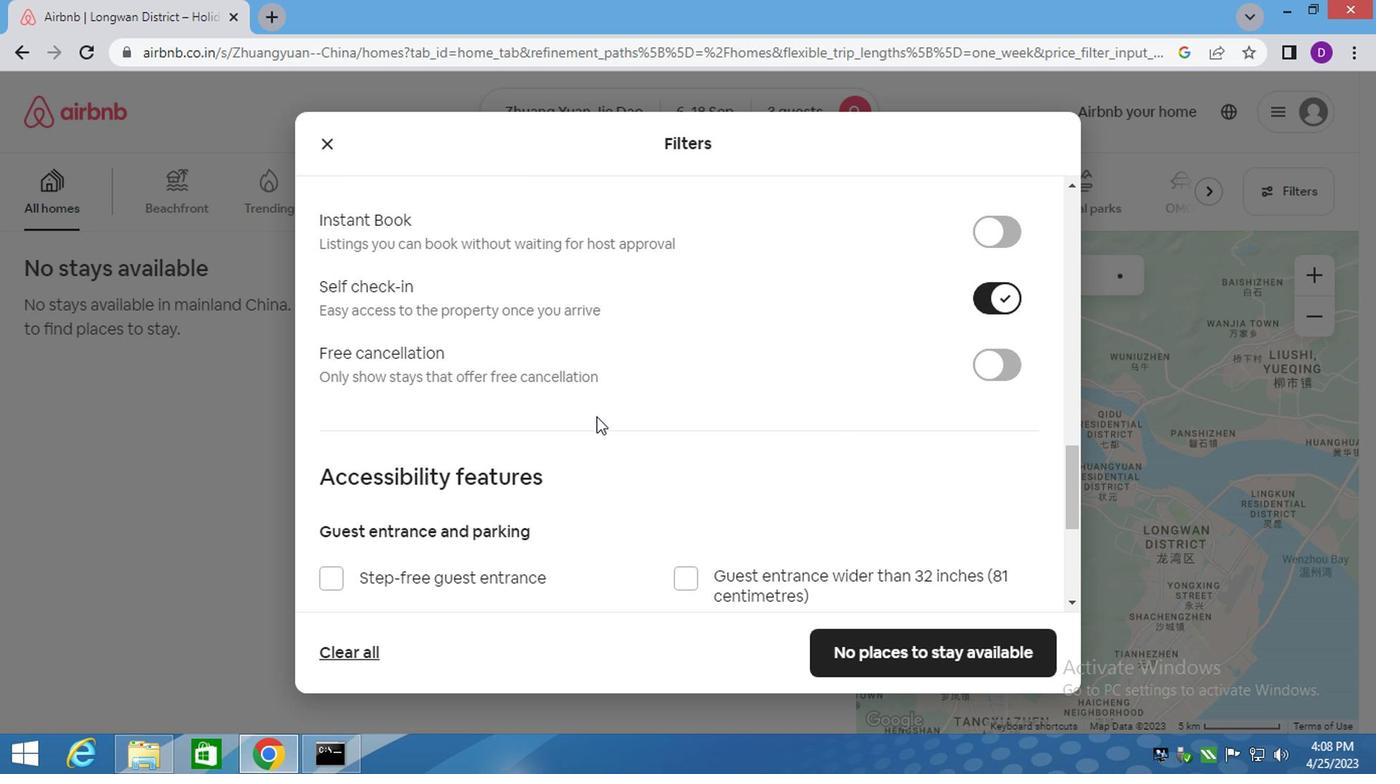 
Action: Mouse scrolled (582, 425) with delta (0, 0)
Screenshot: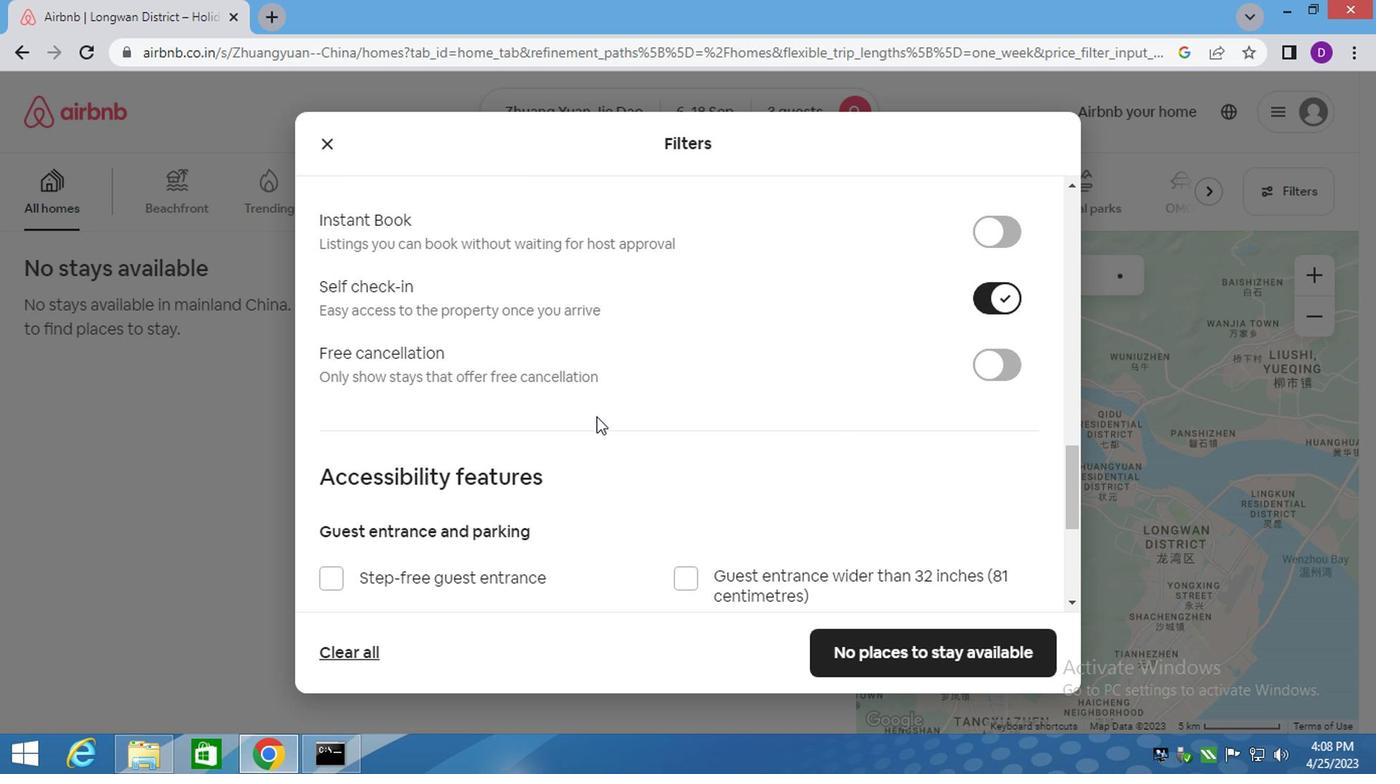 
Action: Mouse scrolled (574, 435) with delta (0, 0)
Screenshot: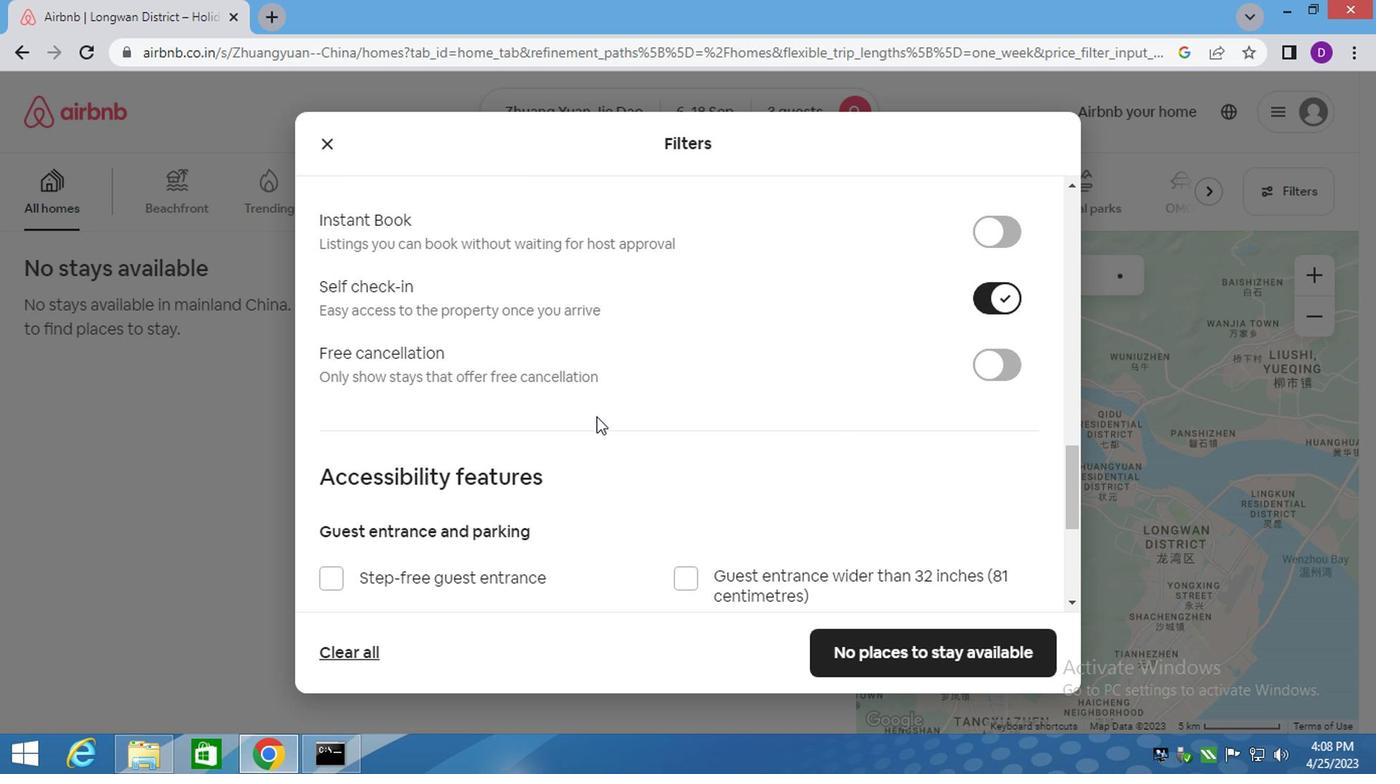 
Action: Mouse scrolled (572, 439) with delta (0, -1)
Screenshot: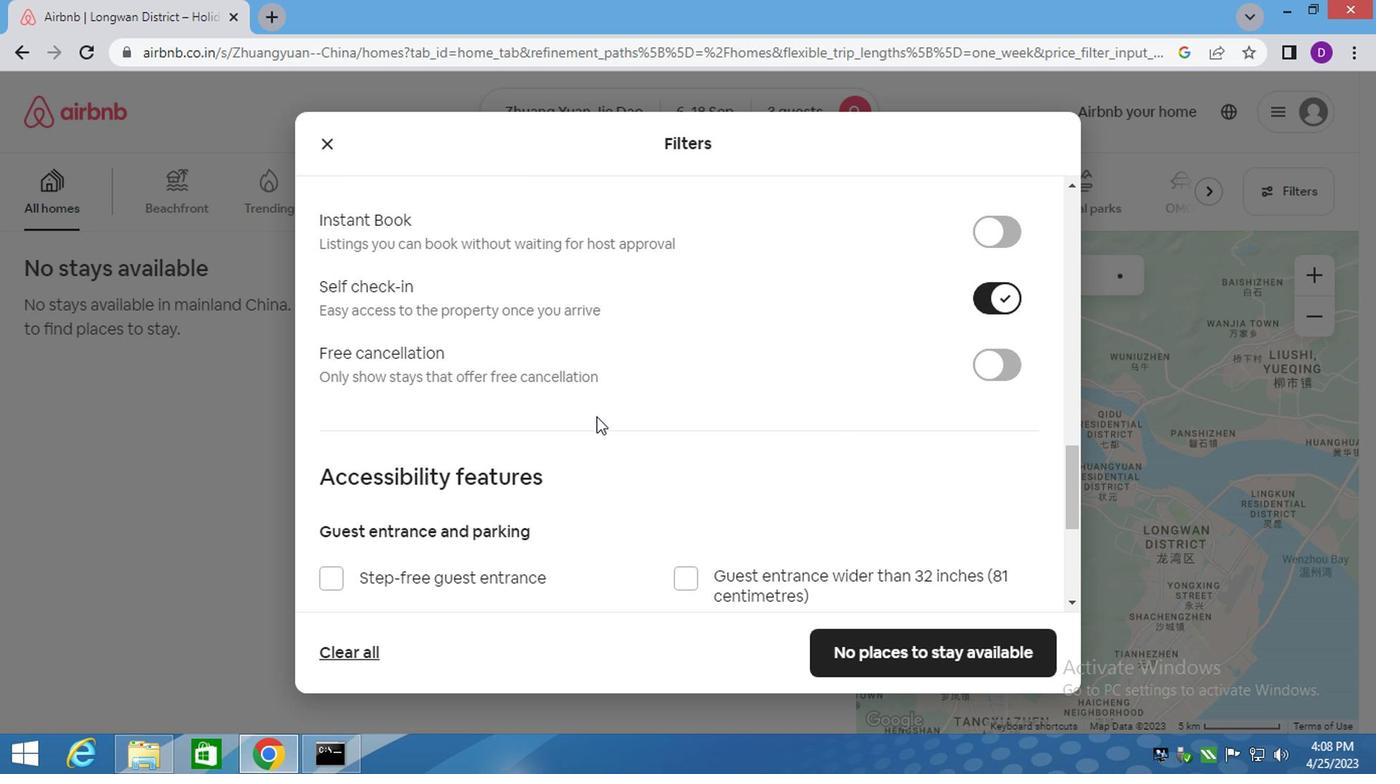 
Action: Mouse moved to (572, 442)
Screenshot: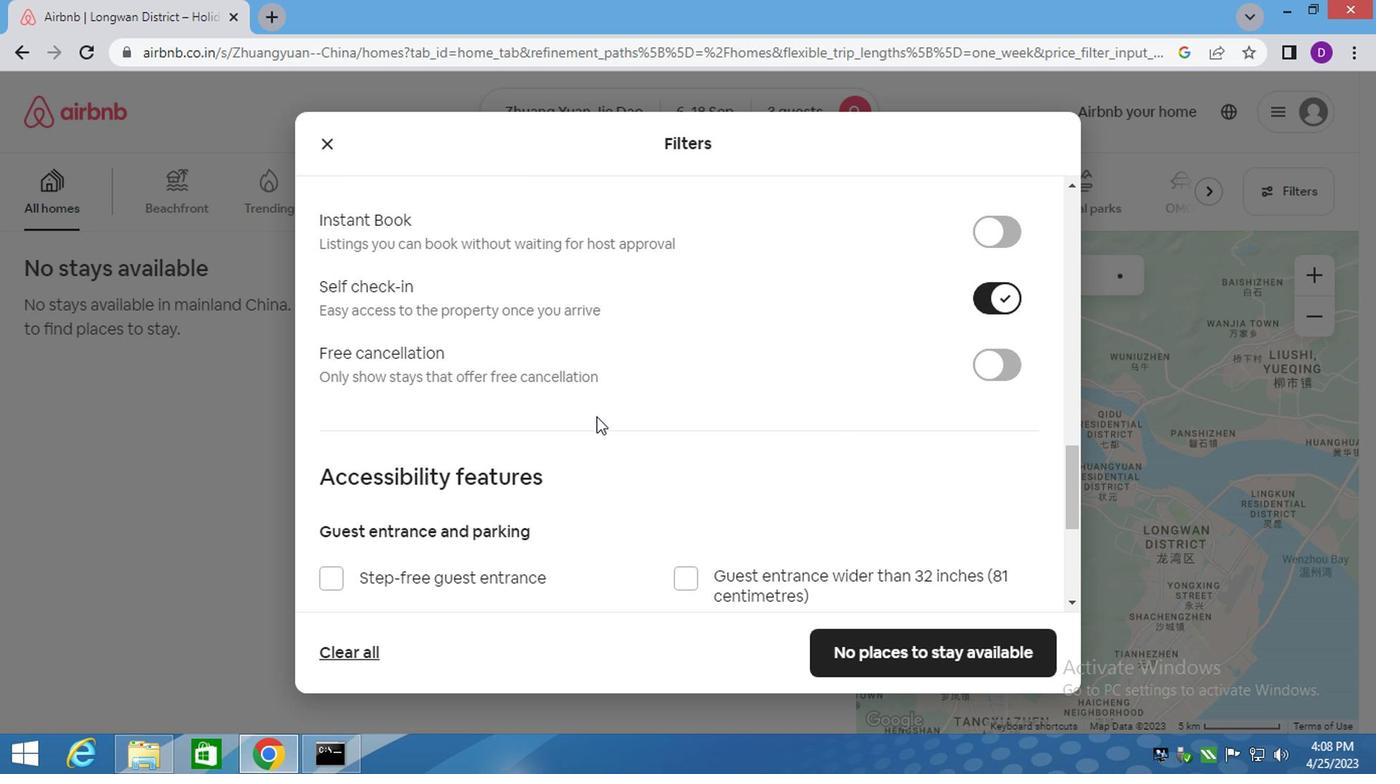 
Action: Mouse scrolled (572, 441) with delta (0, 0)
Screenshot: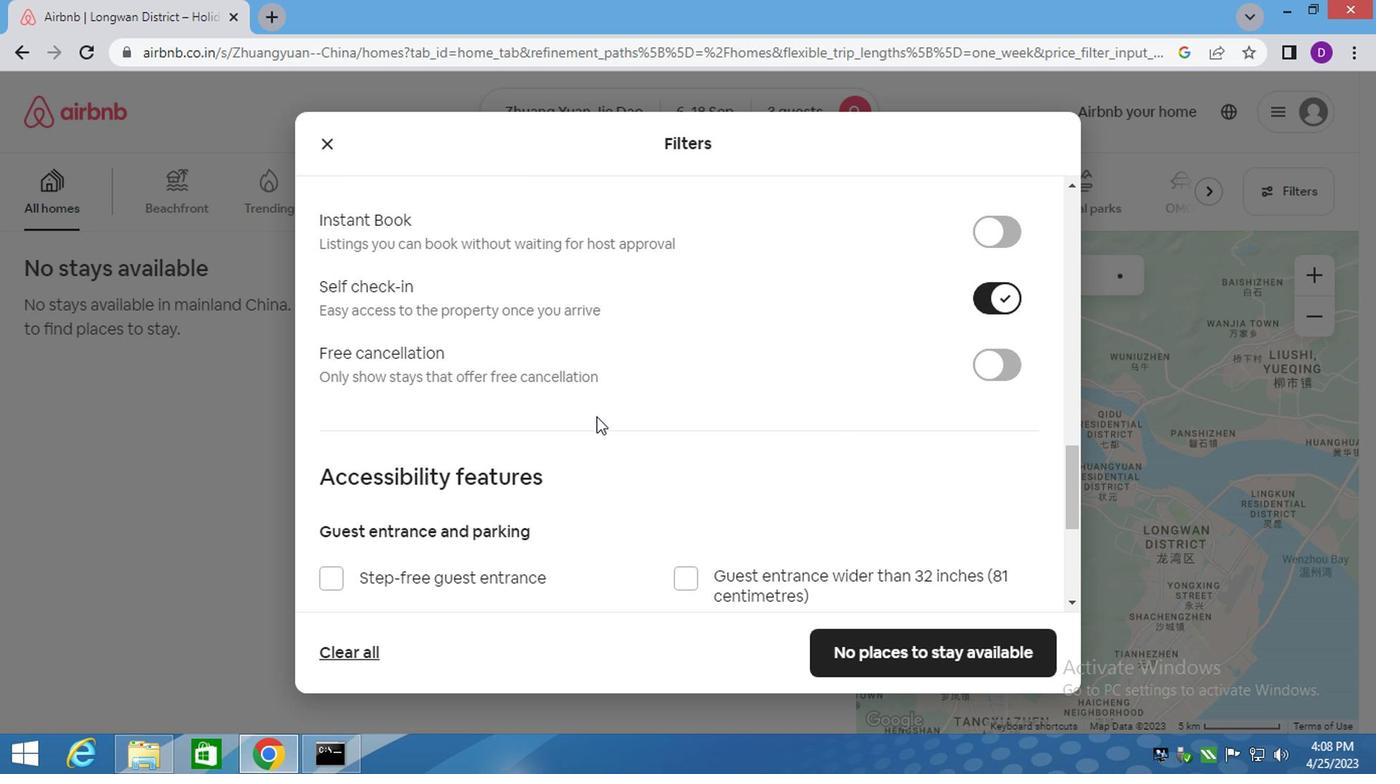 
Action: Mouse moved to (567, 450)
Screenshot: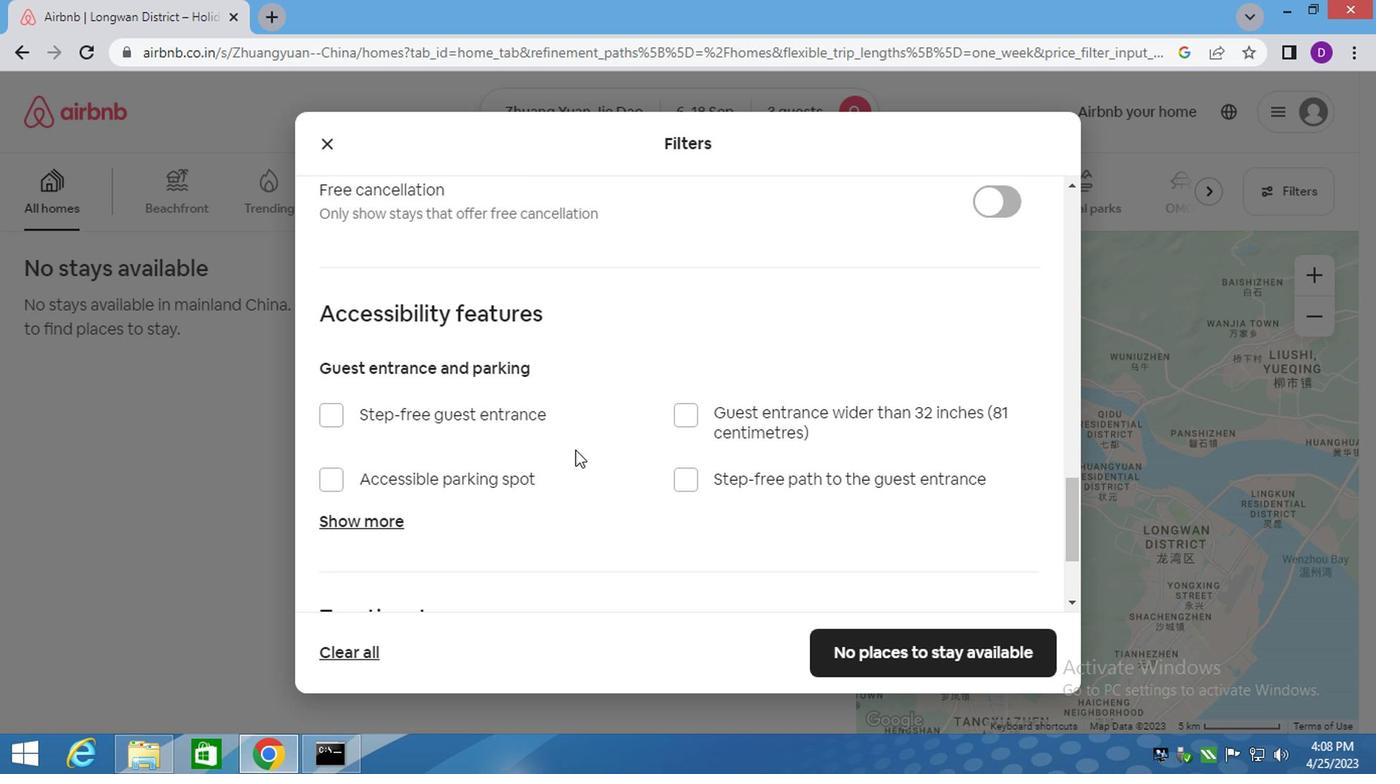 
Action: Mouse scrolled (567, 449) with delta (0, 0)
Screenshot: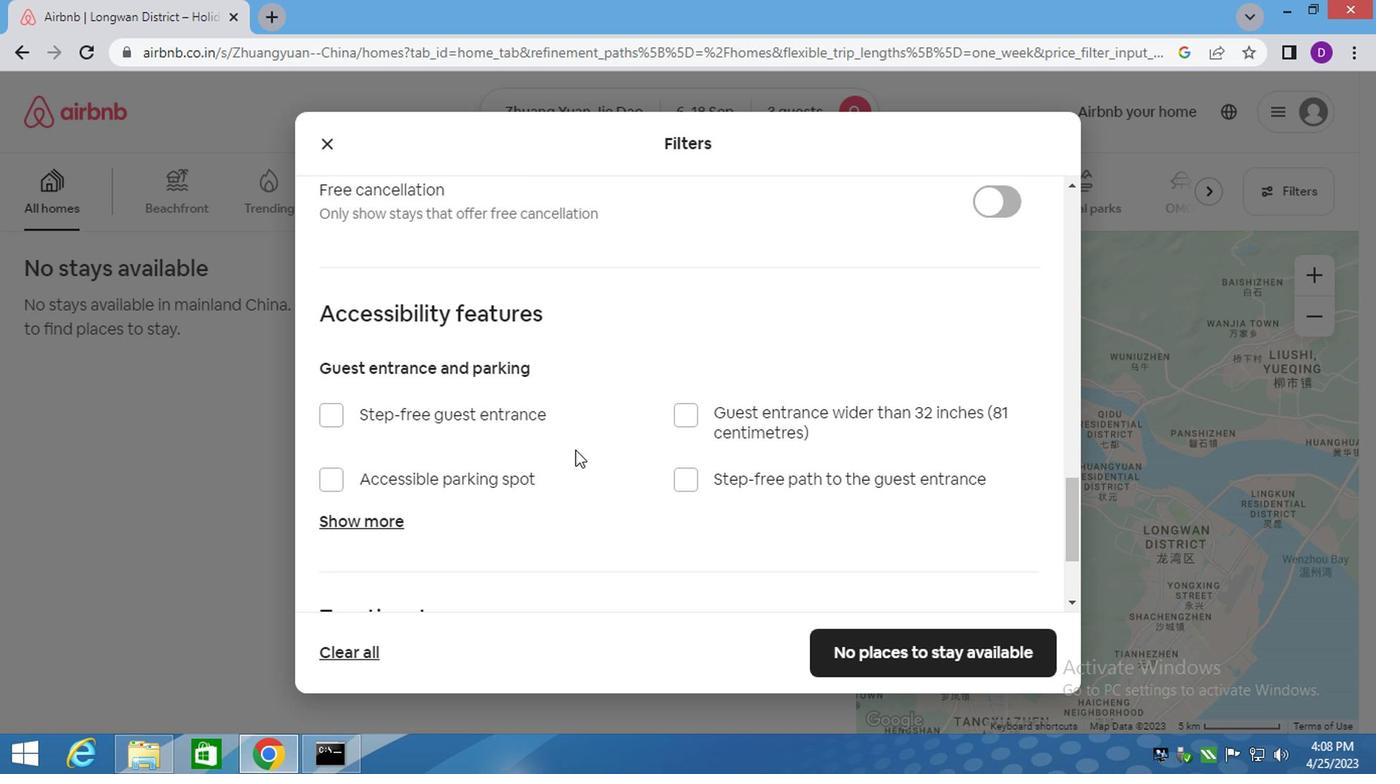 
Action: Mouse moved to (569, 455)
Screenshot: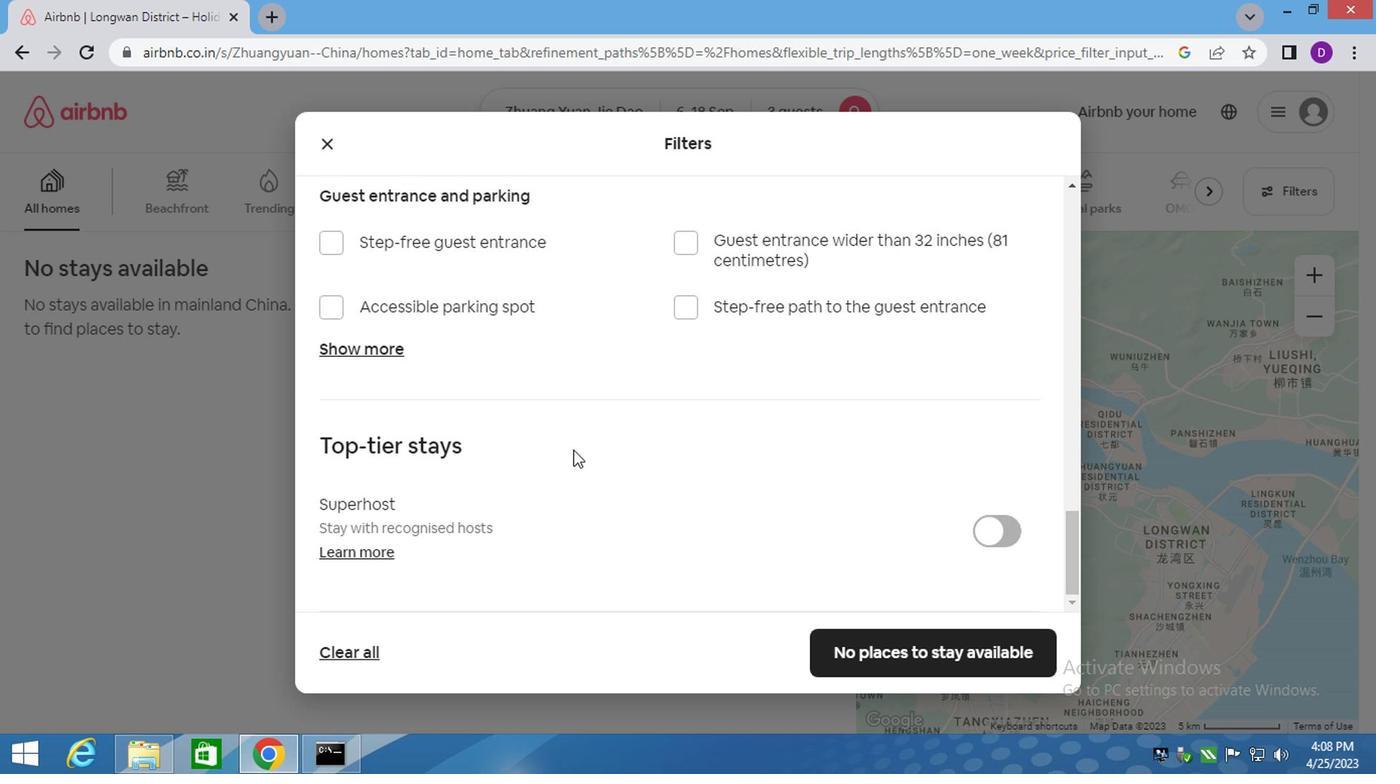 
Action: Mouse scrolled (569, 454) with delta (0, 0)
Screenshot: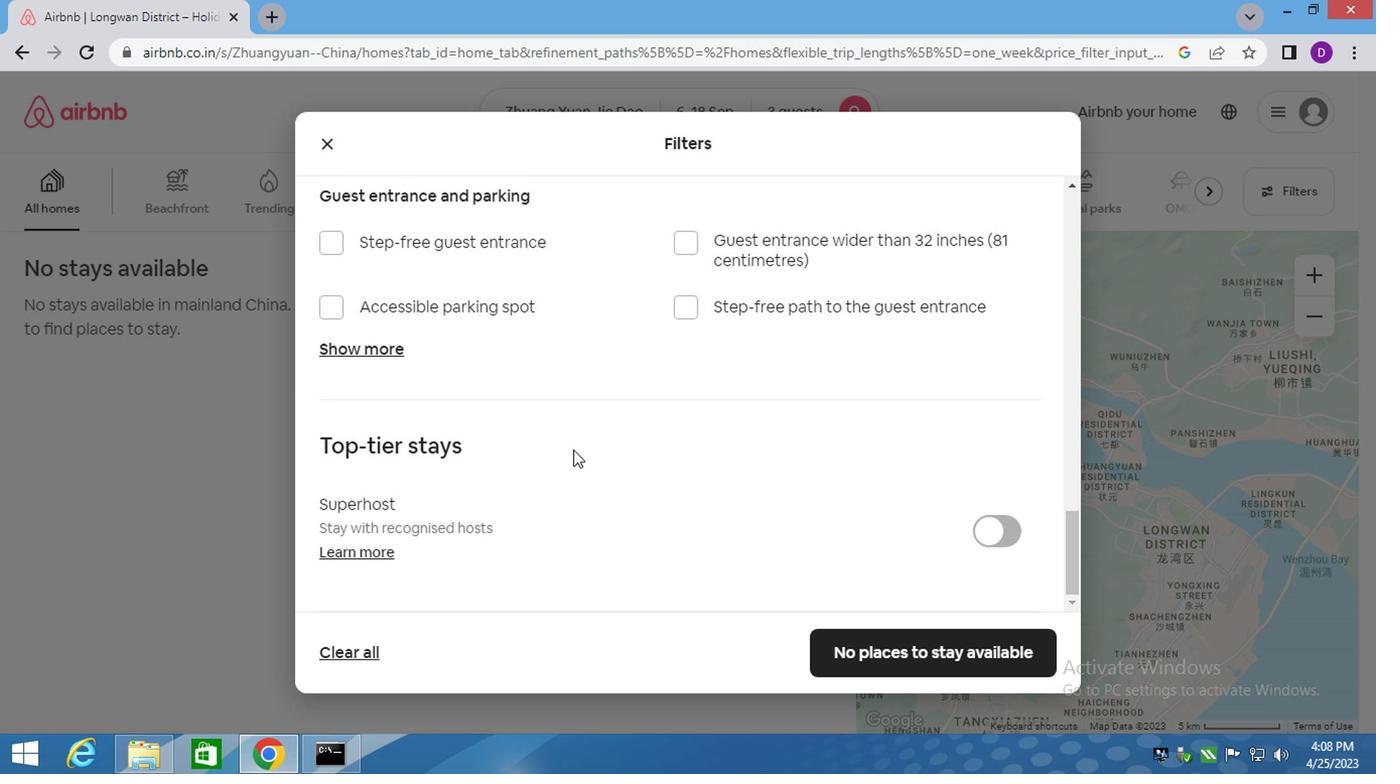 
Action: Mouse moved to (569, 455)
Screenshot: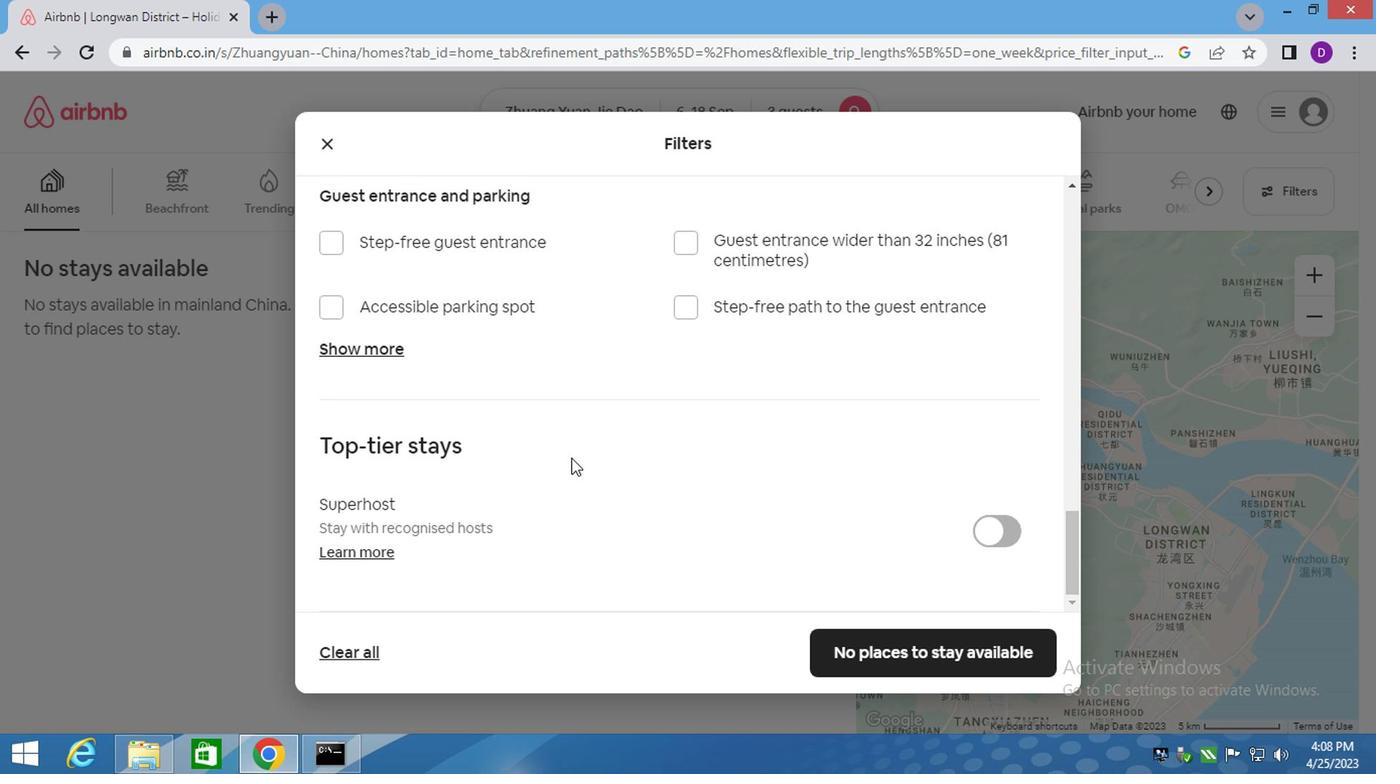 
Action: Mouse scrolled (569, 454) with delta (0, 0)
Screenshot: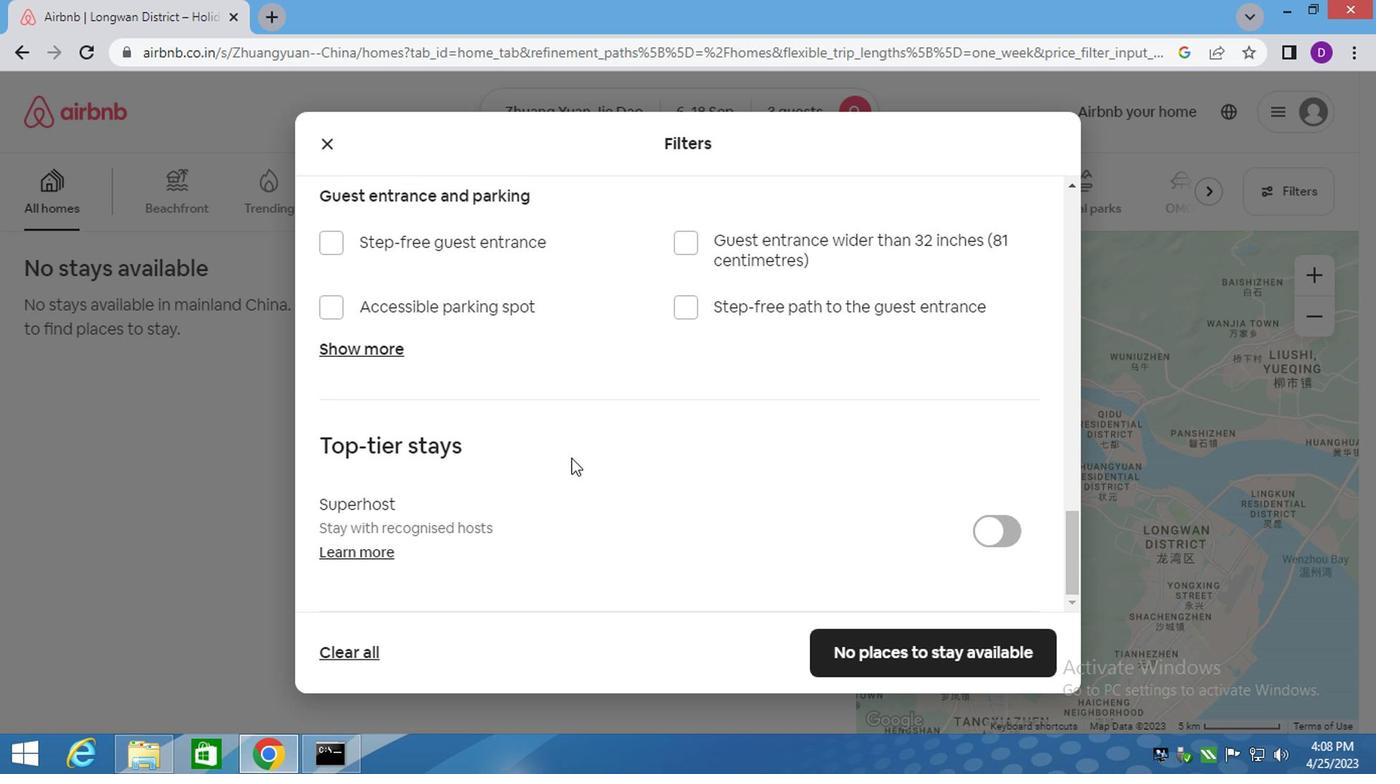 
Action: Mouse moved to (575, 470)
Screenshot: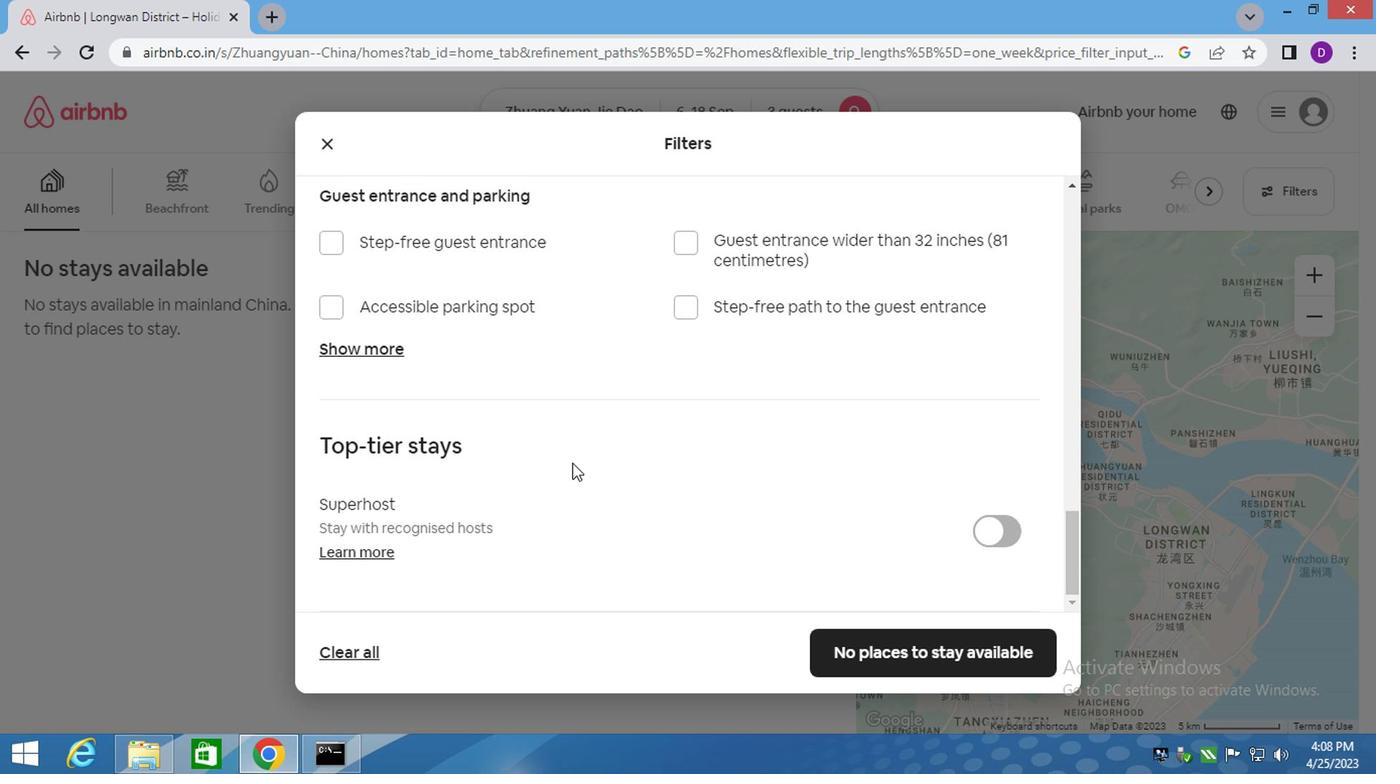 
Action: Mouse scrolled (575, 468) with delta (0, -1)
Screenshot: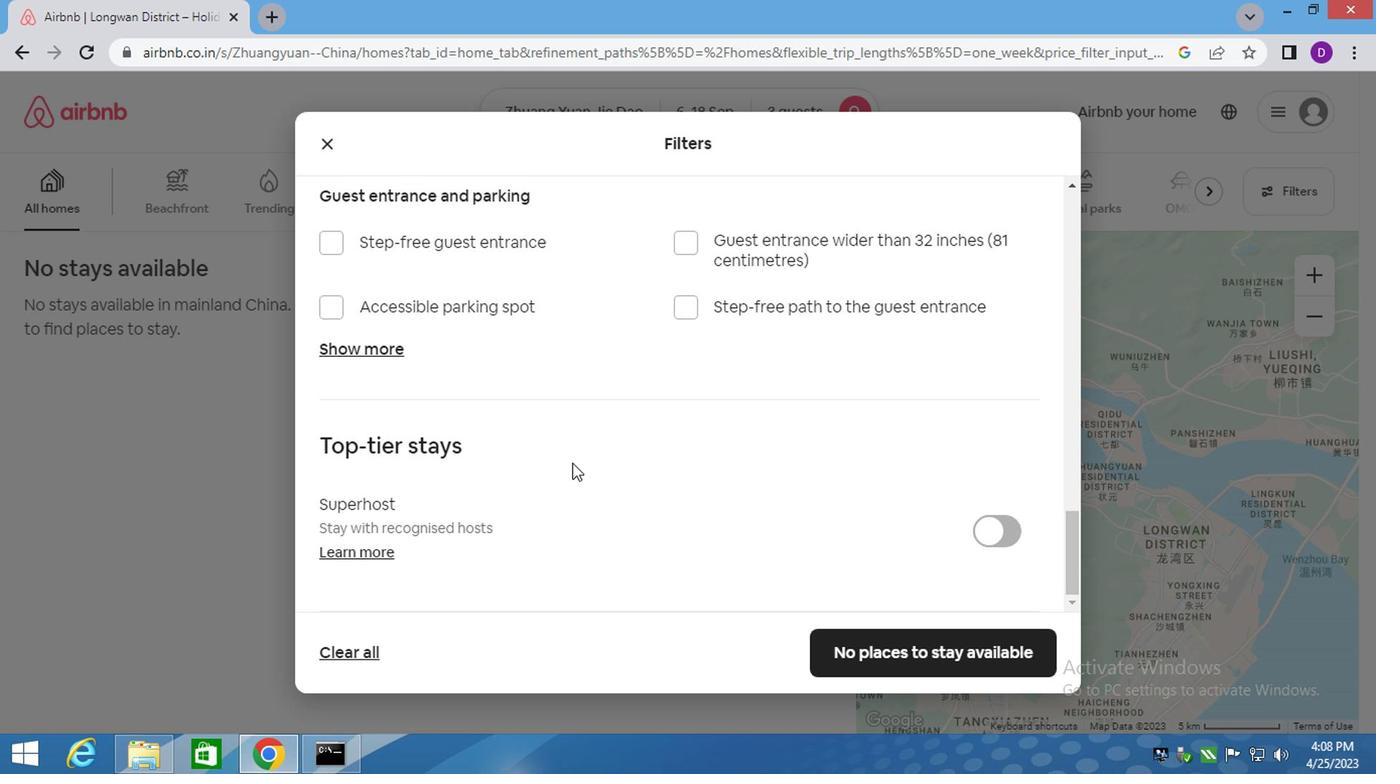 
Action: Mouse moved to (584, 484)
Screenshot: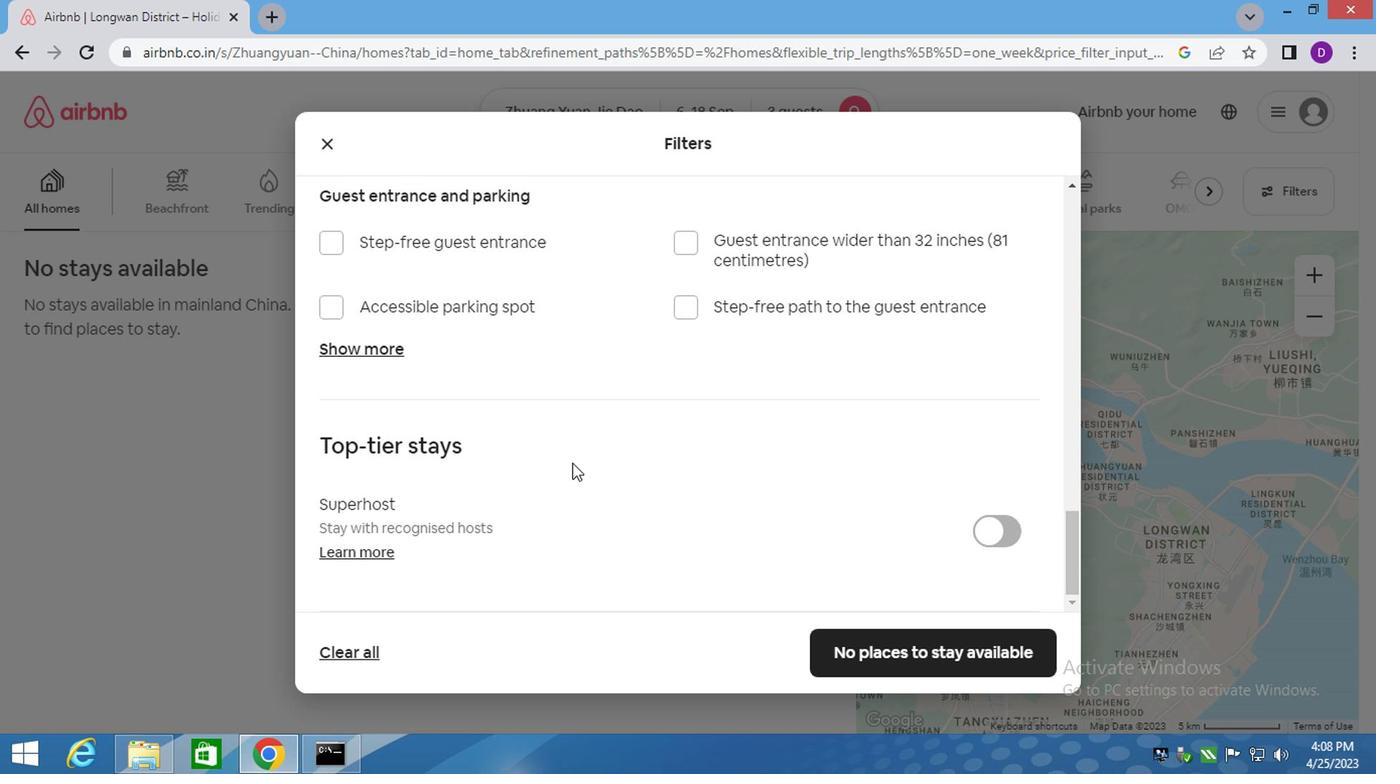 
Action: Mouse scrolled (584, 483) with delta (0, 0)
Screenshot: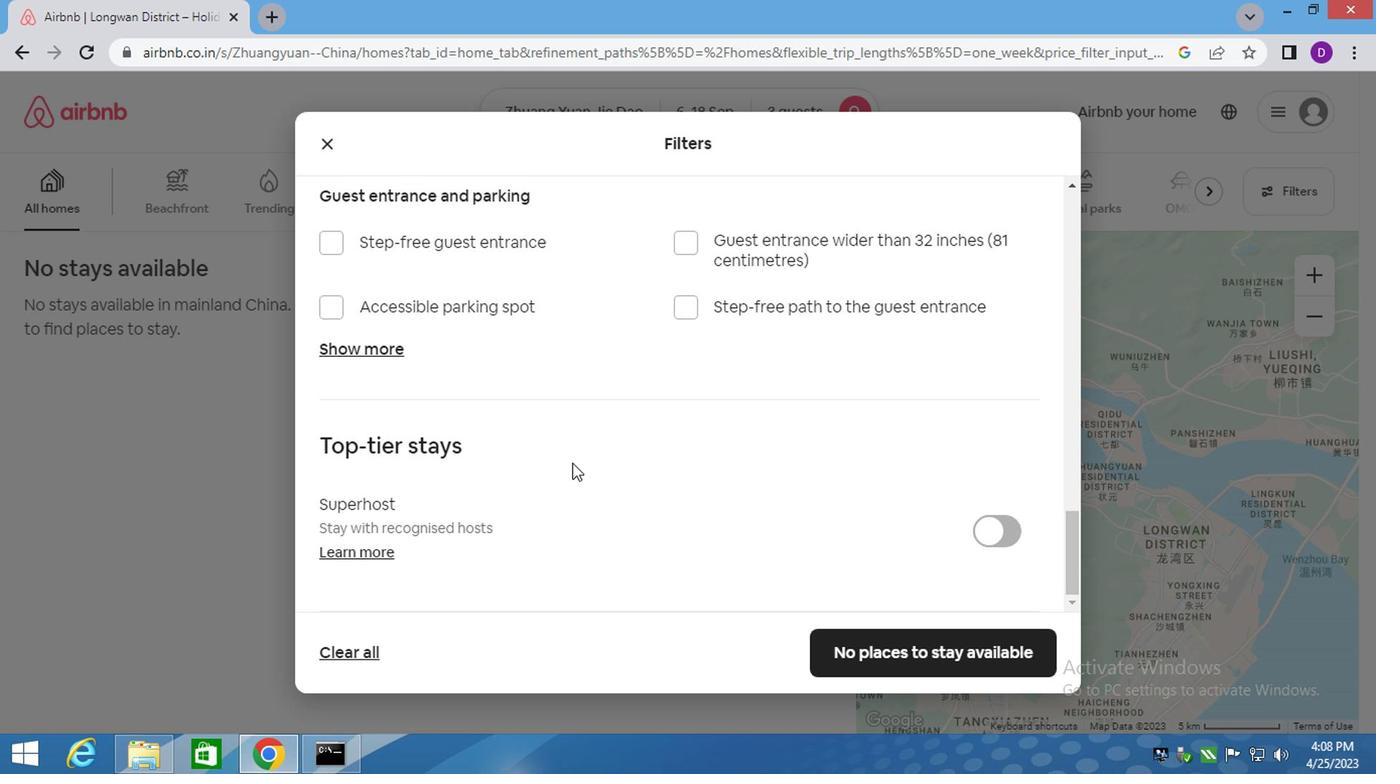 
Action: Mouse moved to (599, 494)
Screenshot: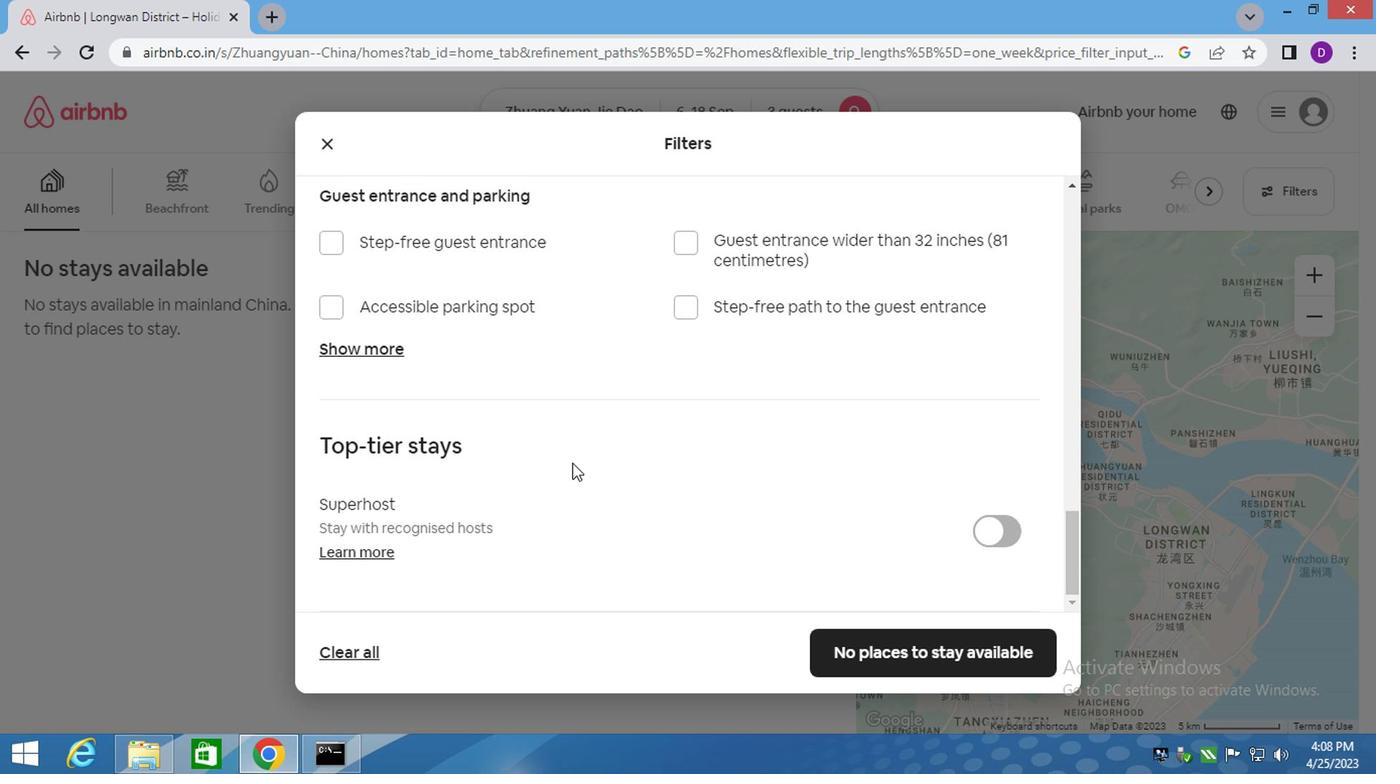 
Action: Mouse scrolled (599, 493) with delta (0, -1)
Screenshot: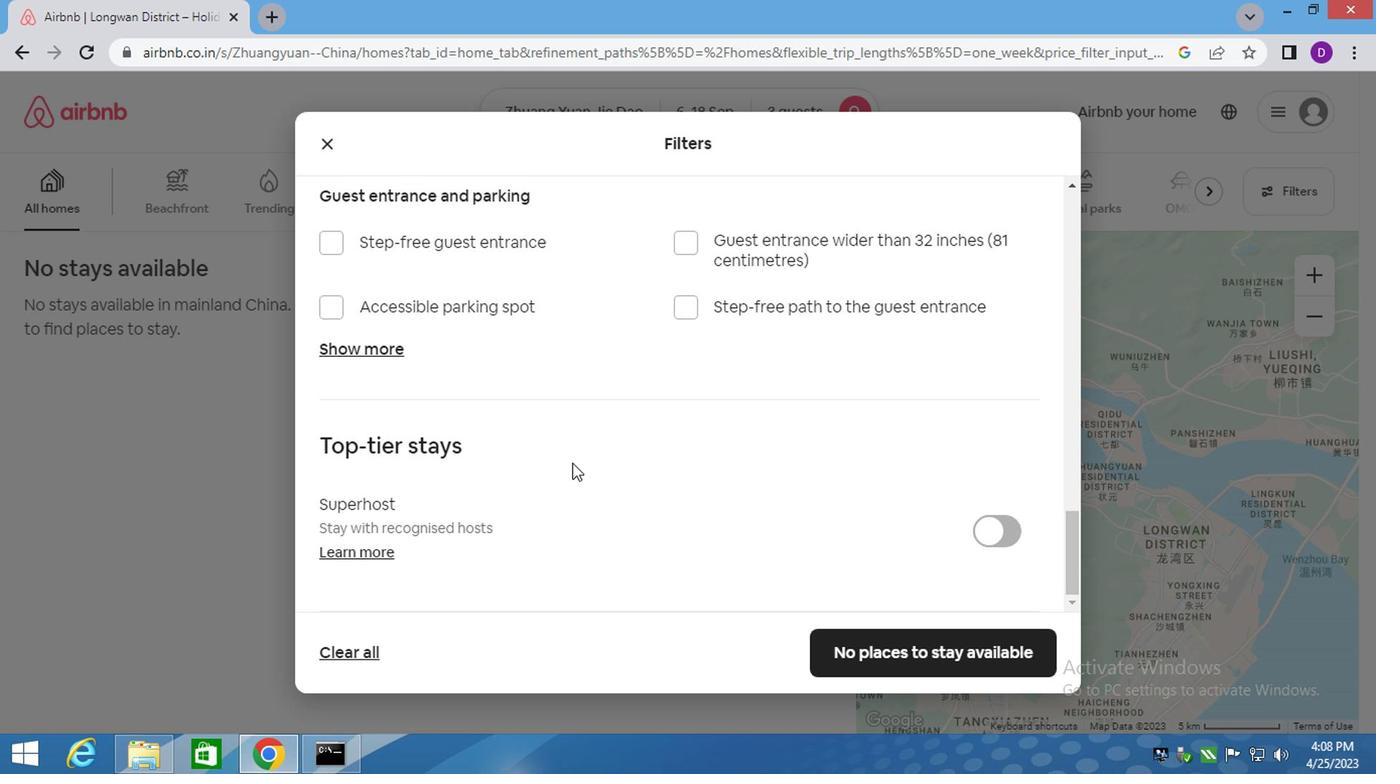 
Action: Mouse moved to (614, 500)
Screenshot: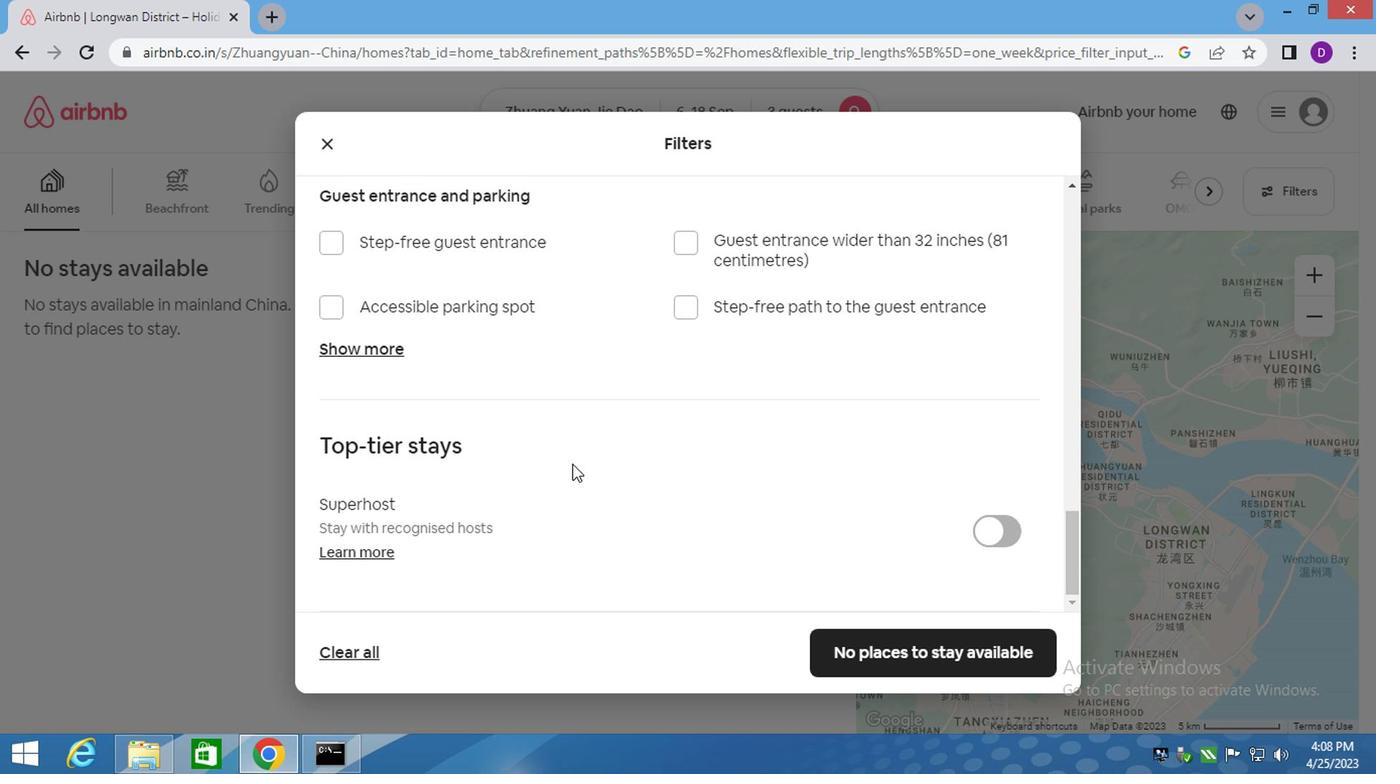 
Action: Mouse scrolled (614, 498) with delta (0, -1)
Screenshot: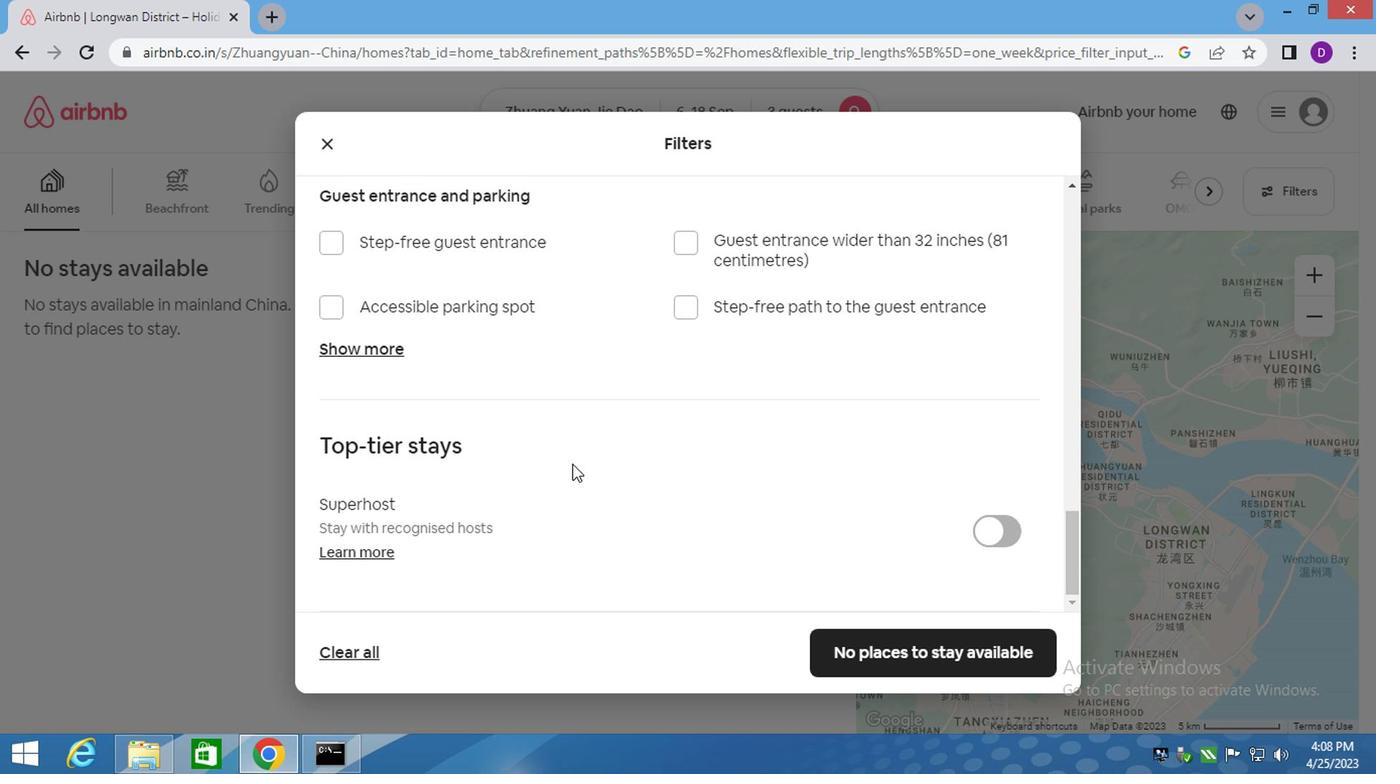 
Action: Mouse moved to (844, 625)
Screenshot: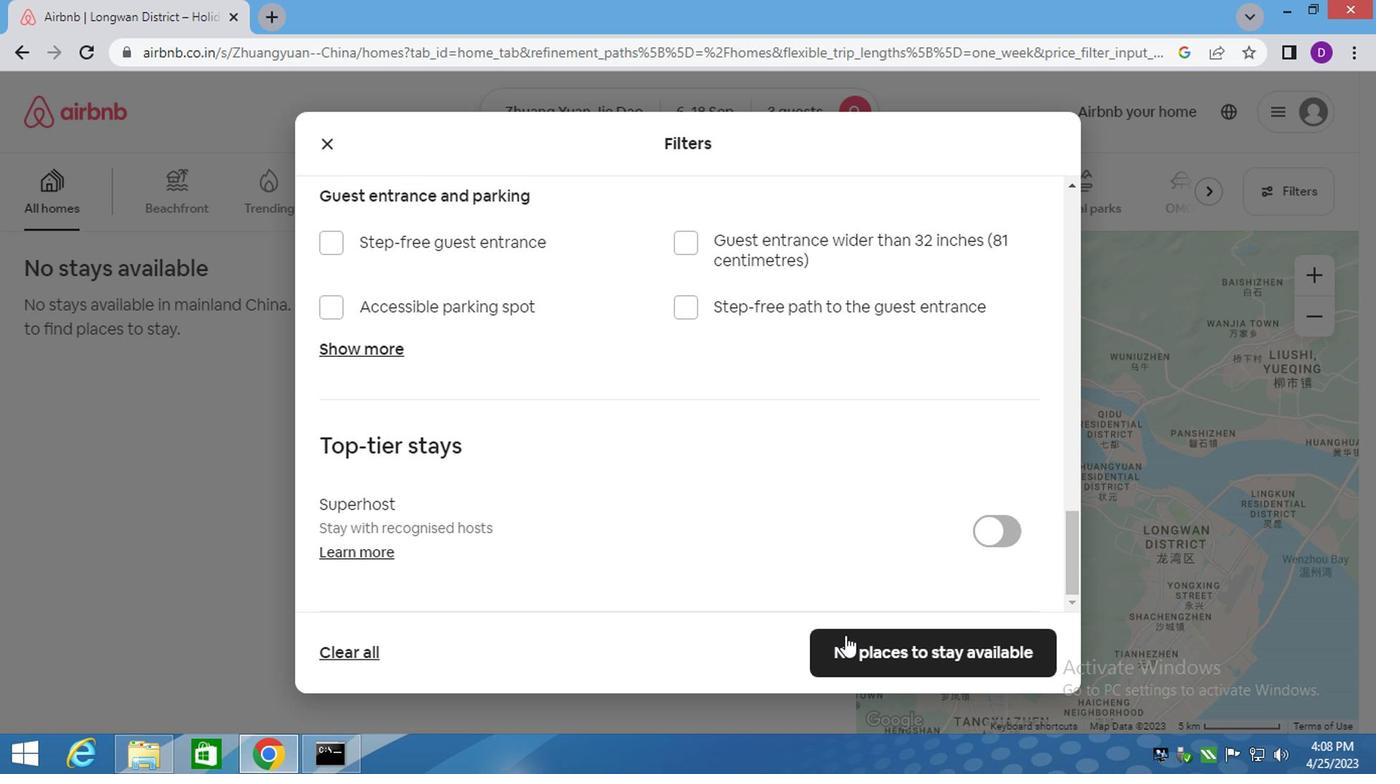 
Action: Mouse pressed left at (844, 625)
Screenshot: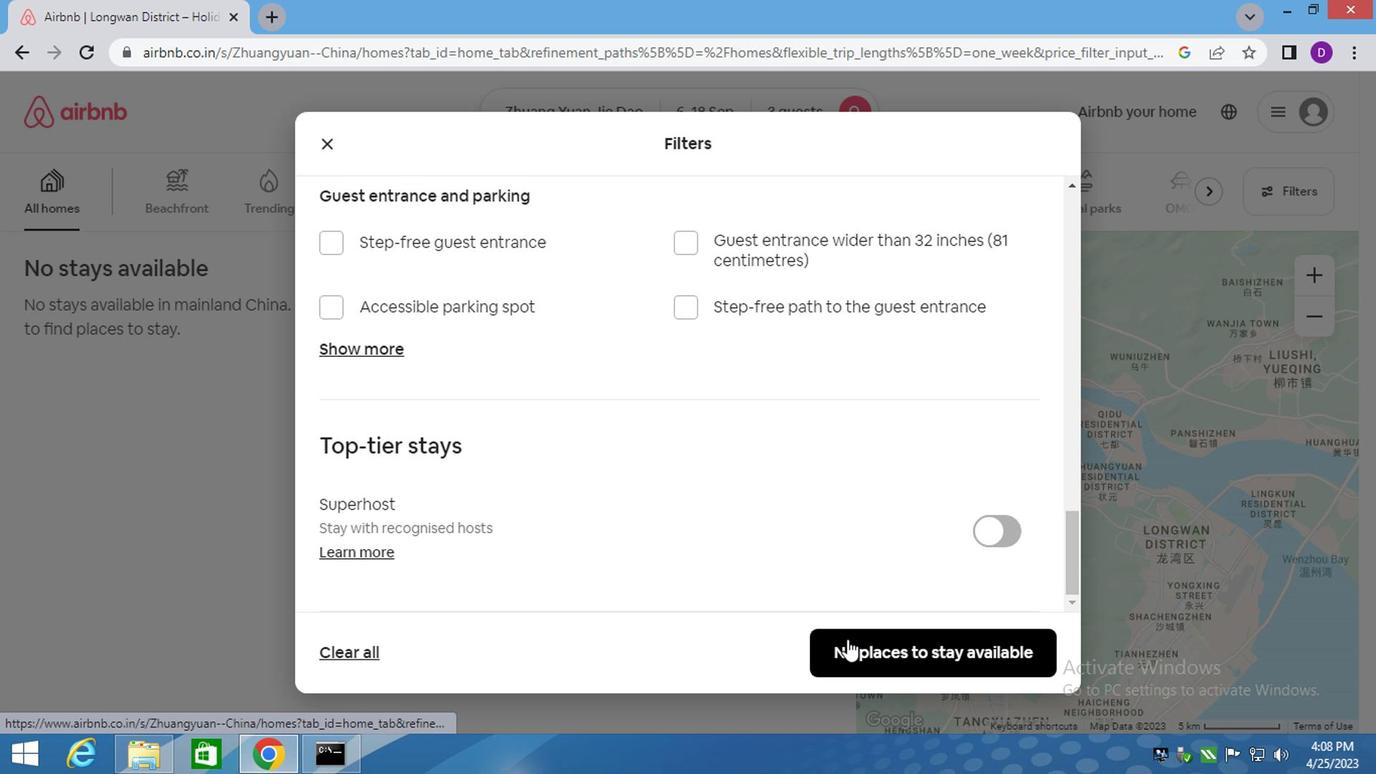 
Action: Mouse moved to (362, 598)
Screenshot: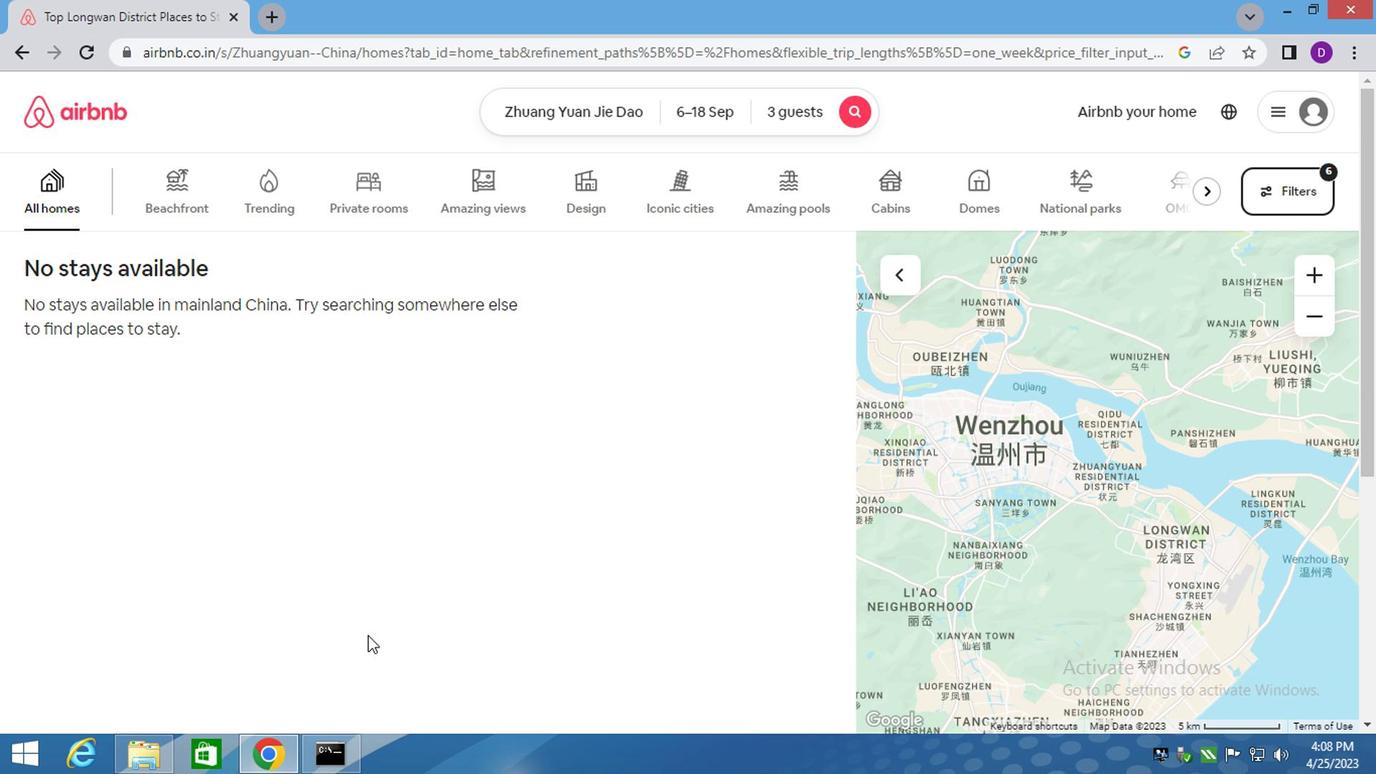 
